 Task: What year was "The Count of Monte Cristo" by Alexandre Dumas published?
Action: Mouse moved to (201, 117)
Screenshot: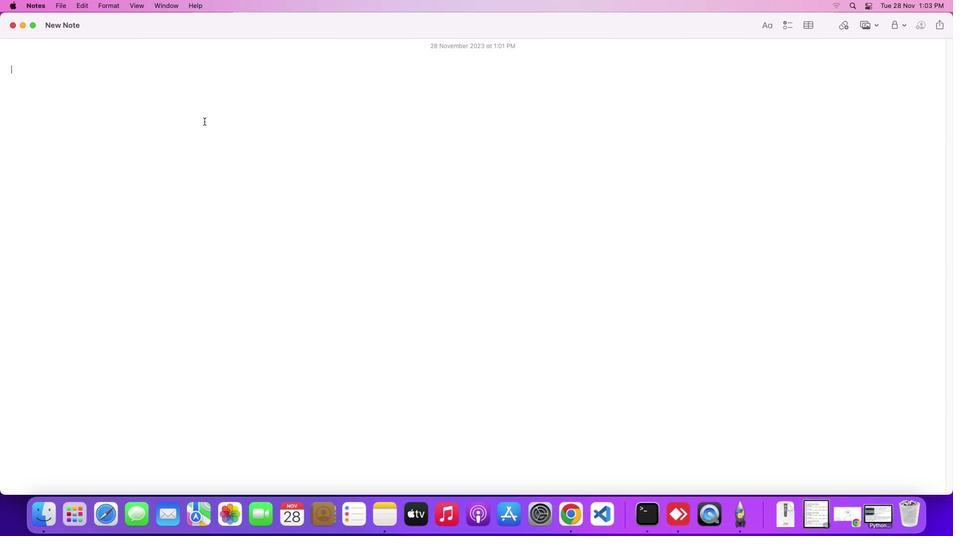 
Action: Mouse pressed left at (201, 117)
Screenshot: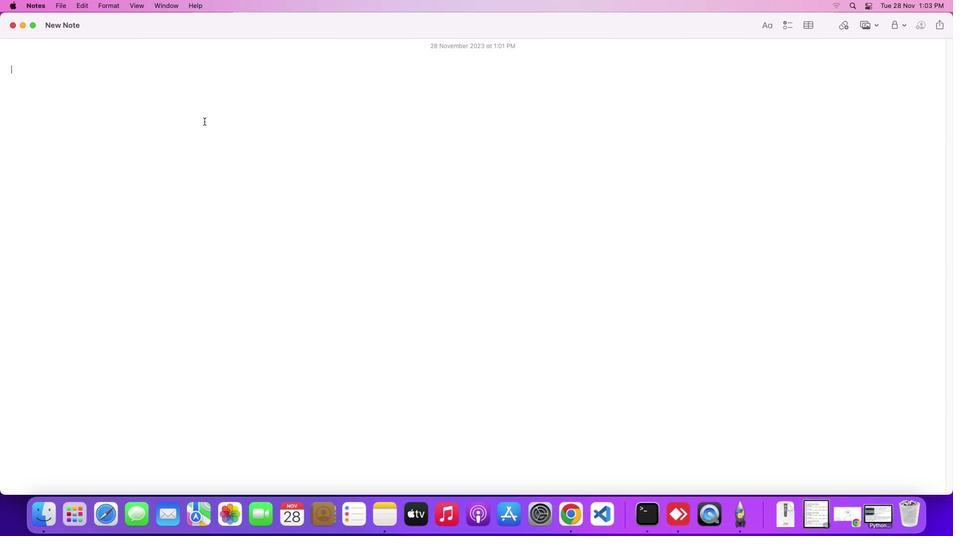 
Action: Mouse moved to (195, 115)
Screenshot: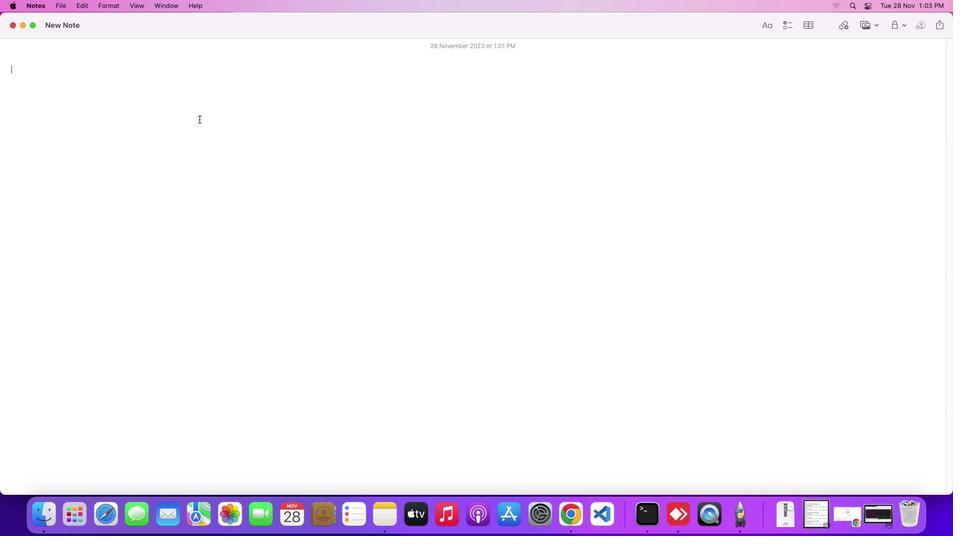 
Action: Key pressed Key.shift'W''h''a''t'Key.space'y''e''a''r'Key.space'w''a''s'Key.spaceKey.shift'"'Key.shift'T''h''e'Key.spaceKey.shift'C''o''u''n''t'Key.space'o''f'Key.spaceKey.shift'M''o''n''t''e'Key.spaceKey.shift'C''r''i''s''t''o'Key.shift'"'Key.space'b''y'Key.spaceKey.shift'A''l''e''x''a''n''d''r''e'Key.spaceKey.shift'D''u''m''a''s'Key.space'p''u''b''l''i''s''h''e''d'Key.shift_r'?'Key.enter
Screenshot: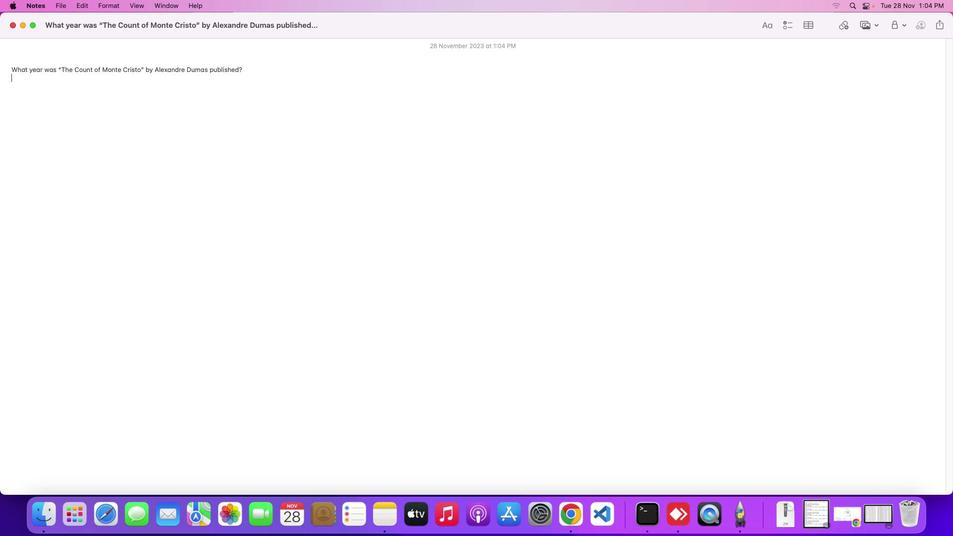 
Action: Mouse moved to (840, 507)
Screenshot: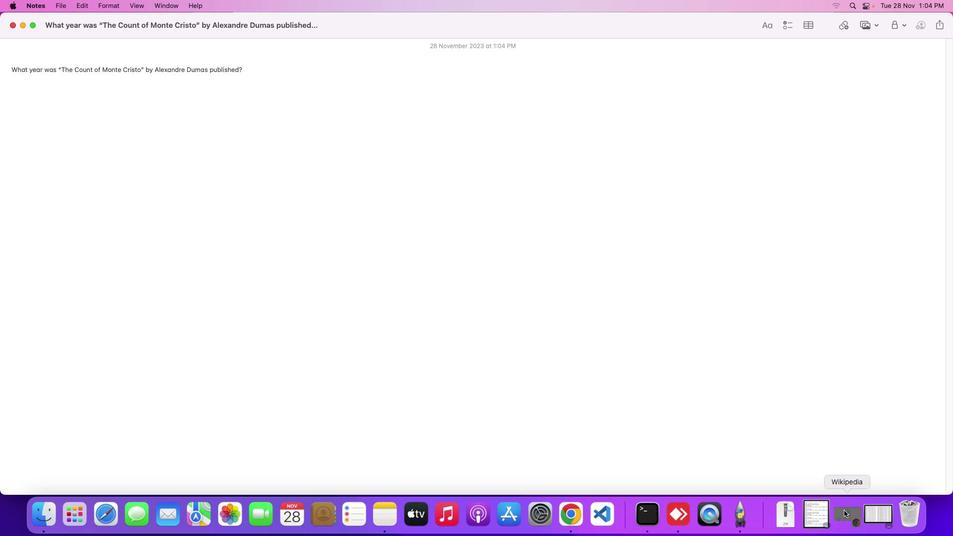 
Action: Mouse pressed left at (840, 507)
Screenshot: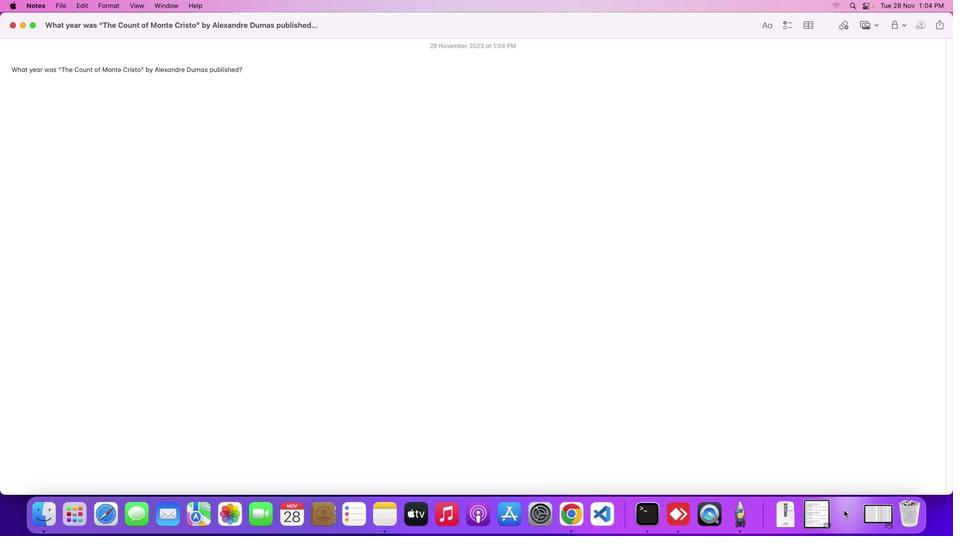 
Action: Mouse moved to (381, 296)
Screenshot: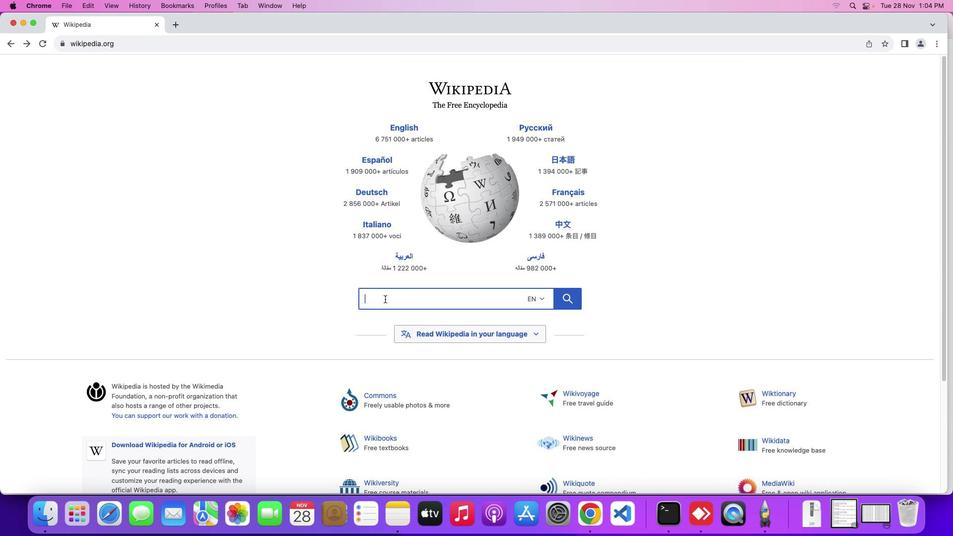 
Action: Mouse pressed left at (381, 296)
Screenshot: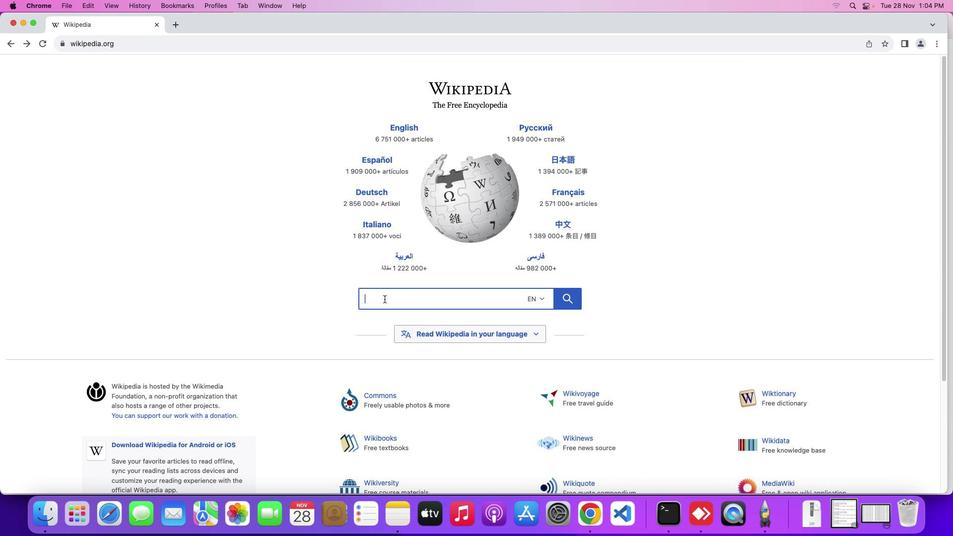 
Action: Mouse moved to (381, 295)
Screenshot: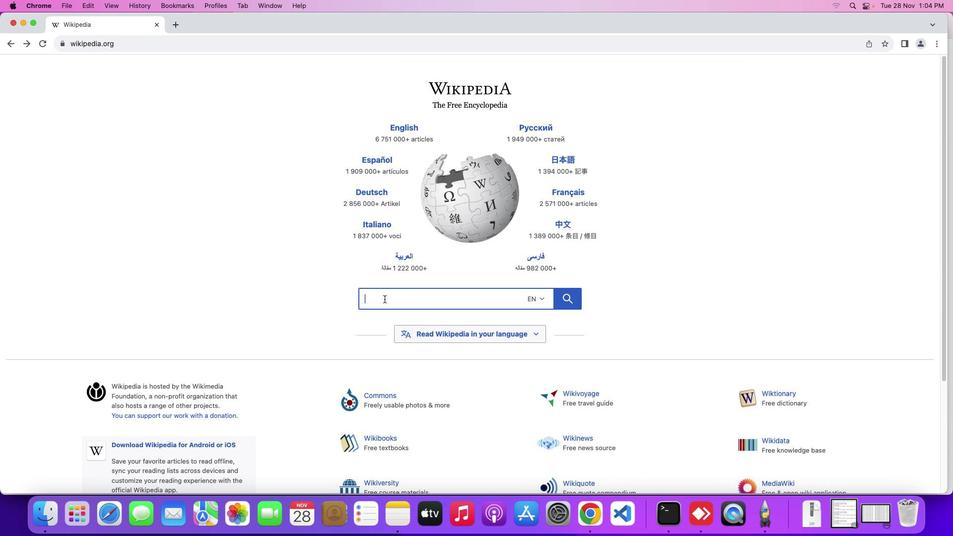 
Action: Key pressed Key.shift'T''h''e'Key.spaceKey.shift'C''o''u''n''t'Key.space'o''f'Key.spaceKey.shift'M''o''n''t''e'Key.spaceKey.shift'C''r''i''s''t''o'Key.enter
Screenshot: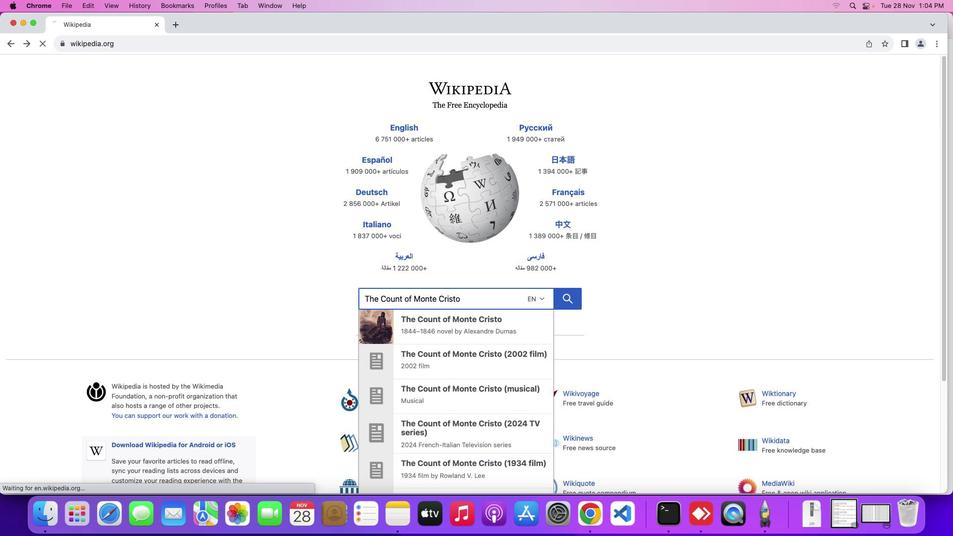 
Action: Mouse moved to (544, 251)
Screenshot: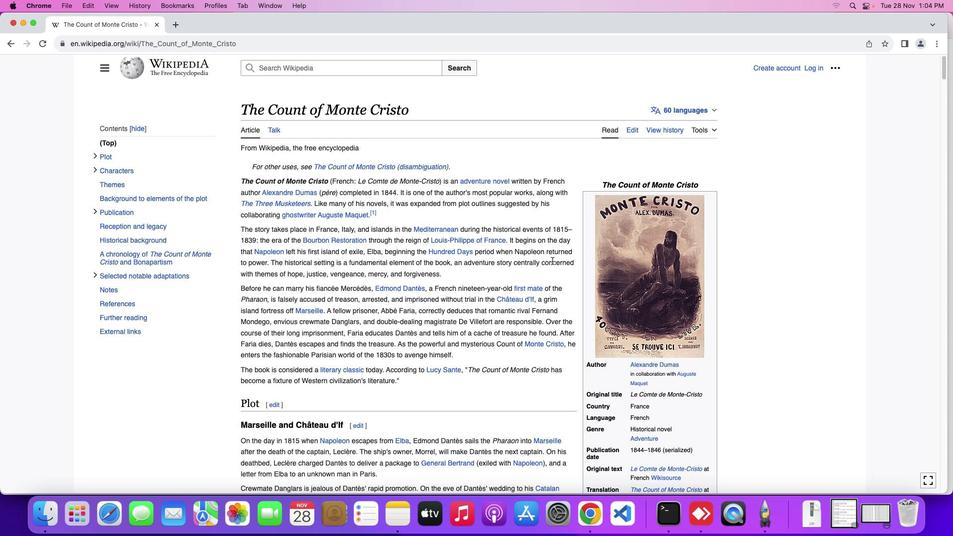 
Action: Mouse scrolled (544, 251) with delta (-2, -3)
Screenshot: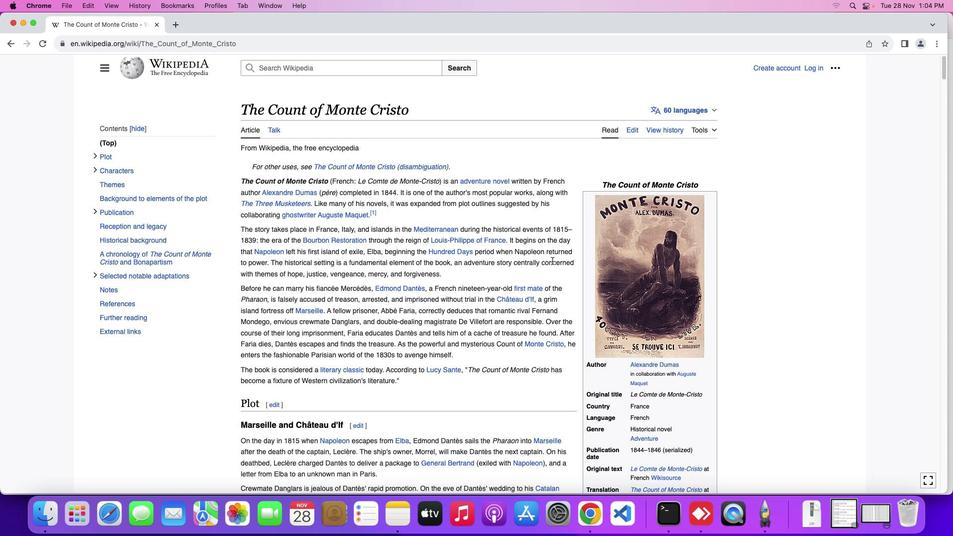 
Action: Mouse moved to (547, 251)
Screenshot: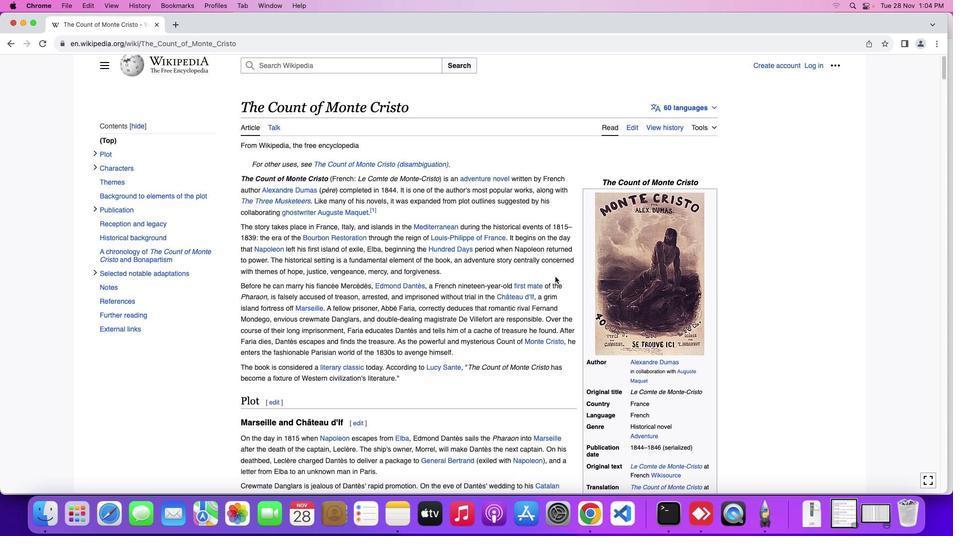 
Action: Mouse scrolled (547, 251) with delta (-2, -3)
Screenshot: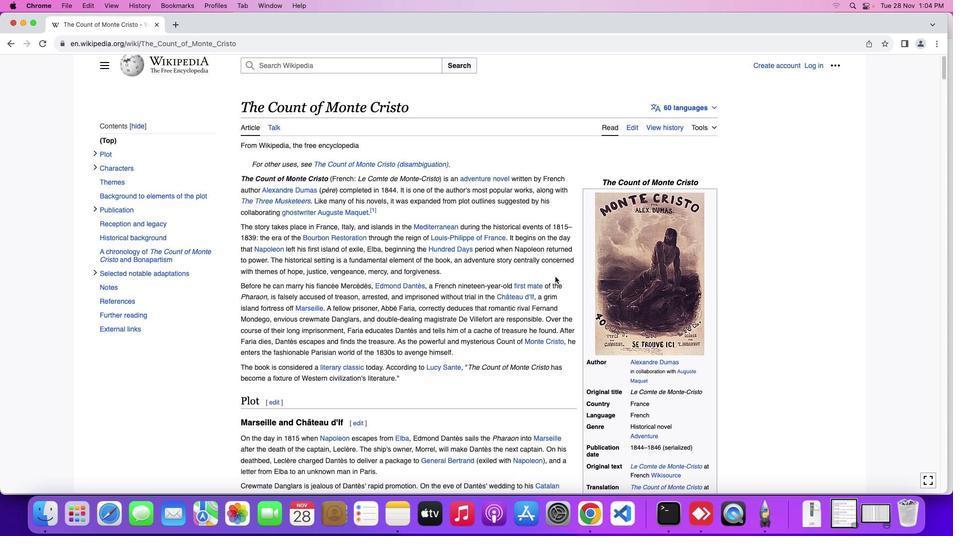
Action: Mouse moved to (552, 273)
Screenshot: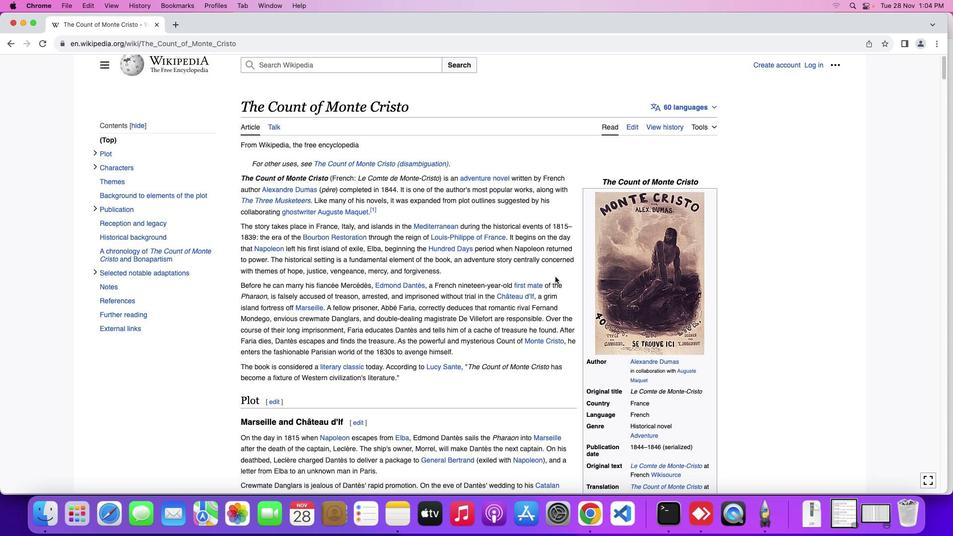 
Action: Mouse scrolled (552, 273) with delta (-2, -3)
Screenshot: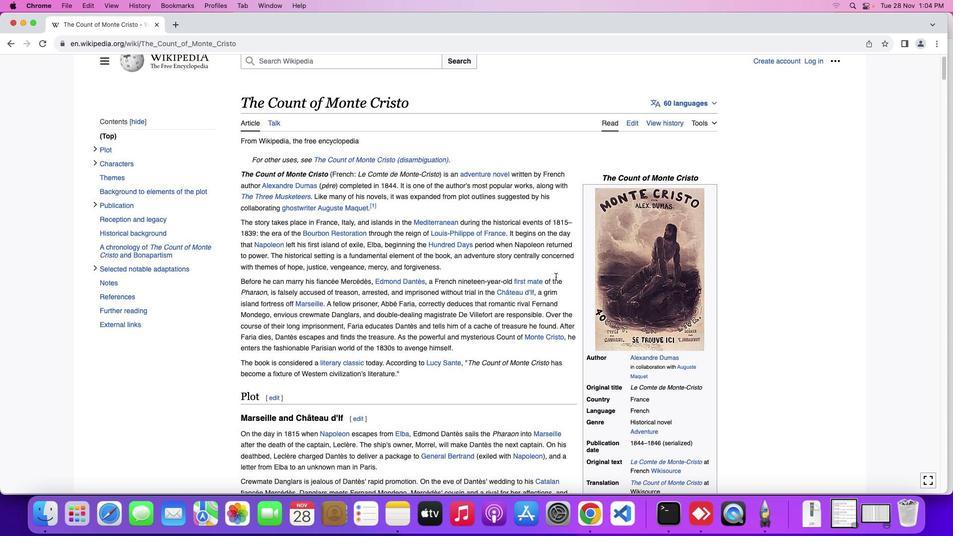 
Action: Mouse scrolled (552, 273) with delta (-2, -3)
Screenshot: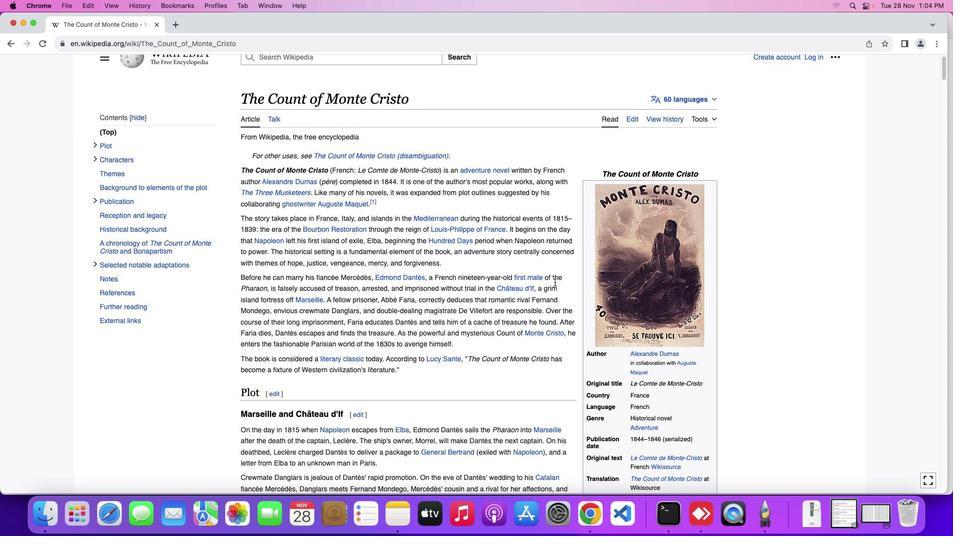 
Action: Mouse moved to (552, 273)
Screenshot: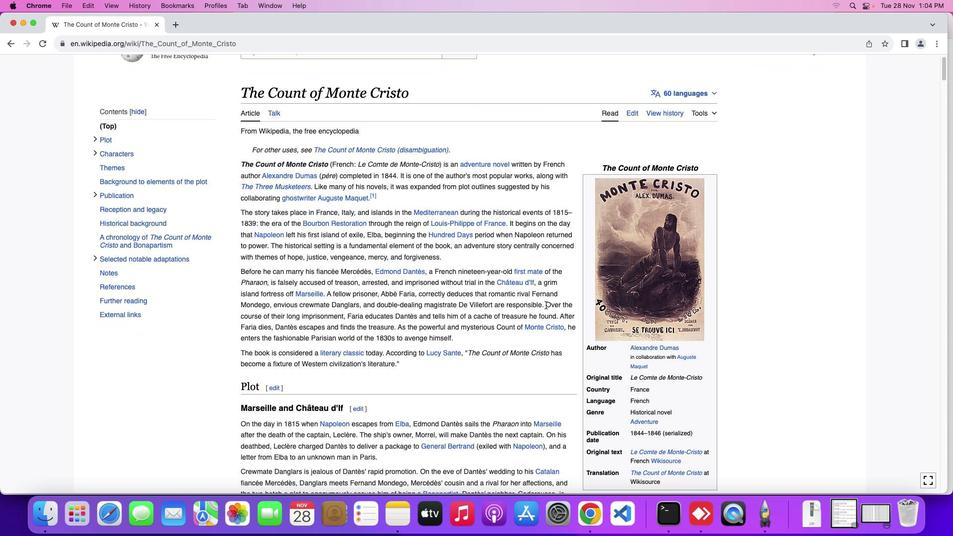 
Action: Mouse scrolled (552, 273) with delta (-2, -3)
Screenshot: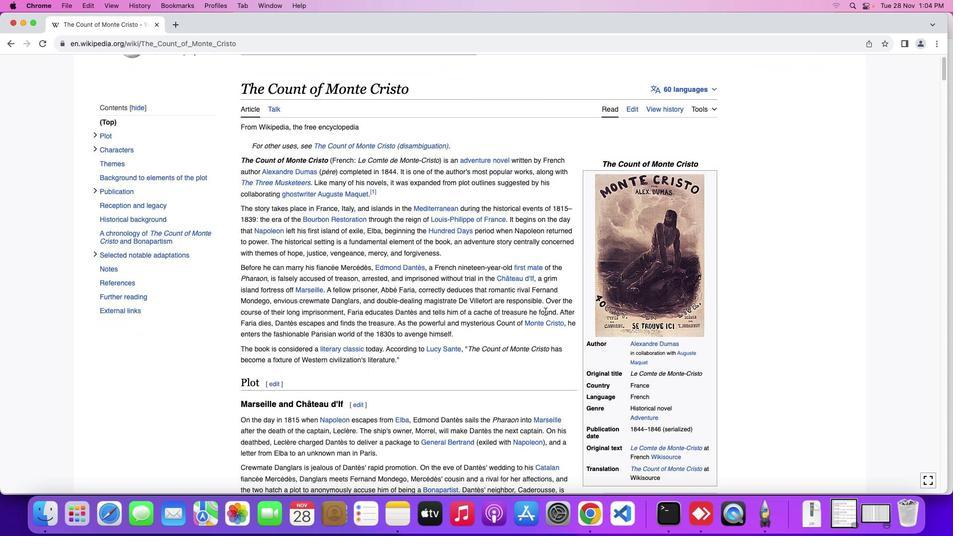 
Action: Mouse moved to (542, 308)
Screenshot: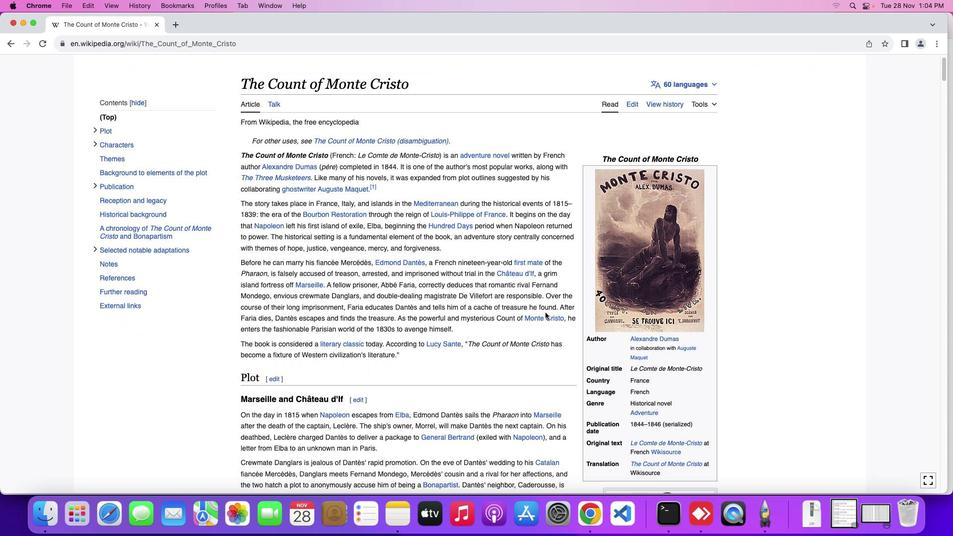 
Action: Mouse scrolled (542, 308) with delta (-2, -3)
Screenshot: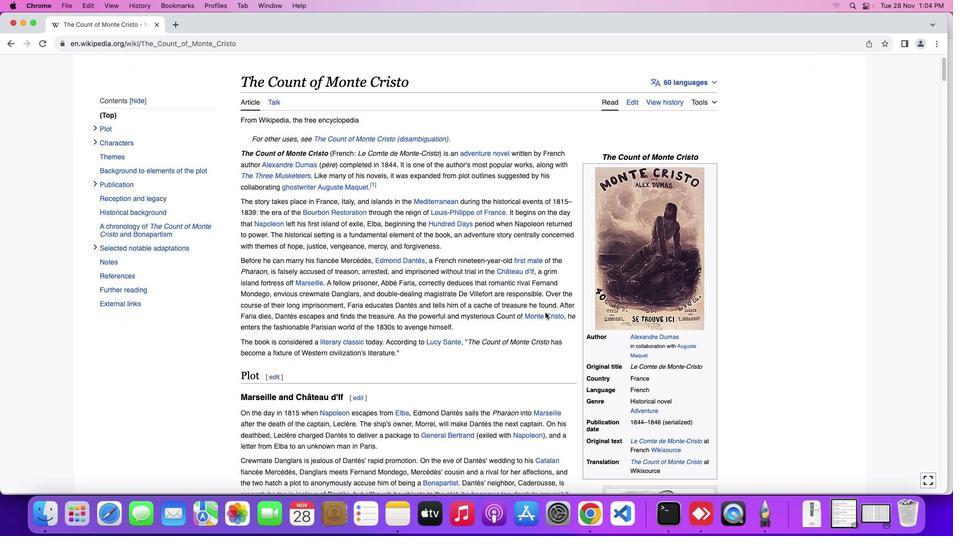 
Action: Mouse scrolled (542, 308) with delta (-2, -3)
Screenshot: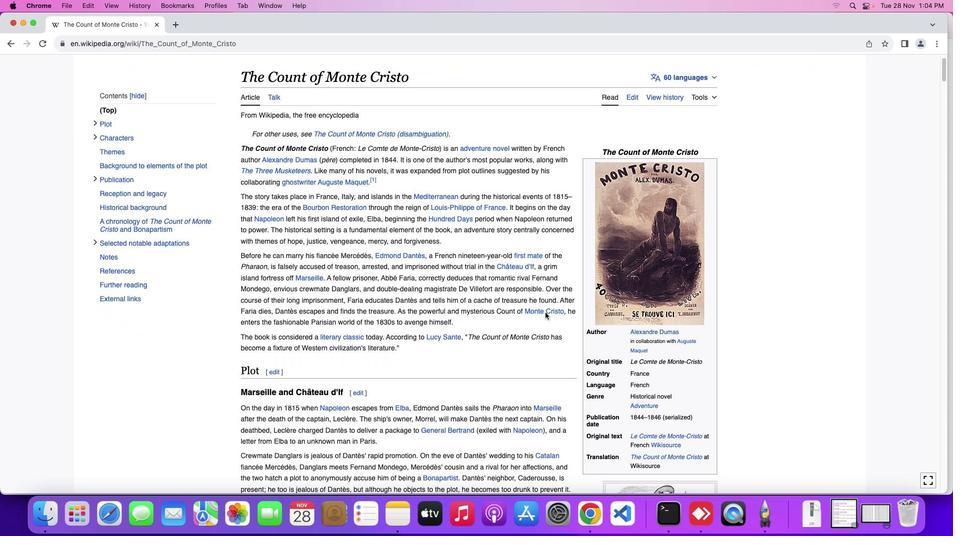 
Action: Mouse scrolled (542, 308) with delta (-2, -3)
Screenshot: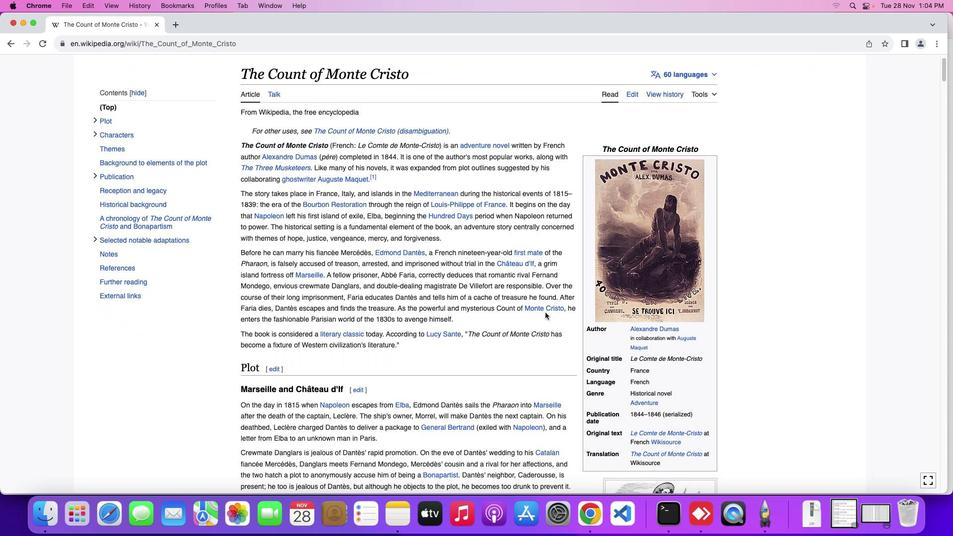 
Action: Mouse moved to (542, 312)
Screenshot: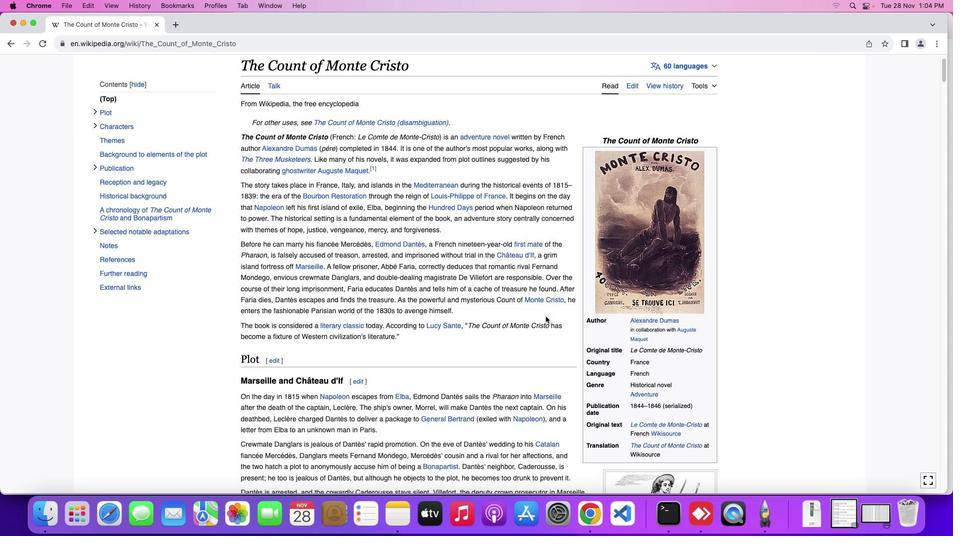 
Action: Mouse scrolled (542, 312) with delta (-2, -3)
Screenshot: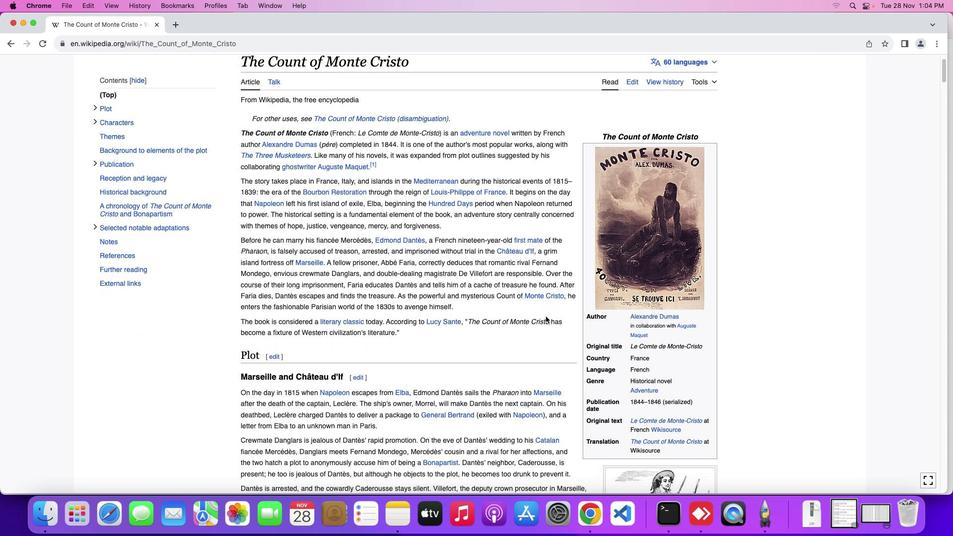 
Action: Mouse moved to (542, 312)
Screenshot: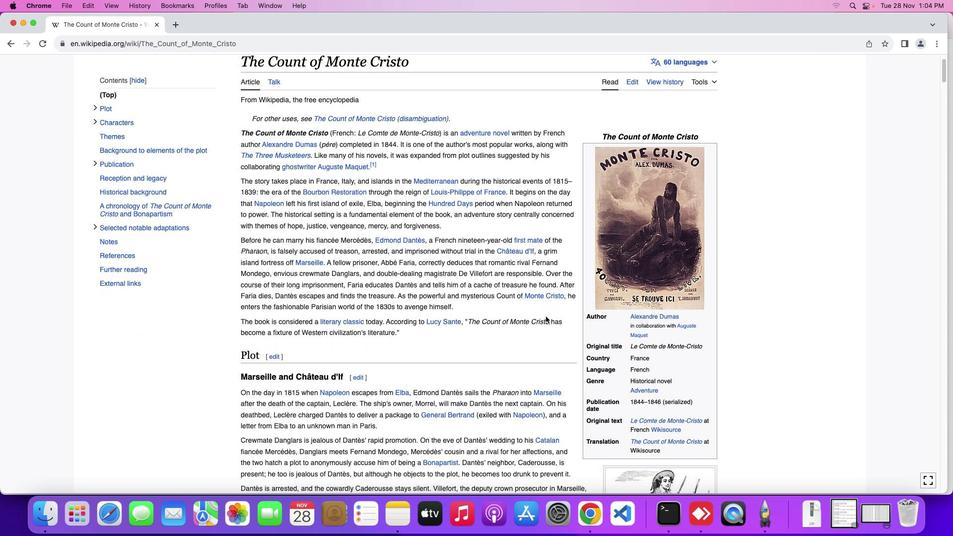 
Action: Mouse scrolled (542, 312) with delta (-2, -3)
Screenshot: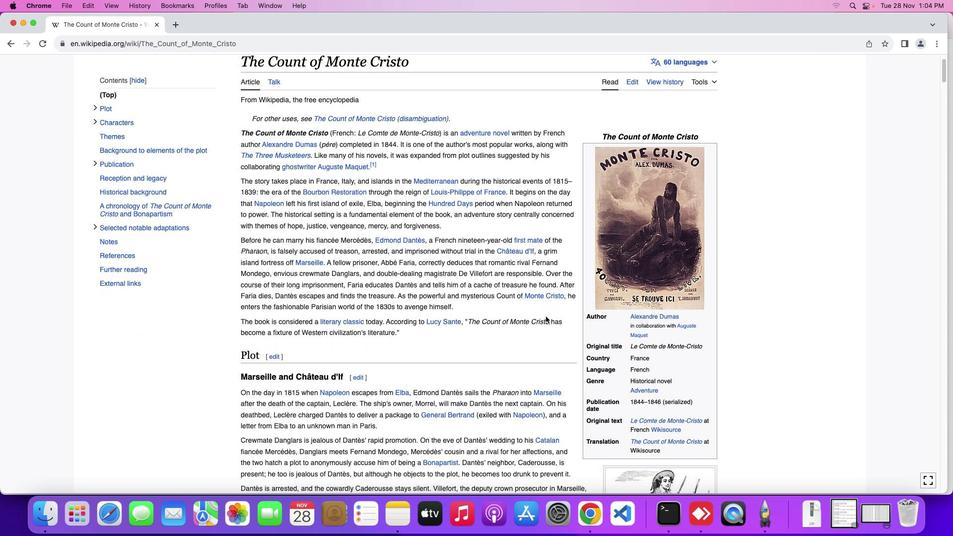 
Action: Mouse moved to (542, 314)
Screenshot: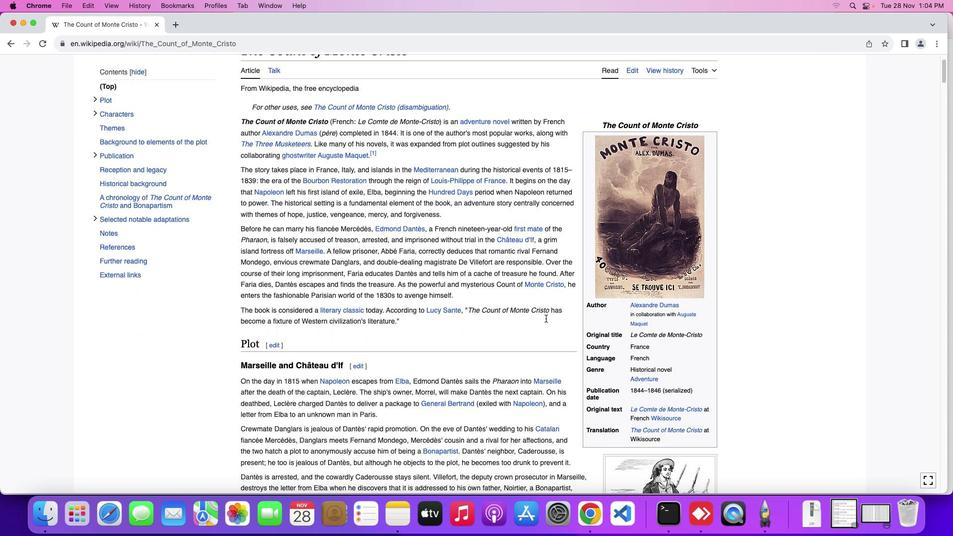 
Action: Mouse scrolled (542, 314) with delta (-2, -3)
Screenshot: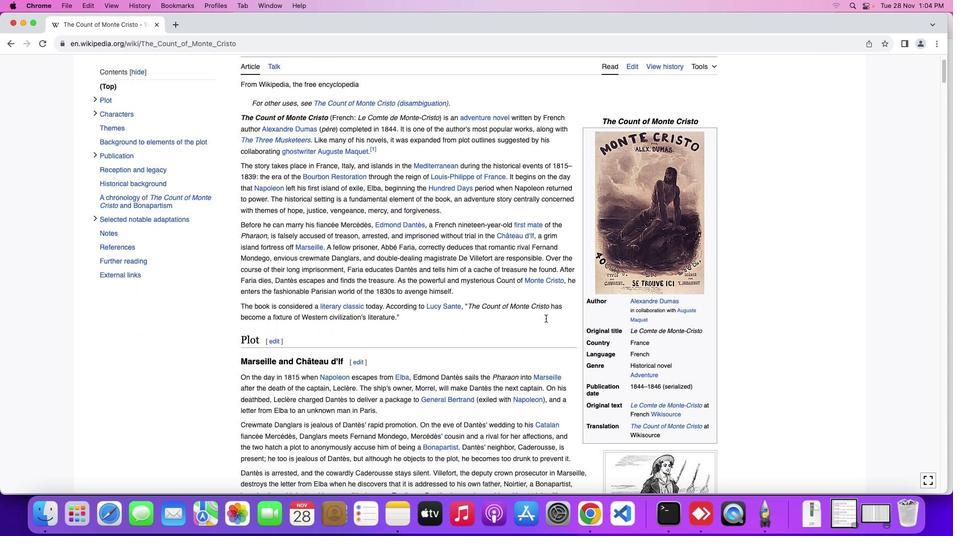 
Action: Mouse moved to (542, 314)
Screenshot: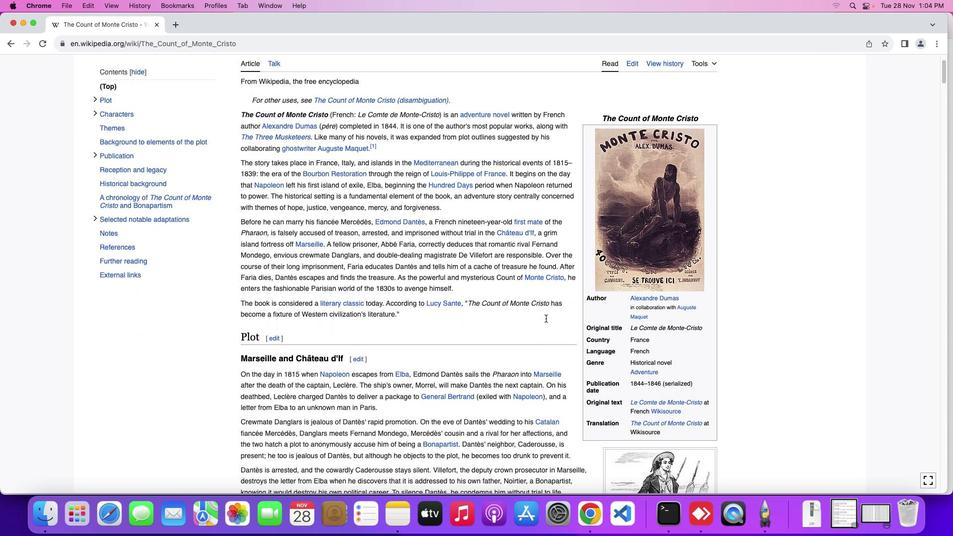 
Action: Mouse scrolled (542, 314) with delta (-2, -3)
Screenshot: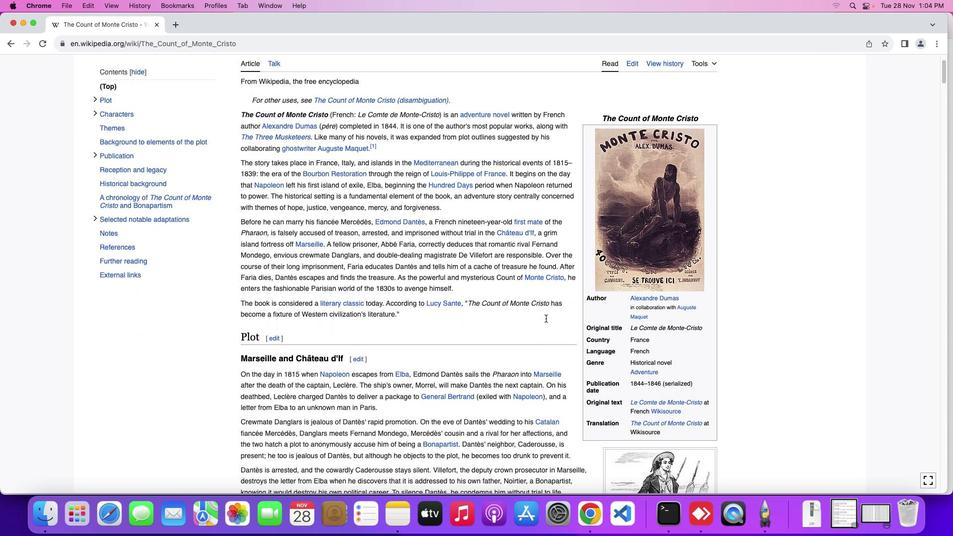
Action: Mouse moved to (542, 316)
Screenshot: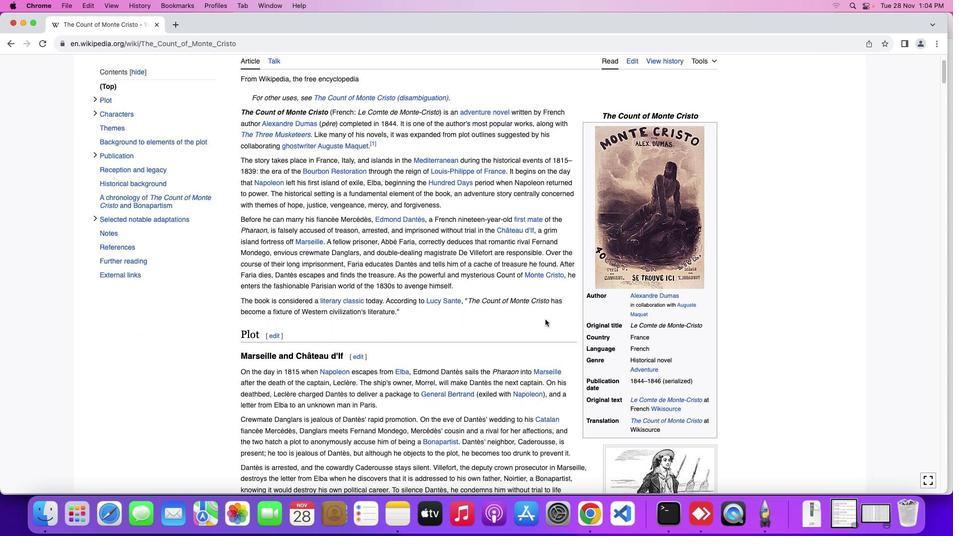 
Action: Mouse scrolled (542, 316) with delta (-2, -3)
Screenshot: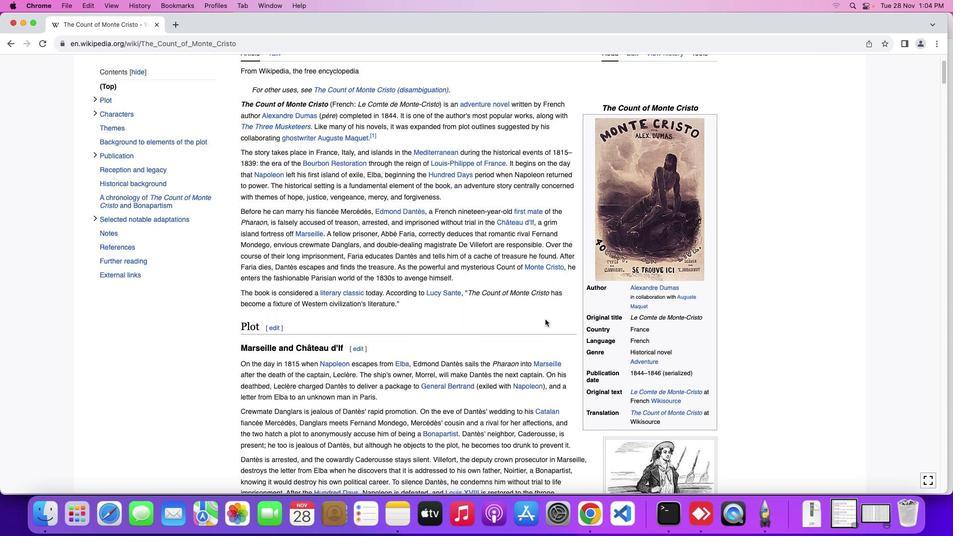
Action: Mouse scrolled (542, 316) with delta (-2, -3)
Screenshot: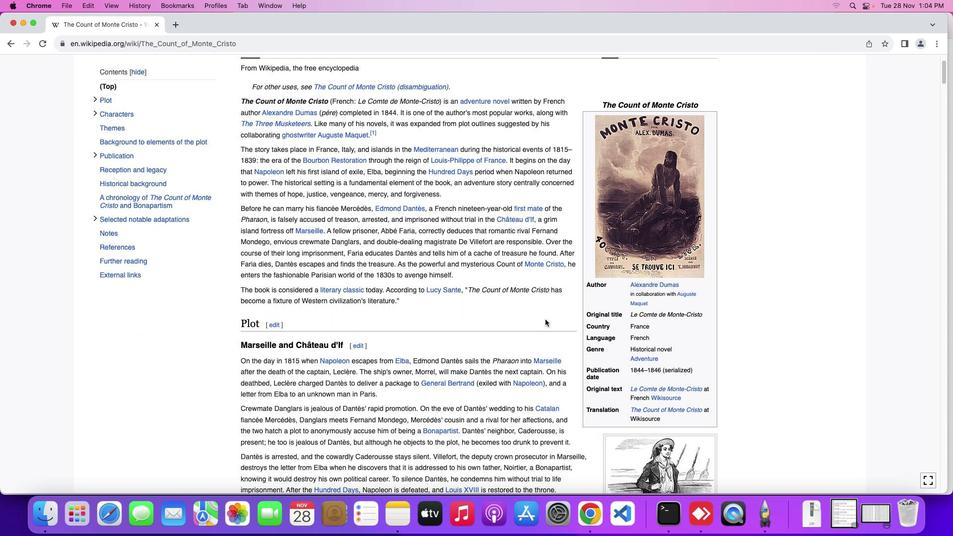 
Action: Mouse moved to (541, 315)
Screenshot: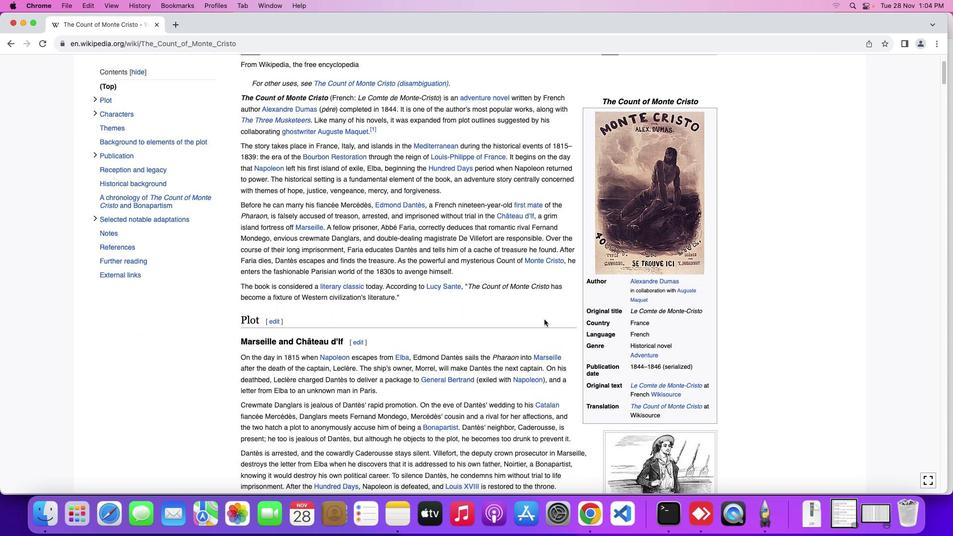 
Action: Mouse scrolled (541, 315) with delta (-2, -3)
Screenshot: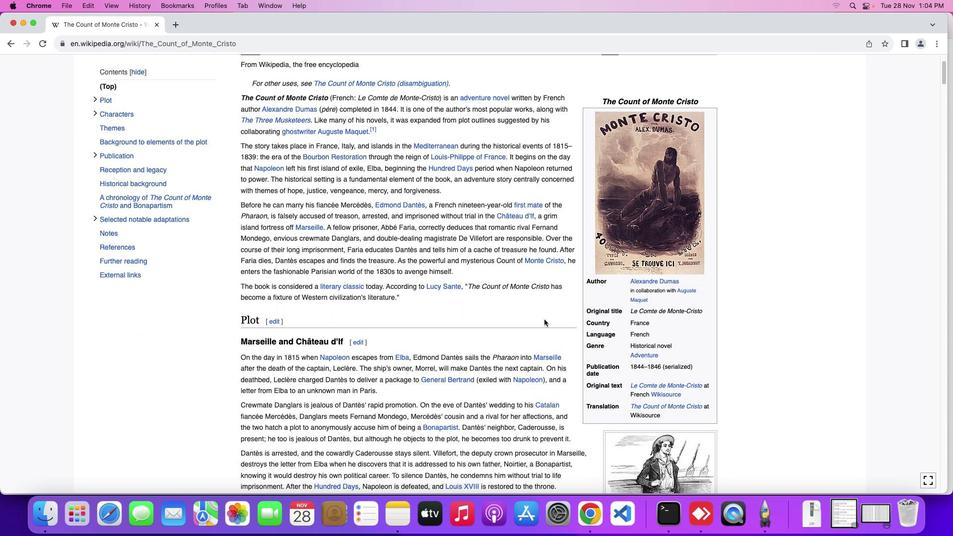 
Action: Mouse moved to (541, 315)
Screenshot: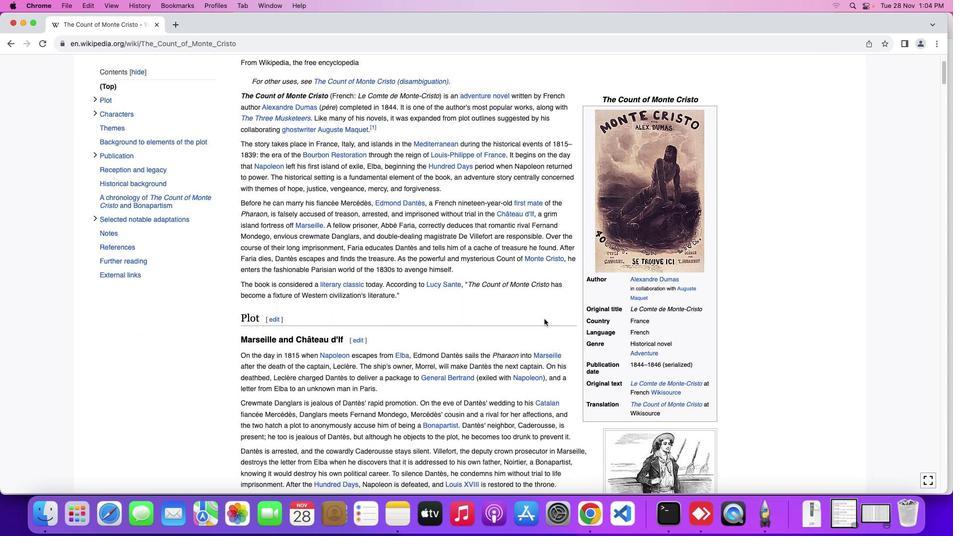 
Action: Mouse scrolled (541, 315) with delta (-2, -3)
Screenshot: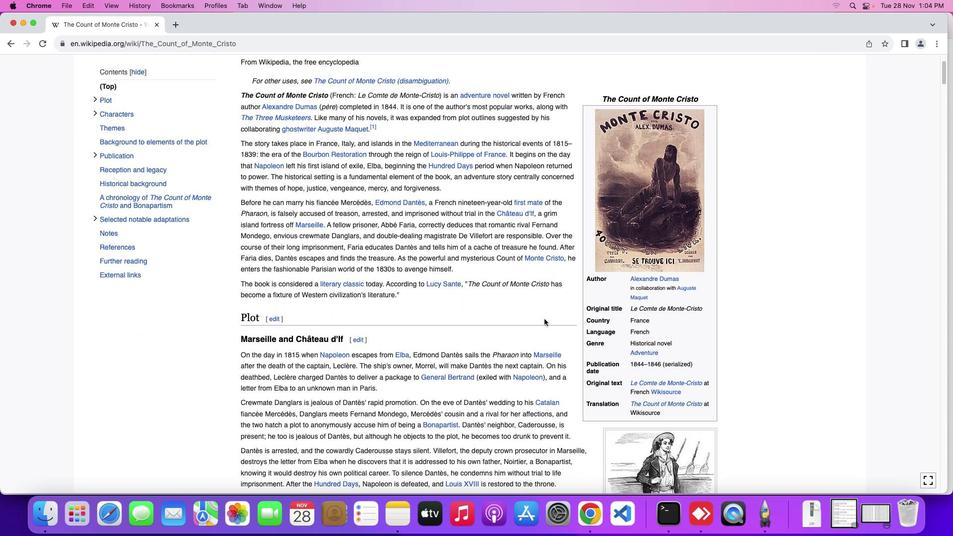 
Action: Mouse moved to (527, 319)
Screenshot: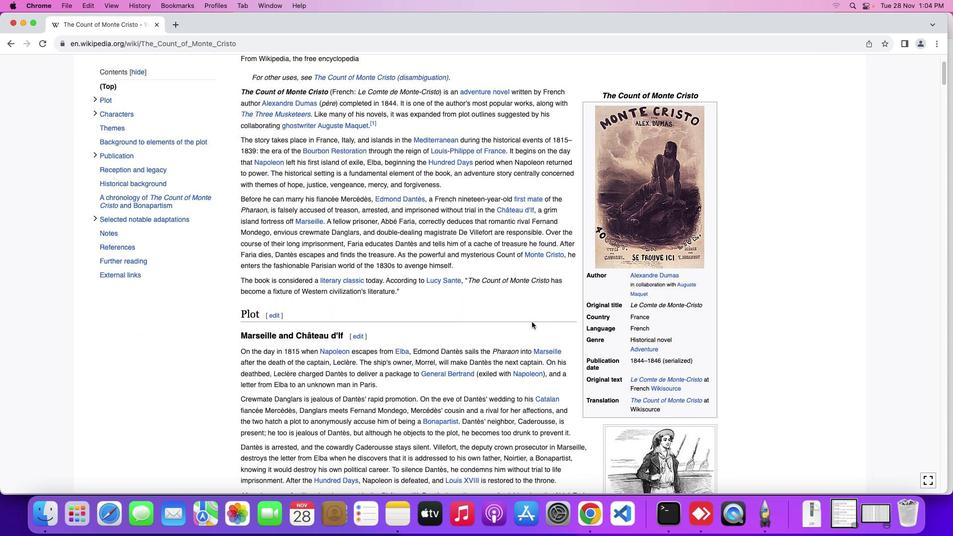 
Action: Mouse scrolled (527, 319) with delta (-2, -3)
Screenshot: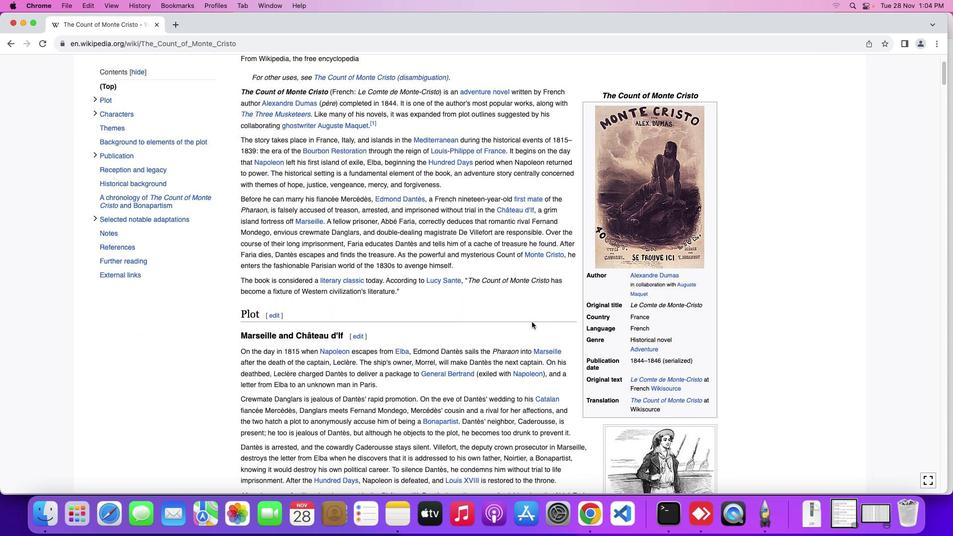 
Action: Mouse moved to (527, 318)
Screenshot: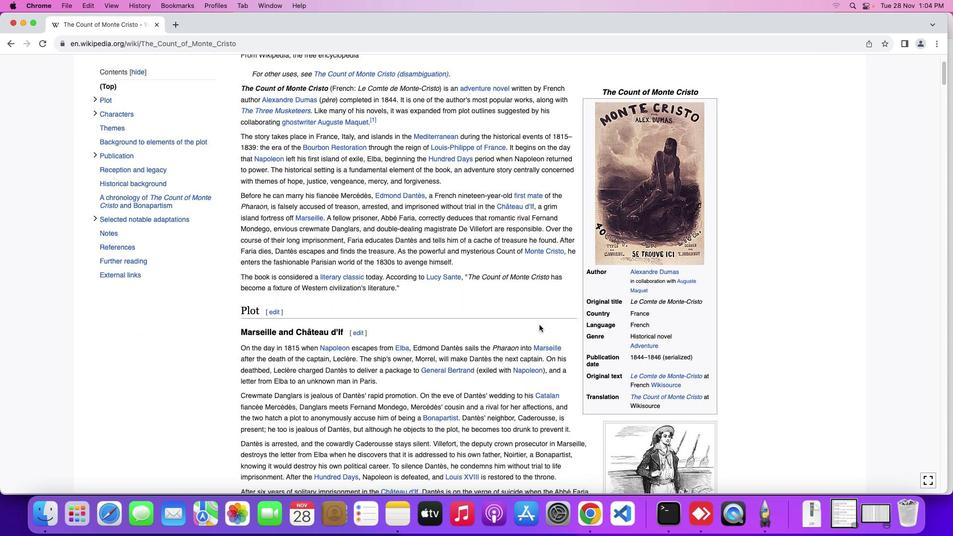 
Action: Mouse scrolled (527, 318) with delta (-2, -3)
Screenshot: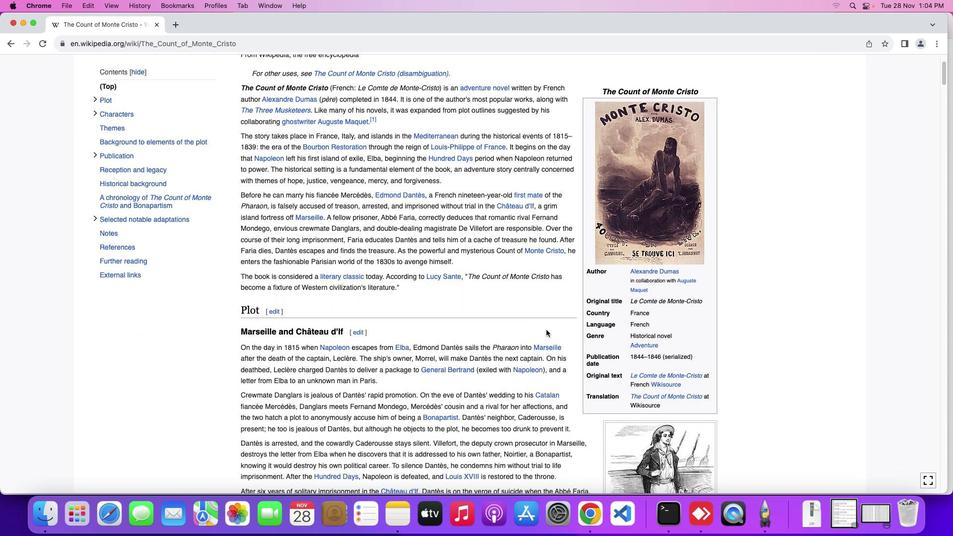 
Action: Mouse moved to (545, 326)
Screenshot: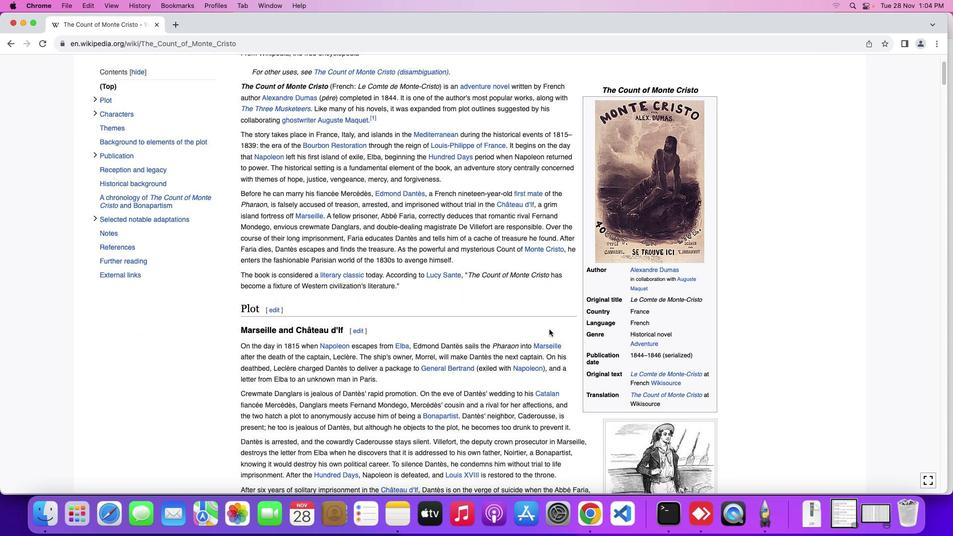 
Action: Mouse scrolled (545, 326) with delta (-2, -3)
Screenshot: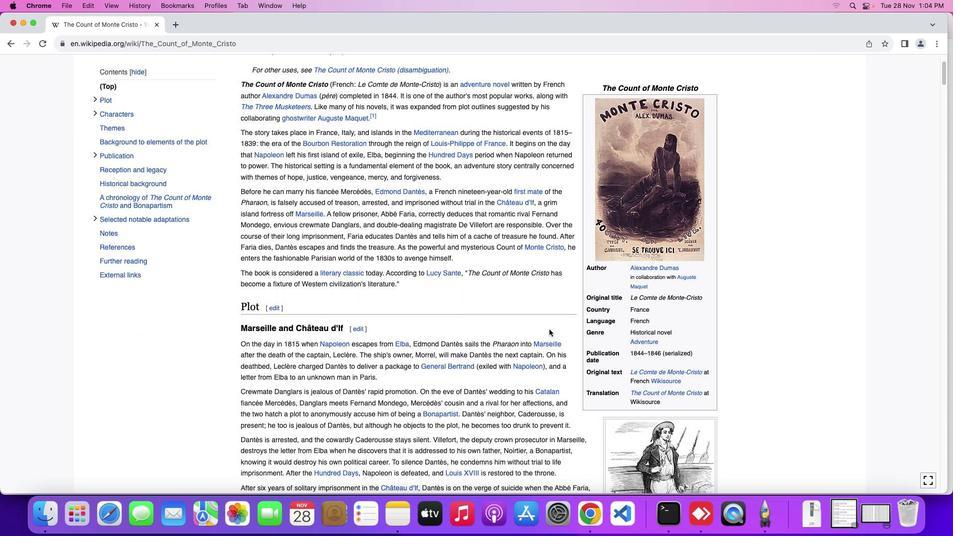 
Action: Mouse moved to (546, 326)
Screenshot: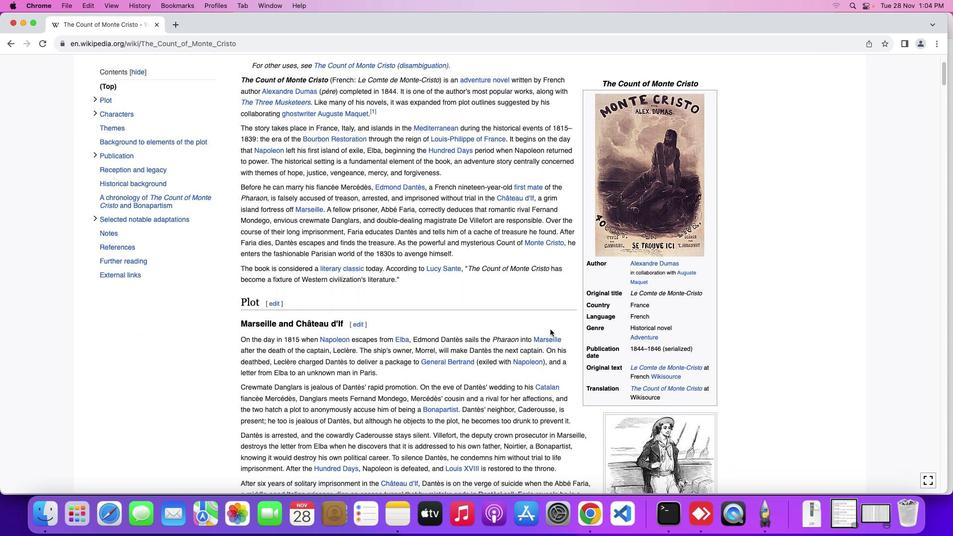 
Action: Mouse scrolled (546, 326) with delta (-2, -3)
Screenshot: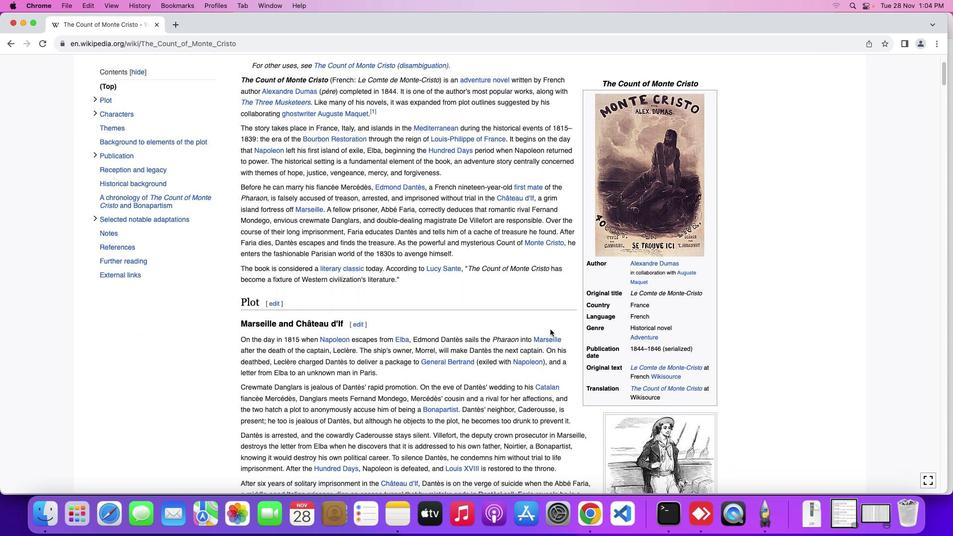 
Action: Mouse moved to (547, 326)
Screenshot: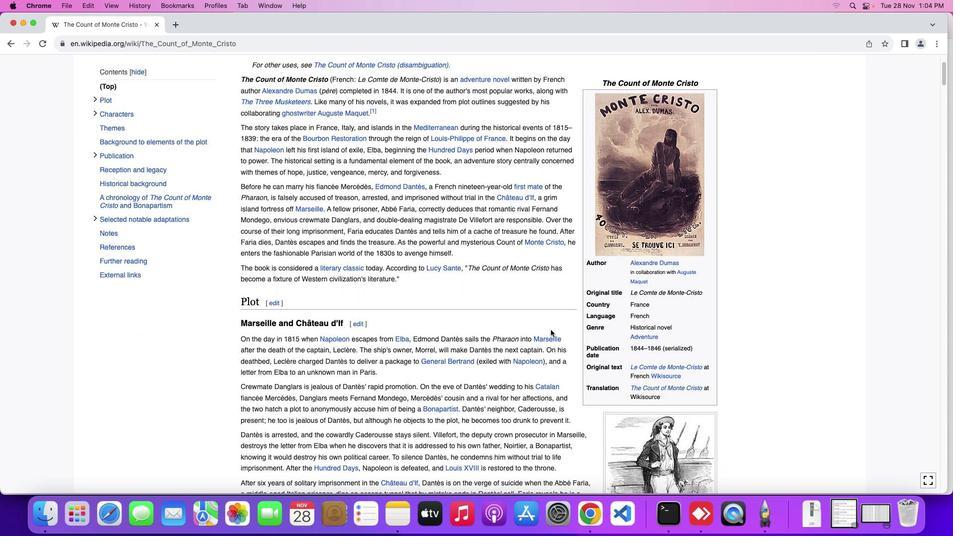 
Action: Mouse scrolled (547, 326) with delta (-2, -3)
Screenshot: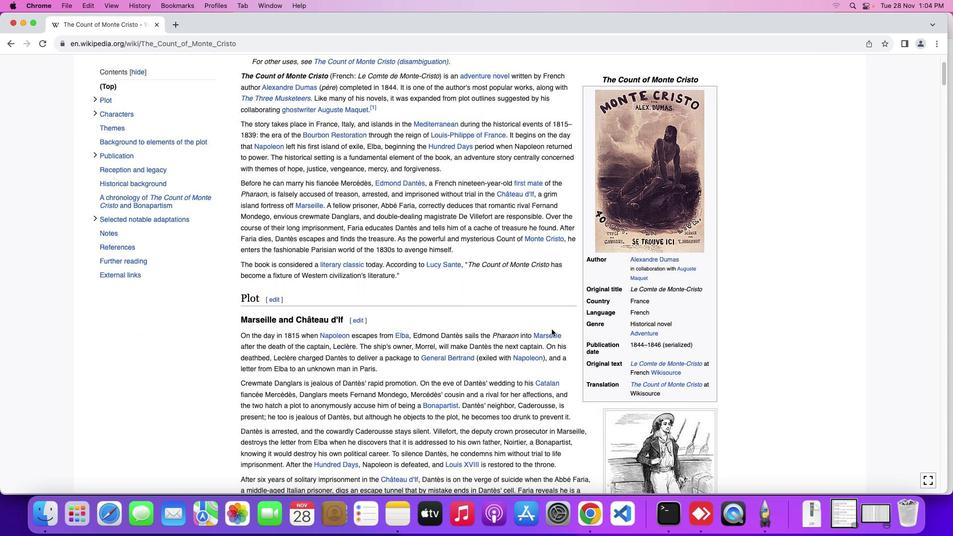 
Action: Mouse moved to (547, 326)
Screenshot: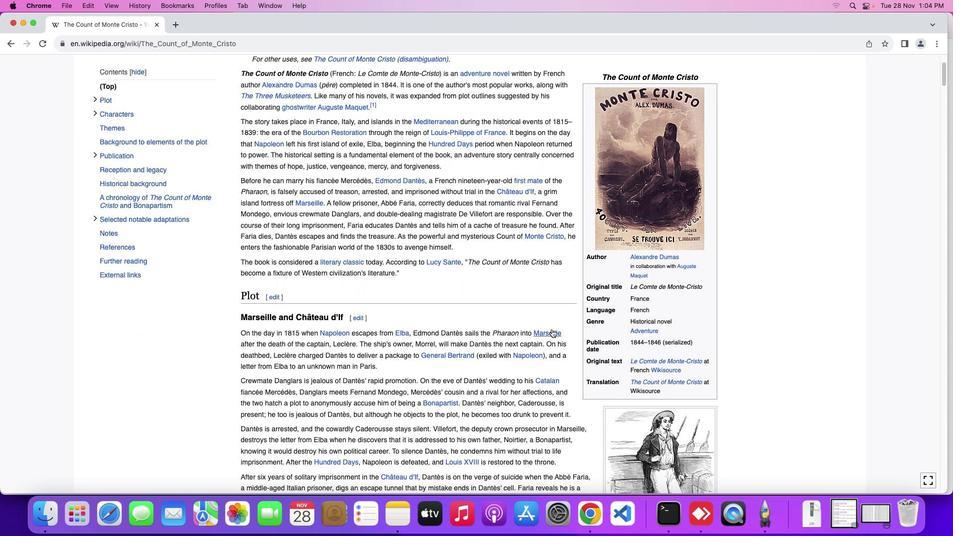 
Action: Mouse scrolled (547, 326) with delta (-2, -3)
Screenshot: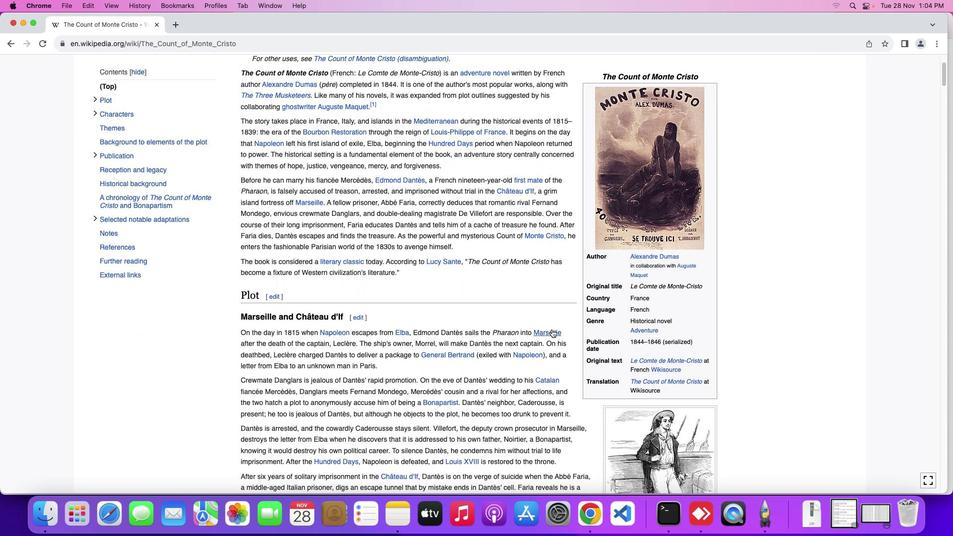 
Action: Mouse moved to (559, 324)
Screenshot: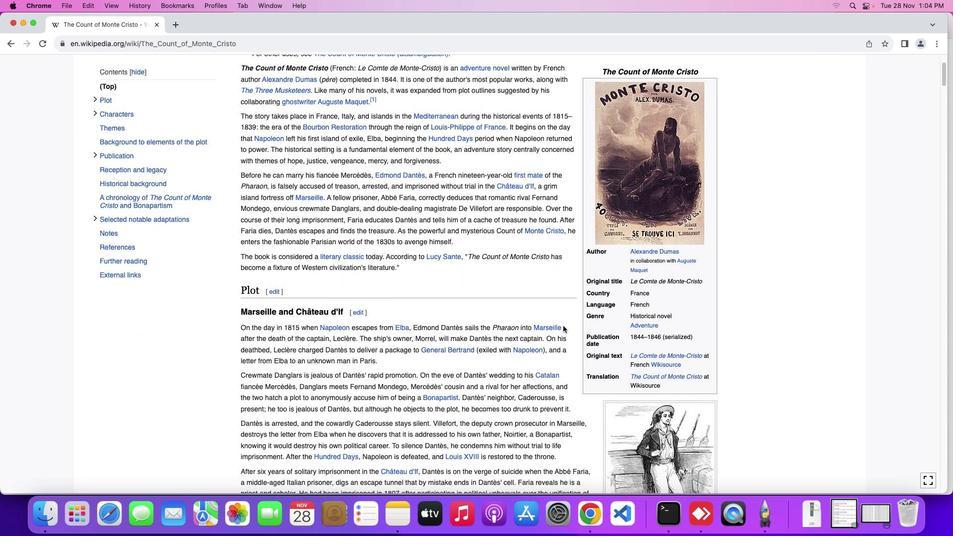 
Action: Mouse scrolled (559, 324) with delta (-2, -3)
Screenshot: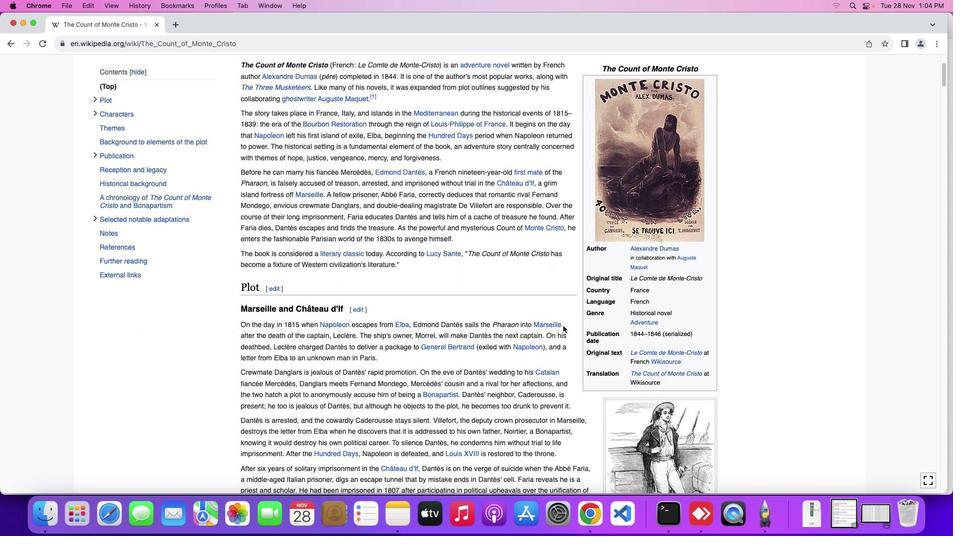 
Action: Mouse moved to (559, 323)
Screenshot: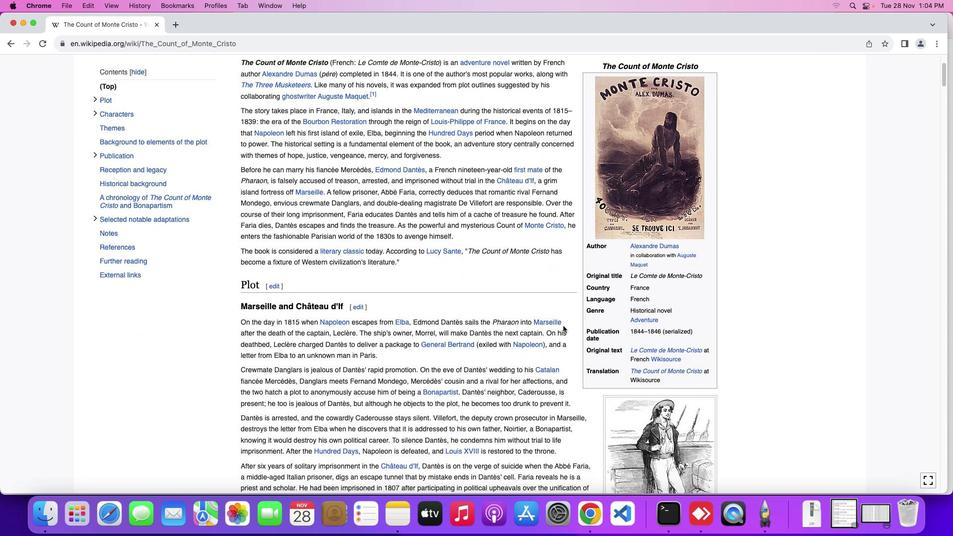 
Action: Mouse scrolled (559, 323) with delta (-2, -3)
Screenshot: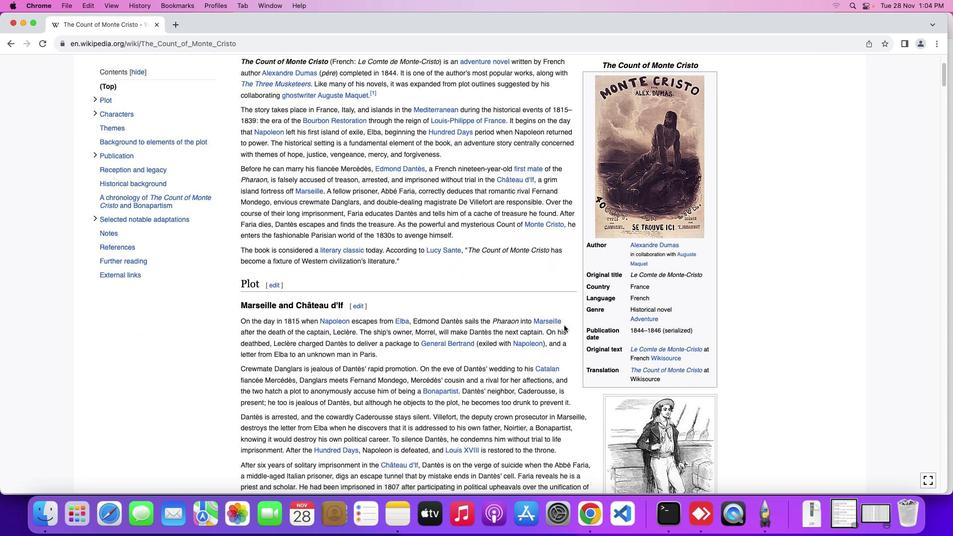 
Action: Mouse moved to (565, 326)
Screenshot: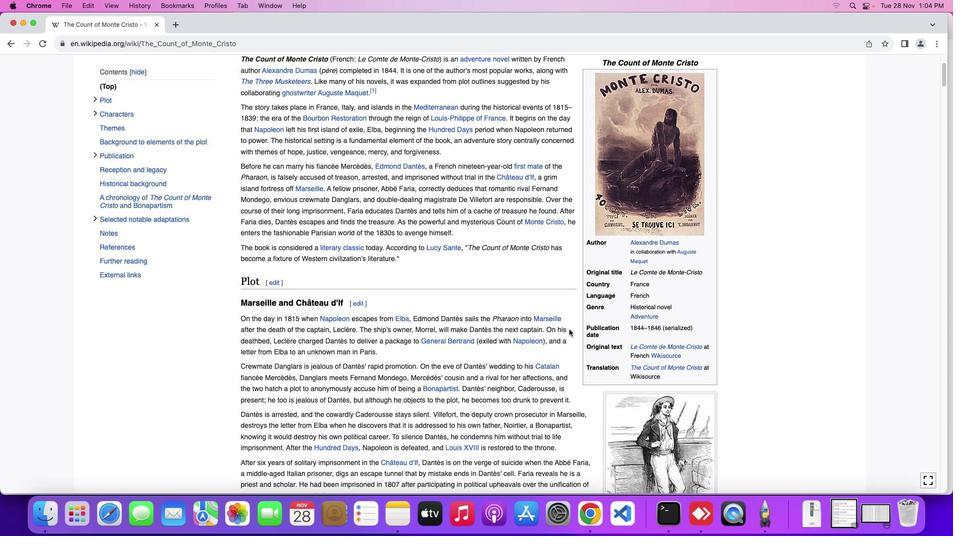 
Action: Mouse scrolled (565, 326) with delta (-2, -3)
Screenshot: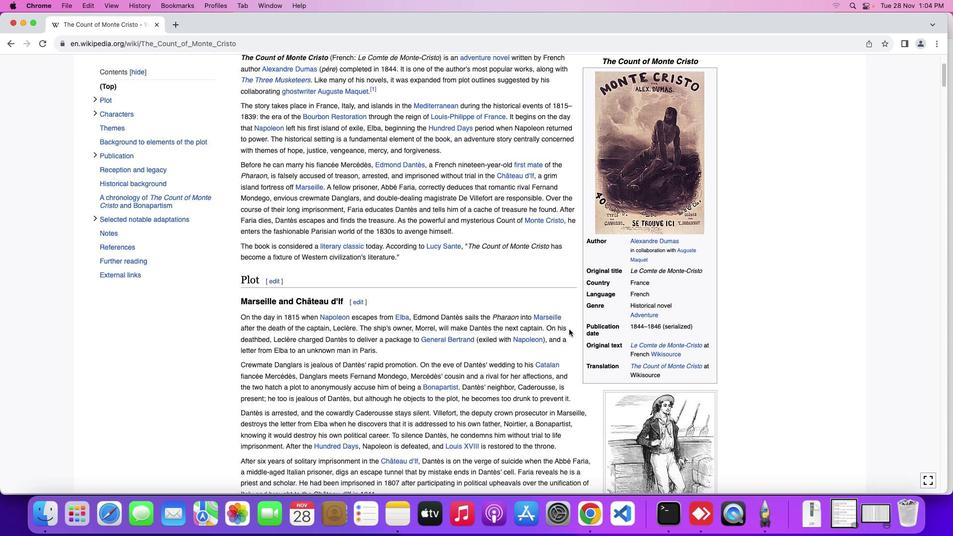 
Action: Mouse scrolled (565, 326) with delta (-2, -3)
Screenshot: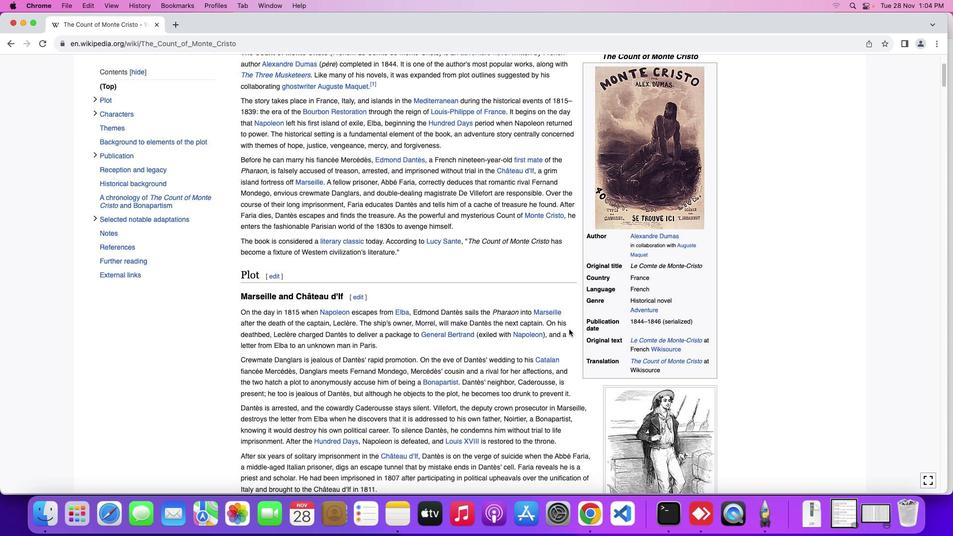 
Action: Mouse moved to (565, 326)
Screenshot: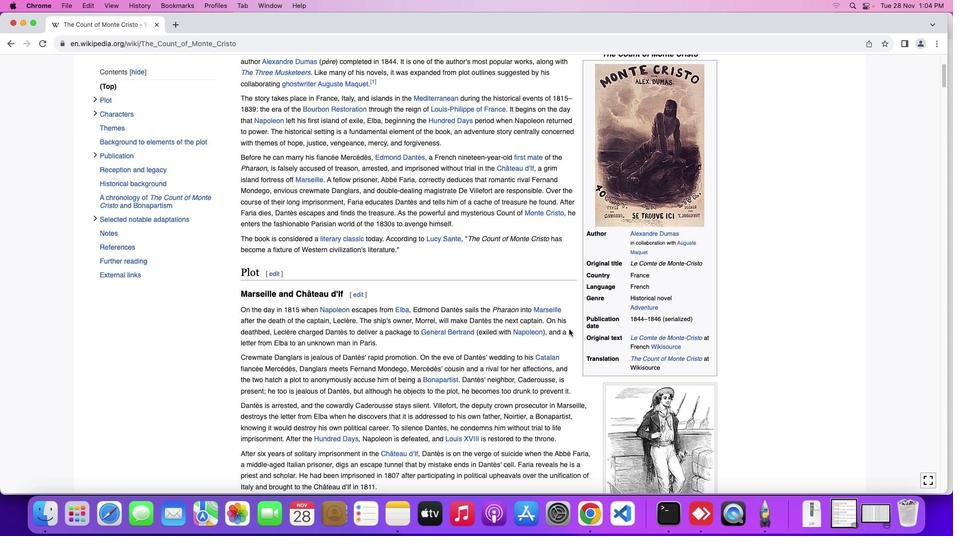 
Action: Mouse scrolled (565, 326) with delta (-2, -3)
Screenshot: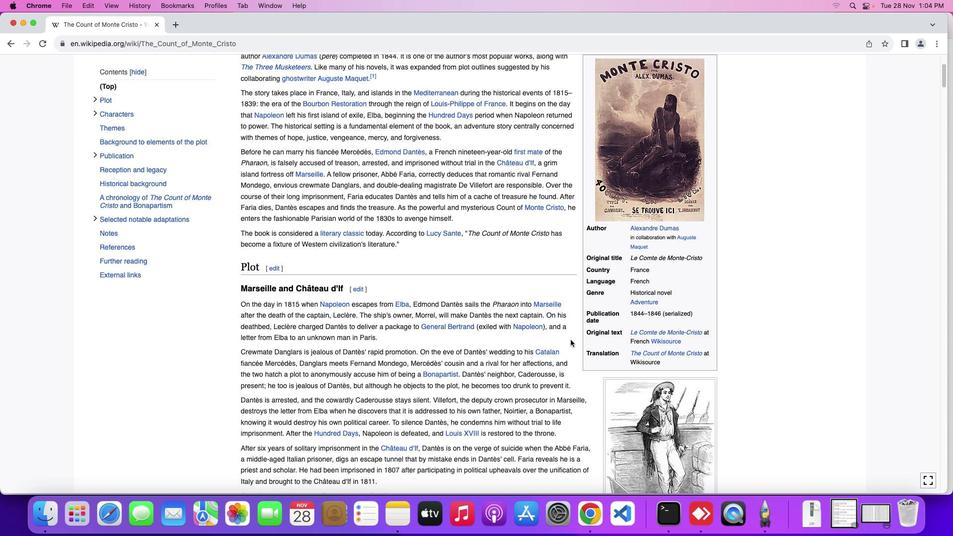 
Action: Mouse moved to (568, 337)
Screenshot: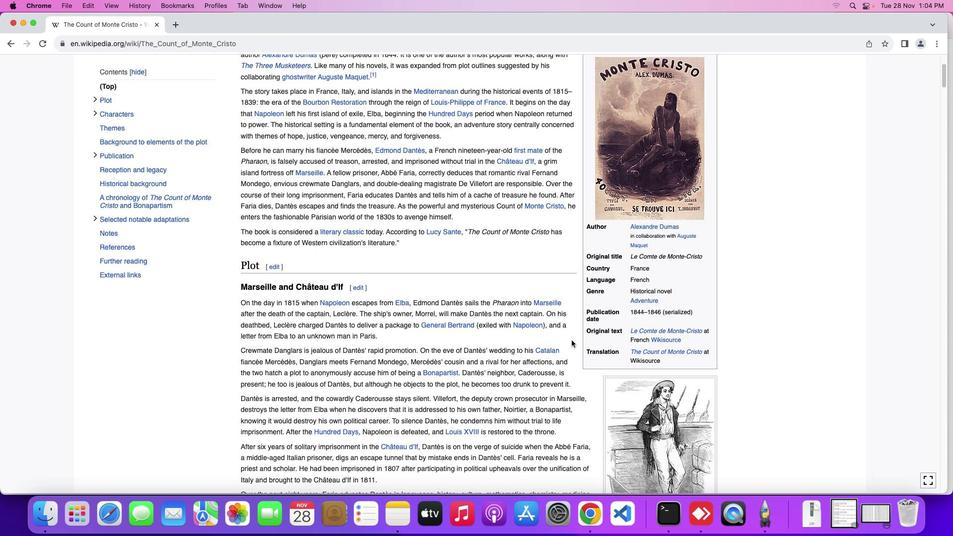 
Action: Mouse scrolled (568, 337) with delta (-2, -3)
Screenshot: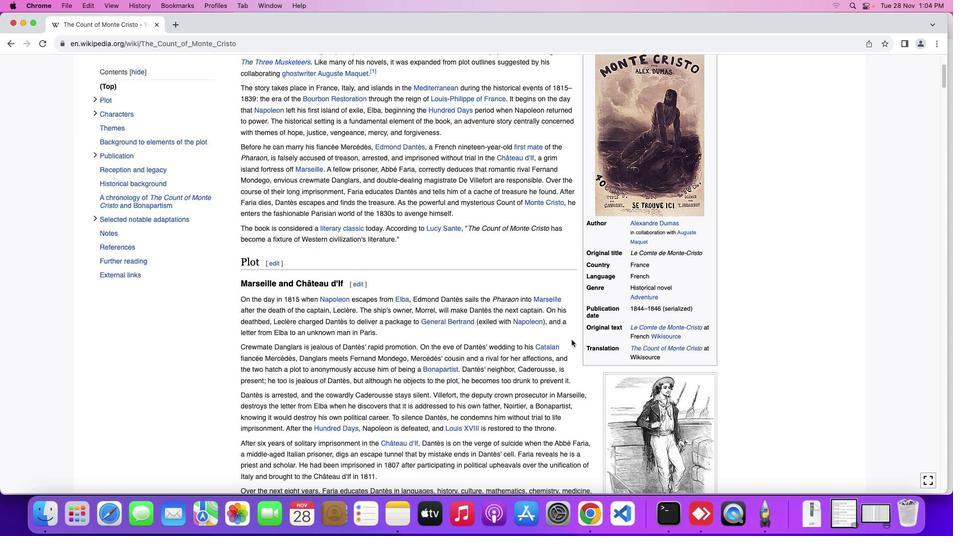 
Action: Mouse scrolled (568, 337) with delta (-2, -3)
Screenshot: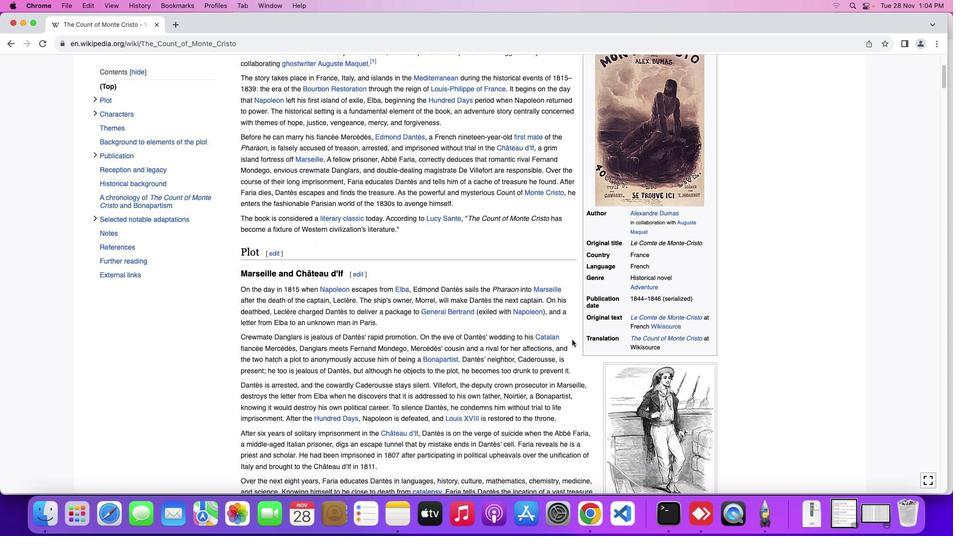
Action: Mouse moved to (568, 336)
Screenshot: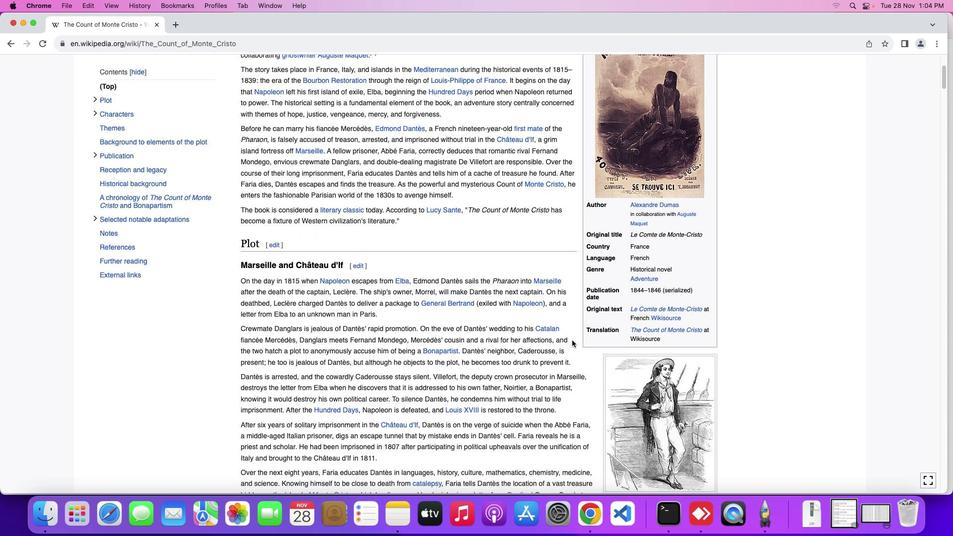 
Action: Mouse scrolled (568, 336) with delta (-2, -3)
Screenshot: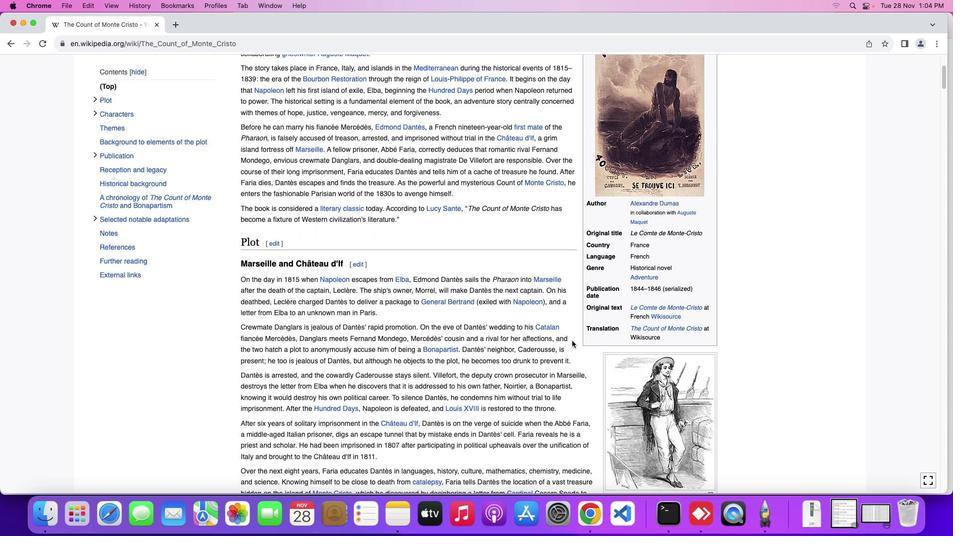 
Action: Mouse moved to (569, 337)
Screenshot: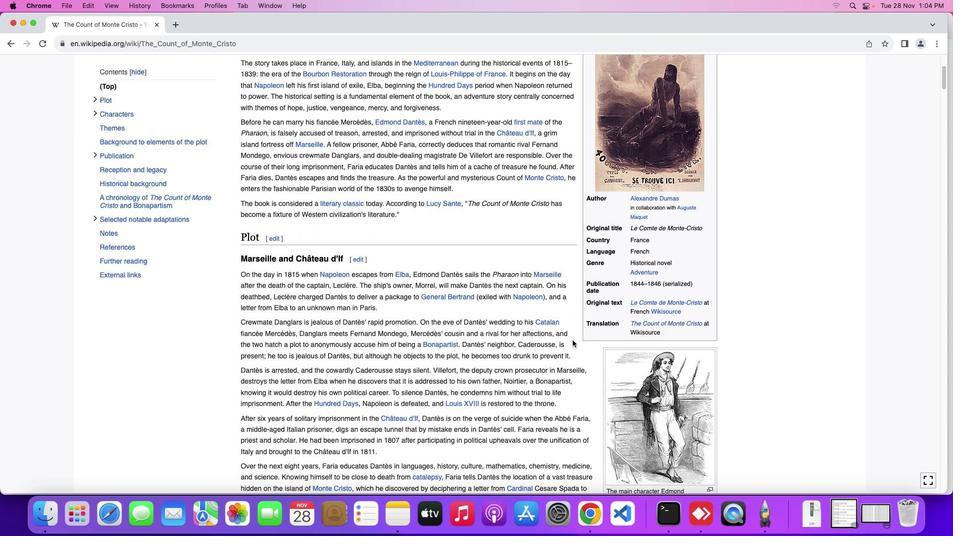 
Action: Mouse scrolled (569, 337) with delta (-2, -3)
Screenshot: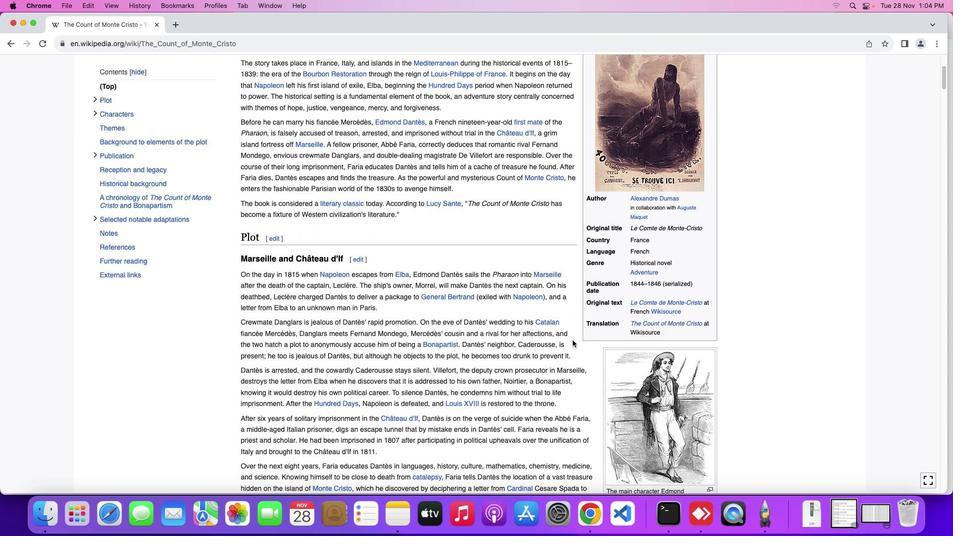 
Action: Mouse moved to (569, 337)
Screenshot: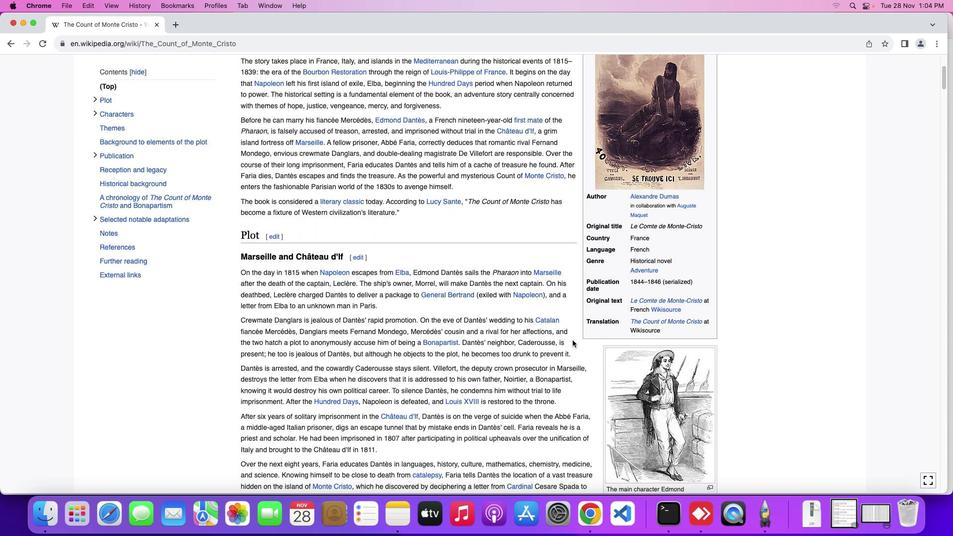 
Action: Mouse scrolled (569, 337) with delta (-2, -3)
Screenshot: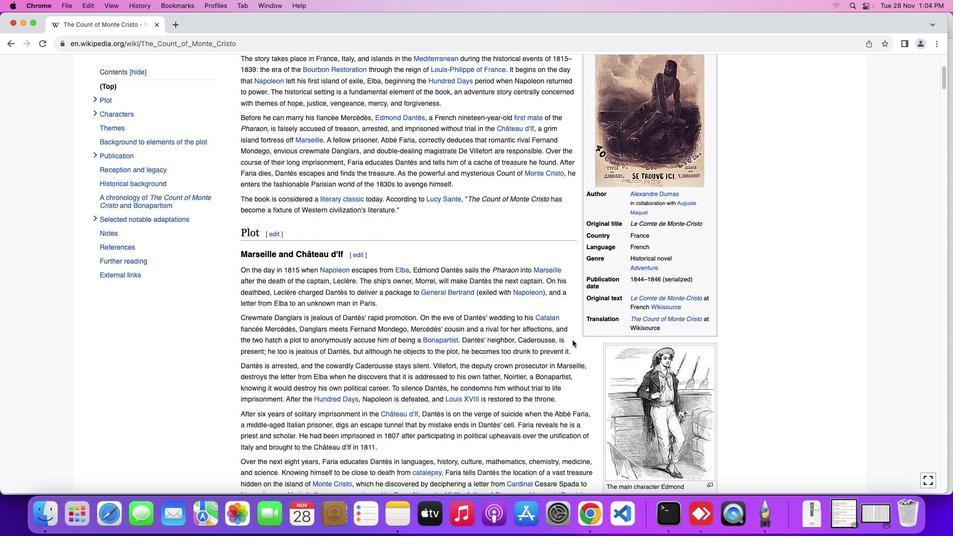 
Action: Mouse moved to (569, 338)
Screenshot: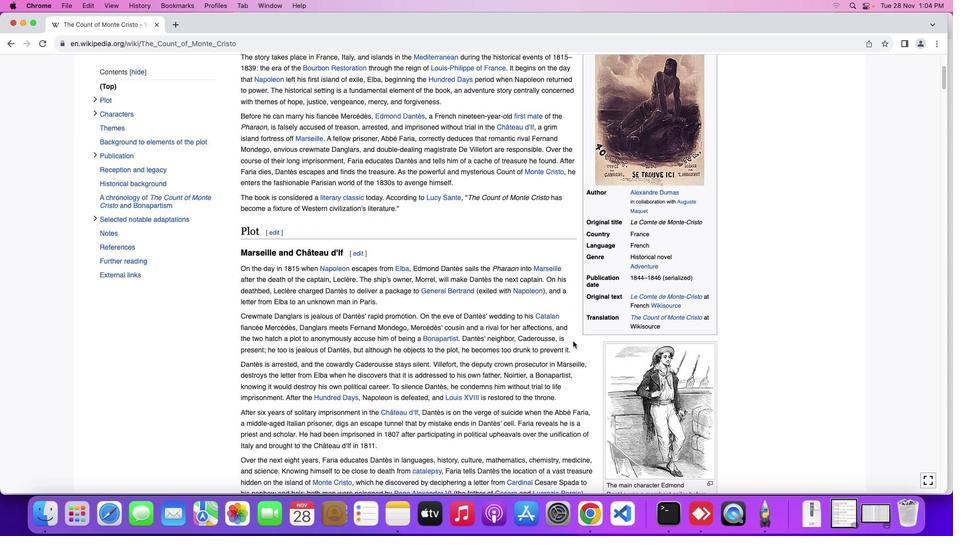 
Action: Mouse scrolled (569, 338) with delta (-2, -3)
Screenshot: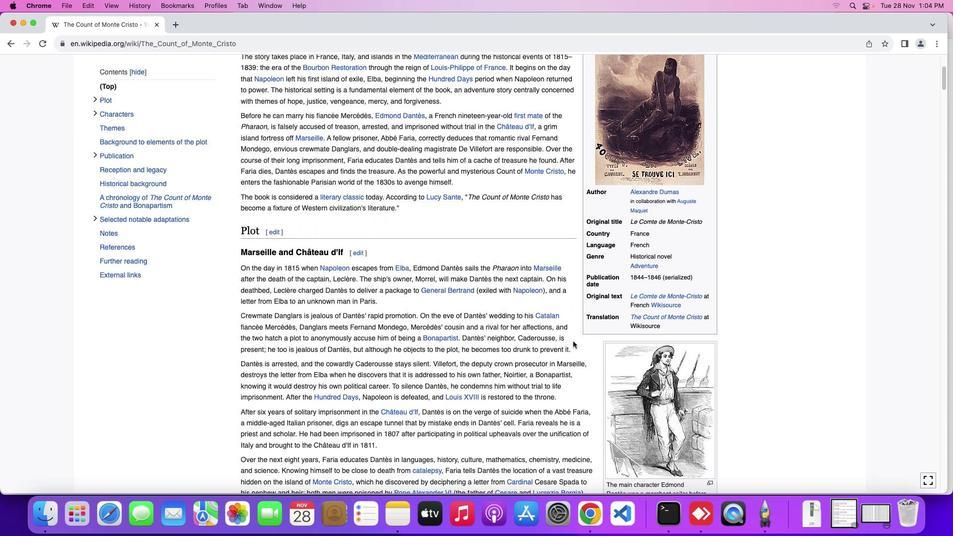 
Action: Mouse moved to (569, 338)
Screenshot: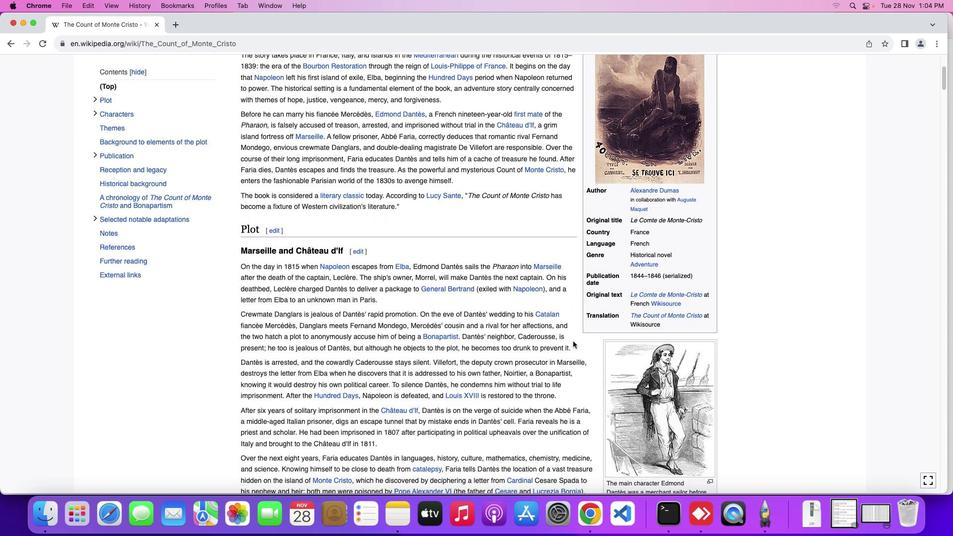 
Action: Mouse scrolled (569, 338) with delta (-2, -3)
Screenshot: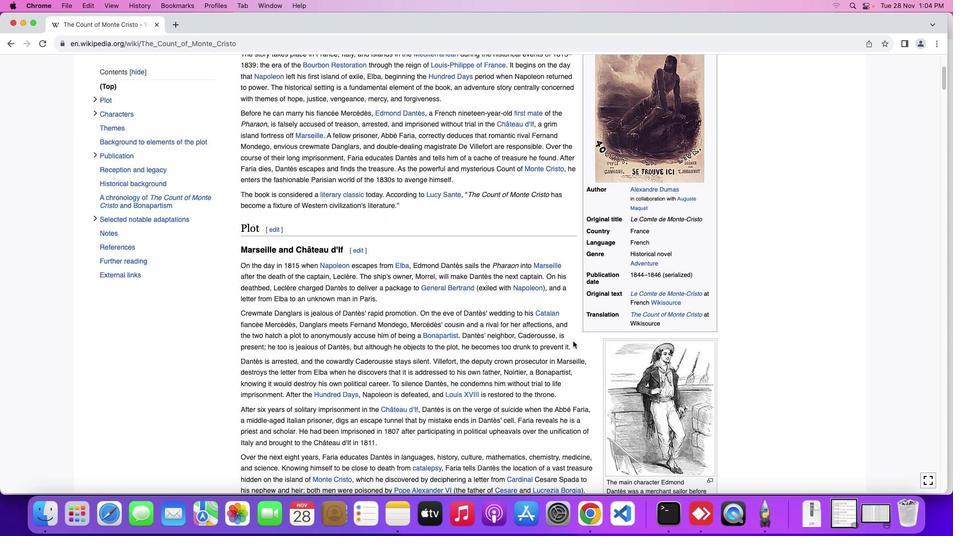 
Action: Mouse moved to (569, 339)
Screenshot: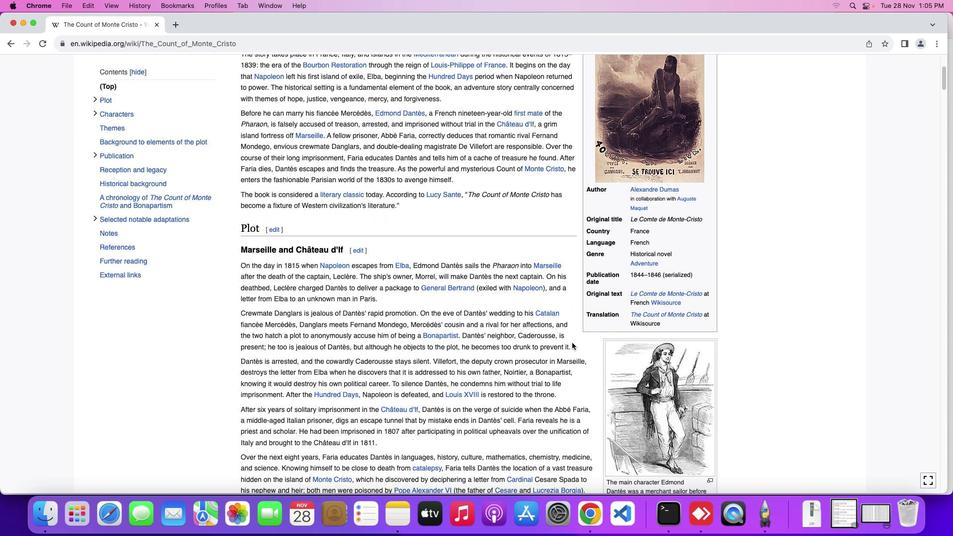 
Action: Mouse scrolled (569, 339) with delta (-2, -3)
Screenshot: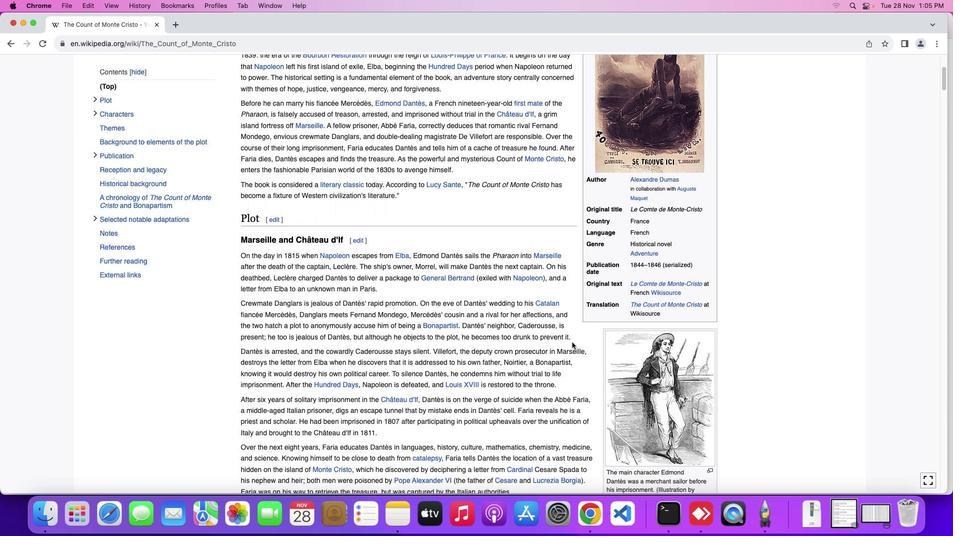 
Action: Mouse scrolled (569, 339) with delta (-2, -3)
Screenshot: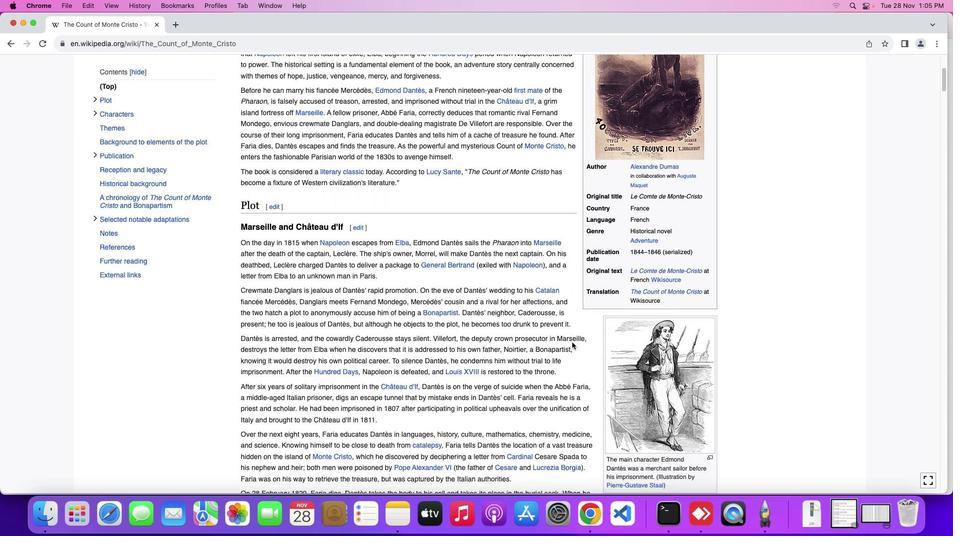 
Action: Mouse moved to (569, 339)
Screenshot: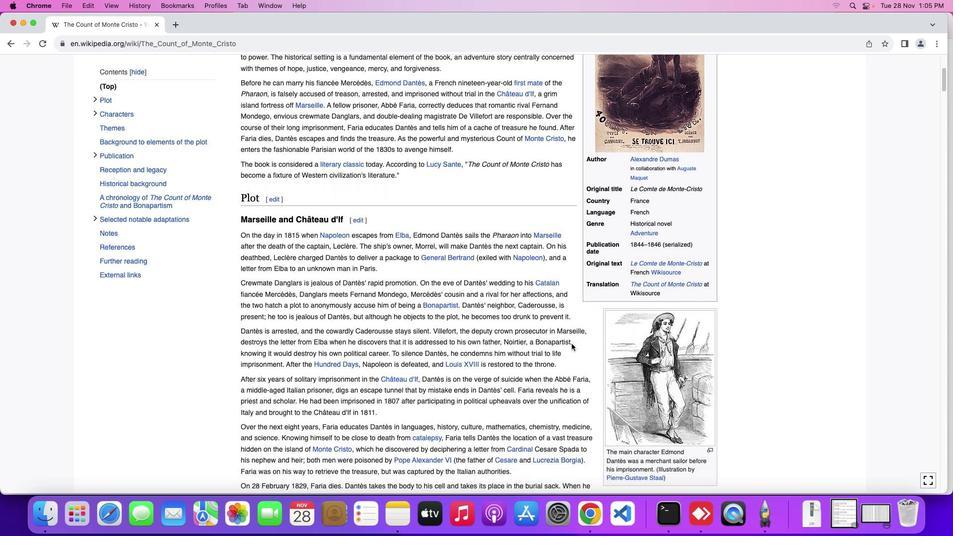 
Action: Mouse scrolled (569, 339) with delta (-2, -3)
Screenshot: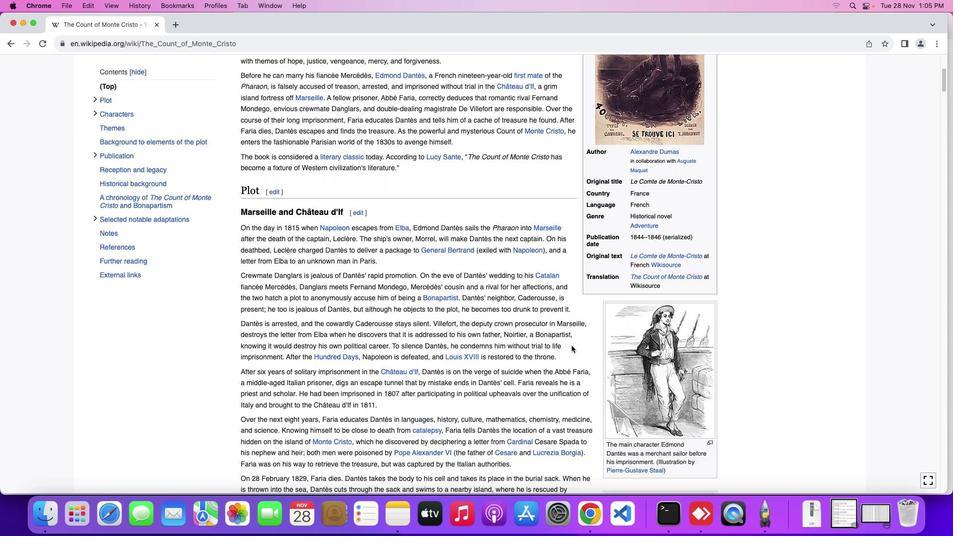 
Action: Mouse moved to (568, 342)
Screenshot: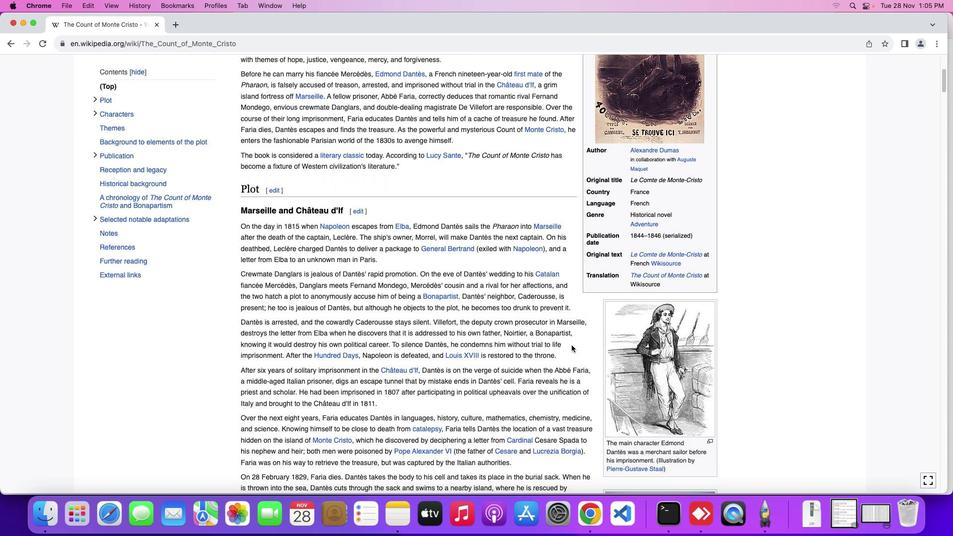 
Action: Mouse scrolled (568, 342) with delta (-2, -3)
Screenshot: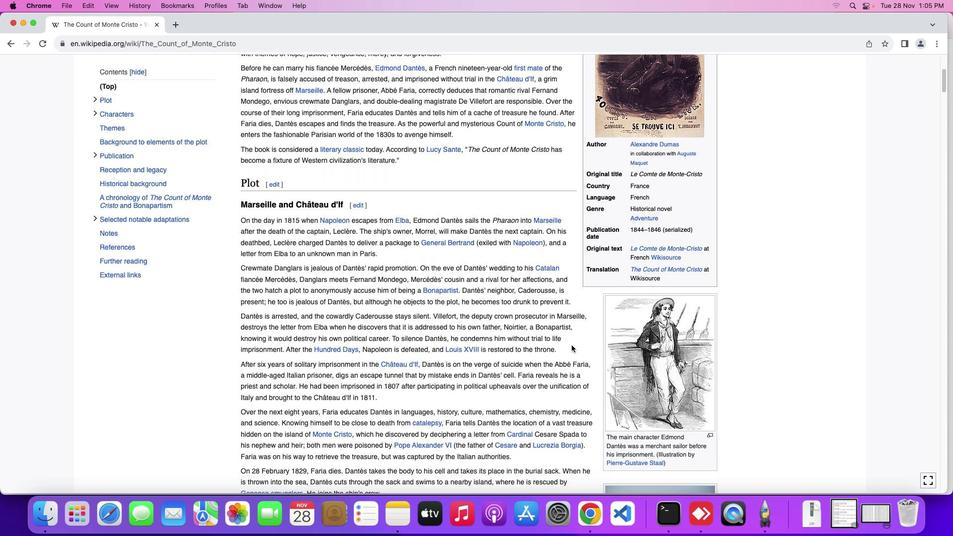 
Action: Mouse moved to (568, 342)
Screenshot: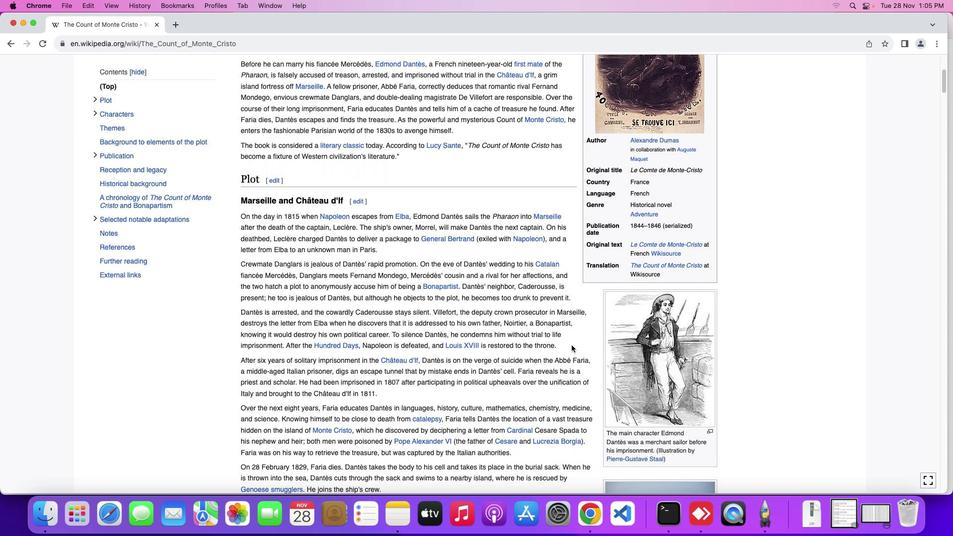 
Action: Mouse scrolled (568, 342) with delta (-2, -3)
Screenshot: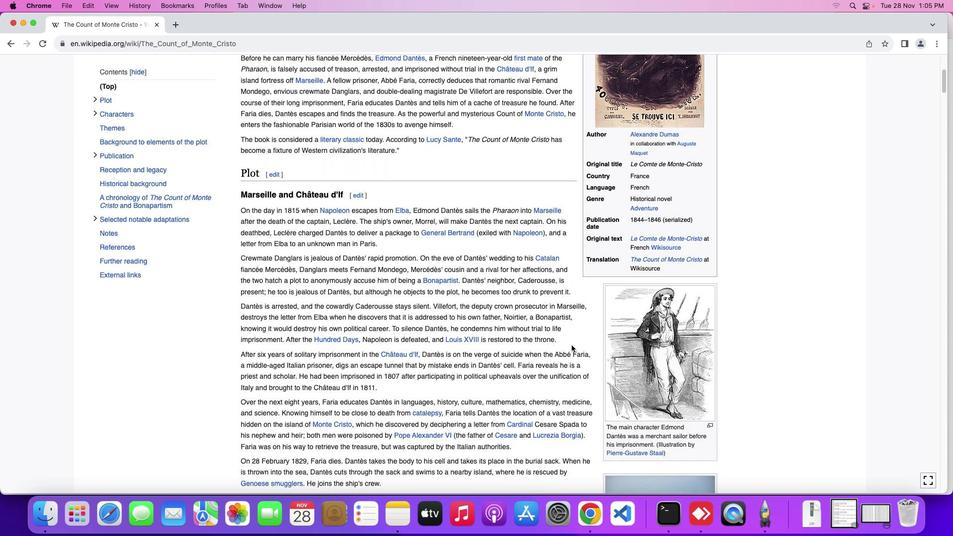 
Action: Mouse moved to (568, 341)
Screenshot: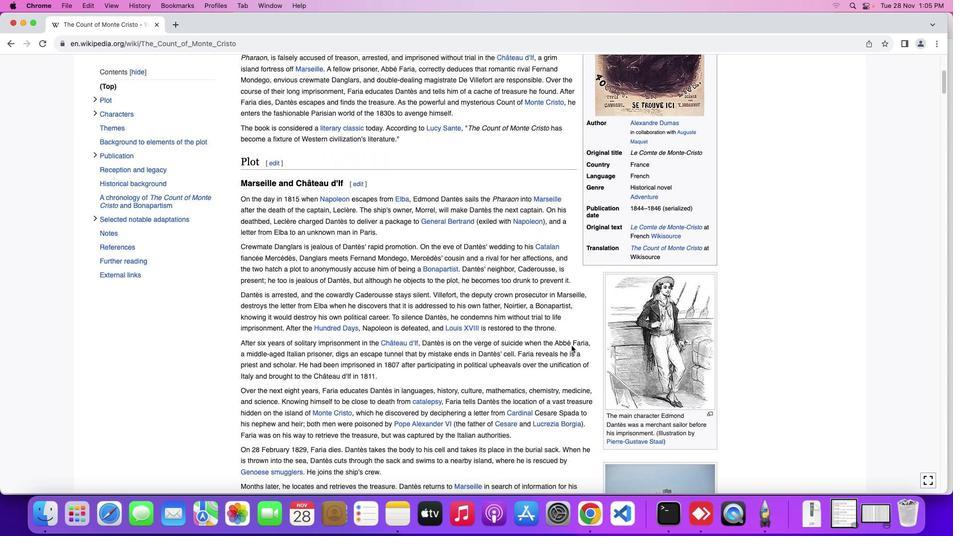 
Action: Mouse scrolled (568, 341) with delta (-2, -3)
Screenshot: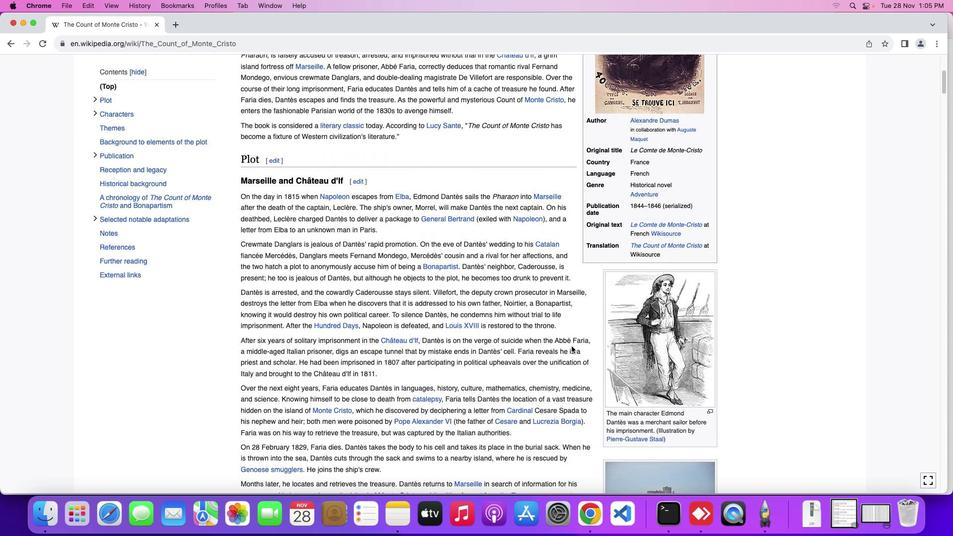 
Action: Mouse moved to (568, 343)
Screenshot: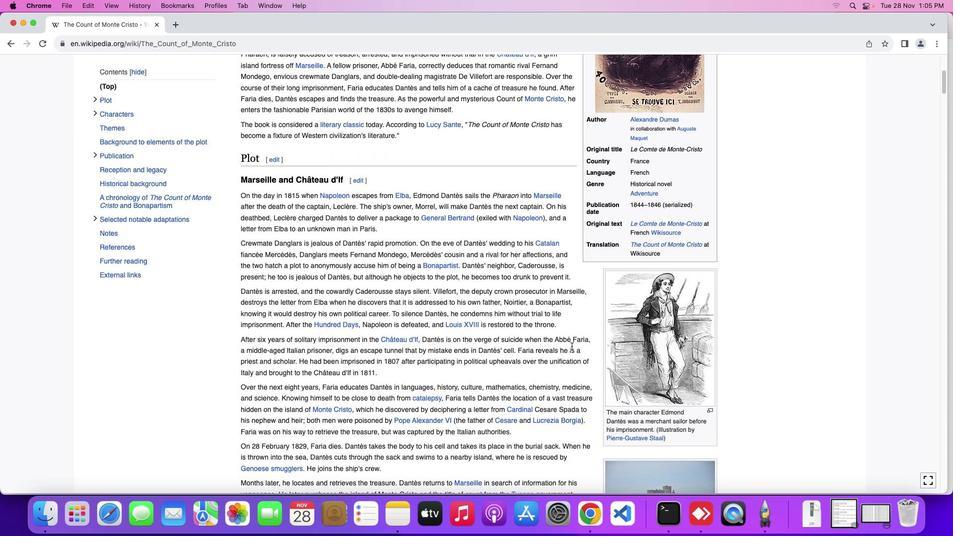 
Action: Mouse scrolled (568, 343) with delta (-2, -3)
Screenshot: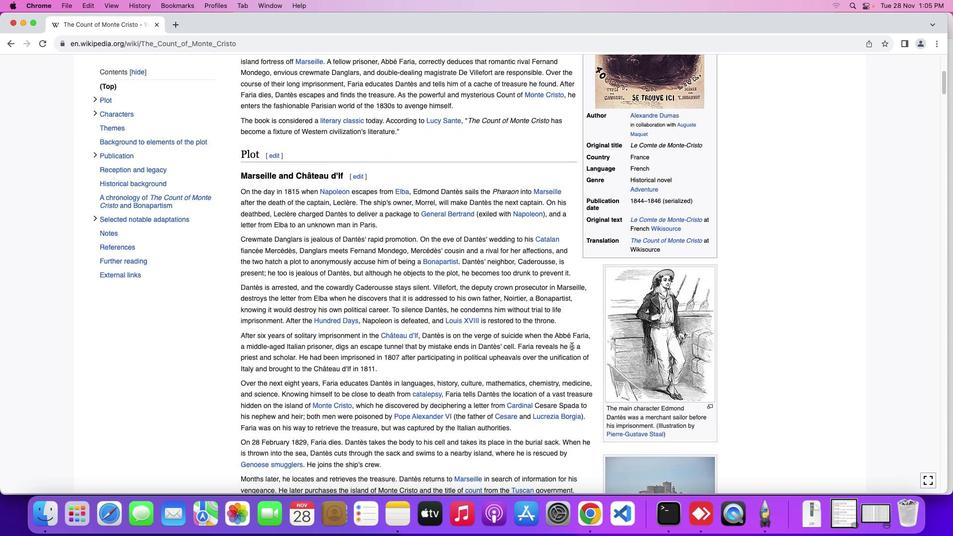 
Action: Mouse moved to (568, 343)
Screenshot: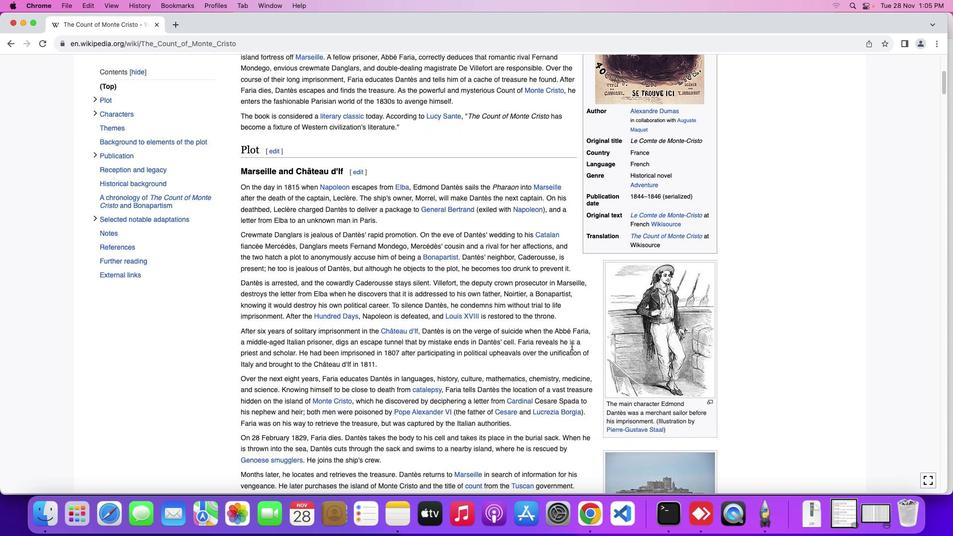 
Action: Mouse scrolled (568, 343) with delta (-2, -3)
Screenshot: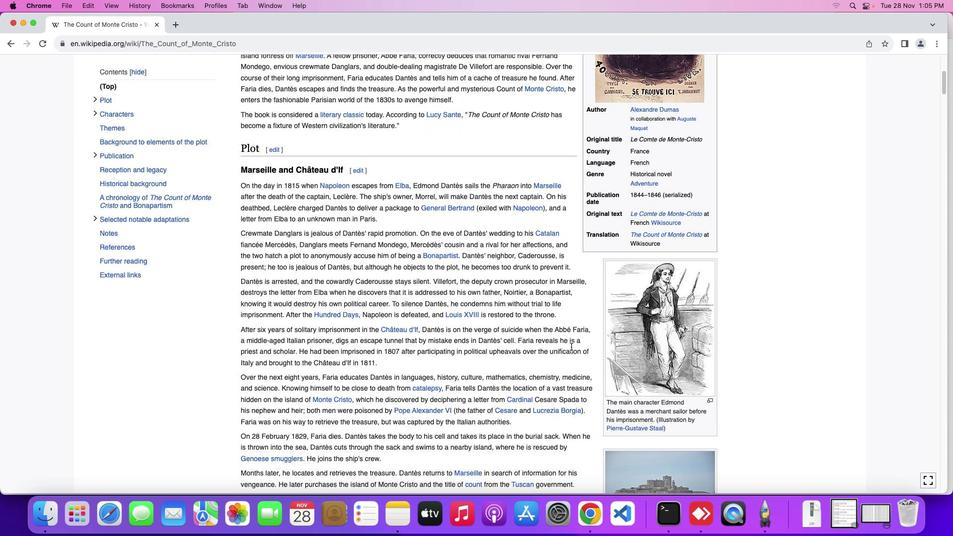 
Action: Mouse moved to (568, 349)
Screenshot: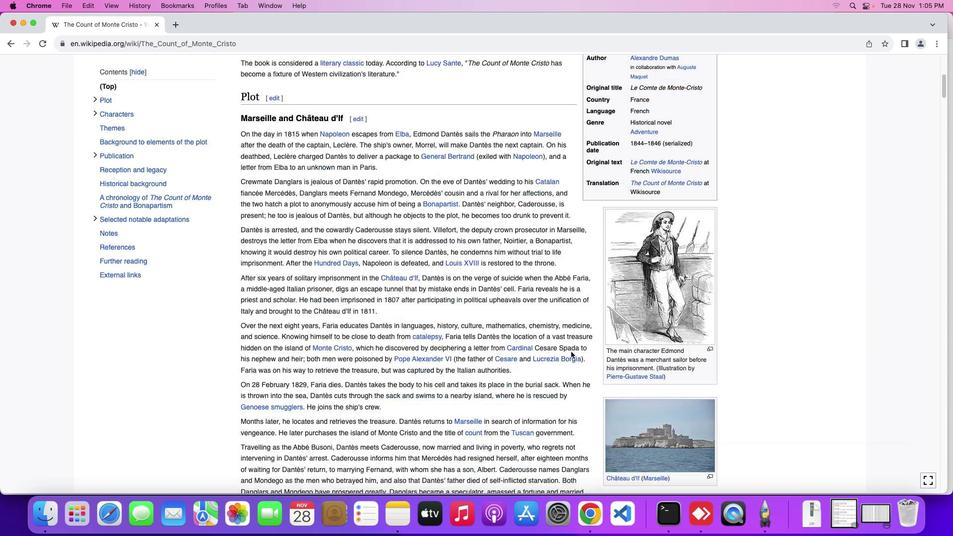 
Action: Mouse scrolled (568, 349) with delta (-2, -3)
Screenshot: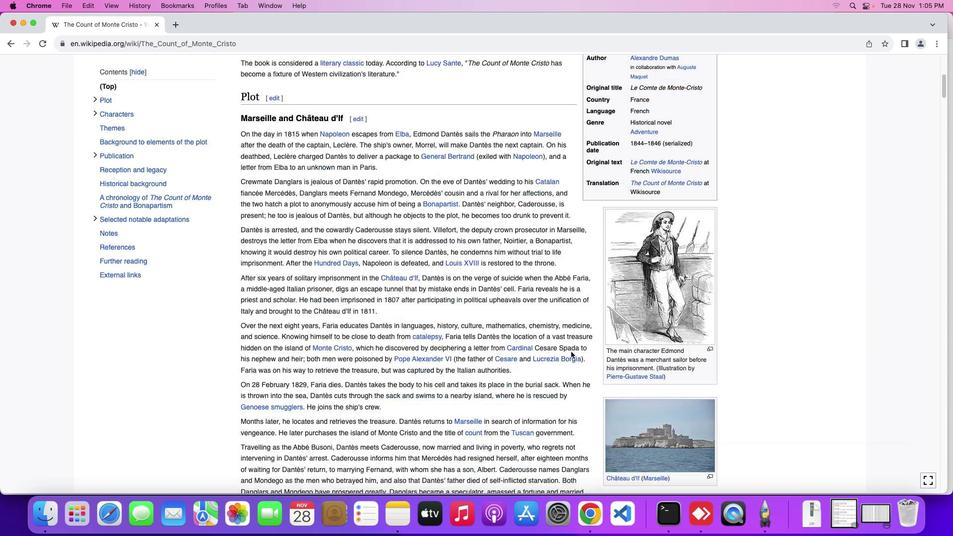 
Action: Mouse scrolled (568, 349) with delta (-2, -3)
Screenshot: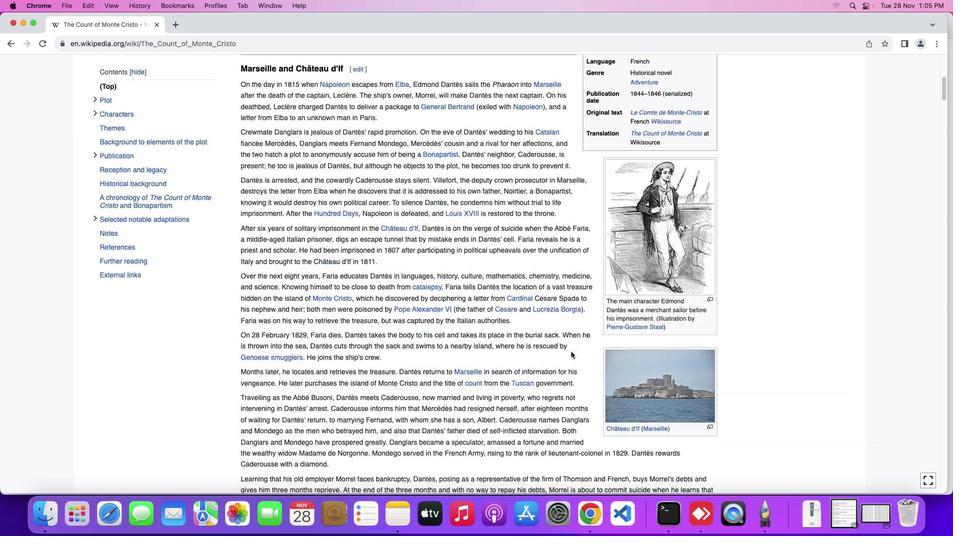 
Action: Mouse scrolled (568, 349) with delta (-2, -3)
Screenshot: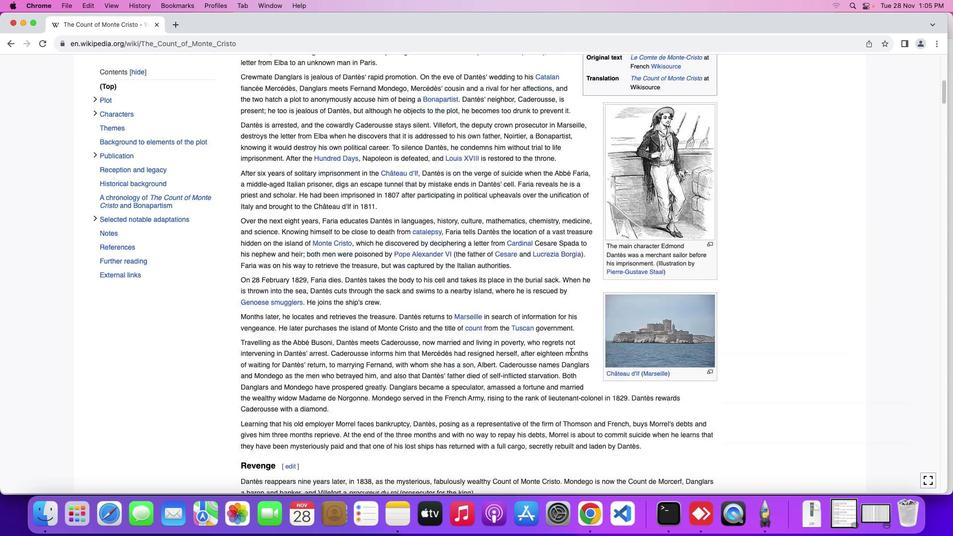 
Action: Mouse moved to (568, 349)
Screenshot: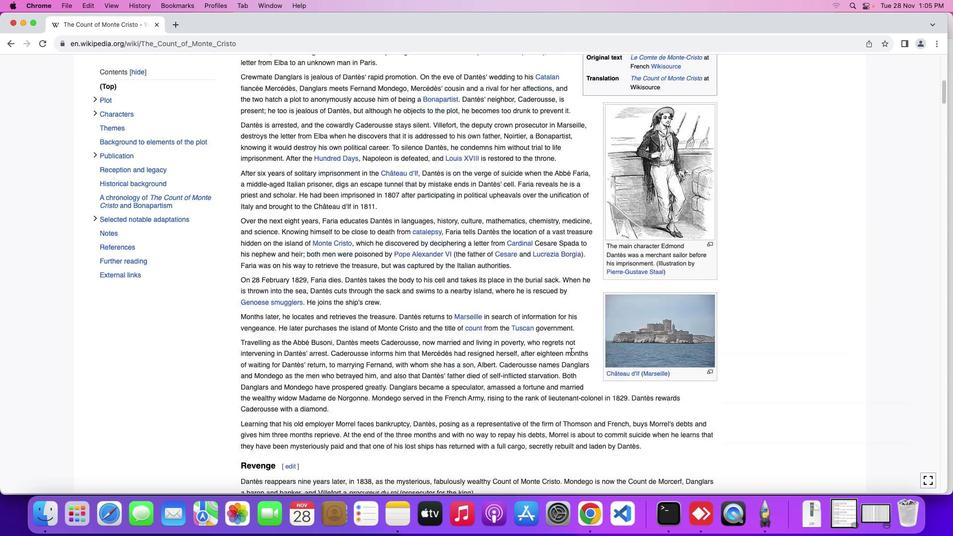 
Action: Mouse scrolled (568, 349) with delta (-2, -4)
Screenshot: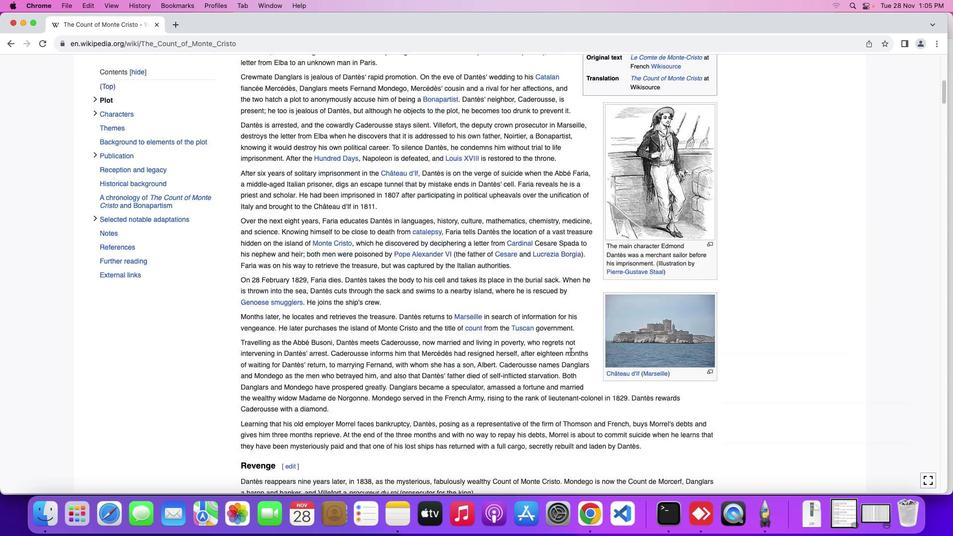 
Action: Mouse moved to (567, 348)
Screenshot: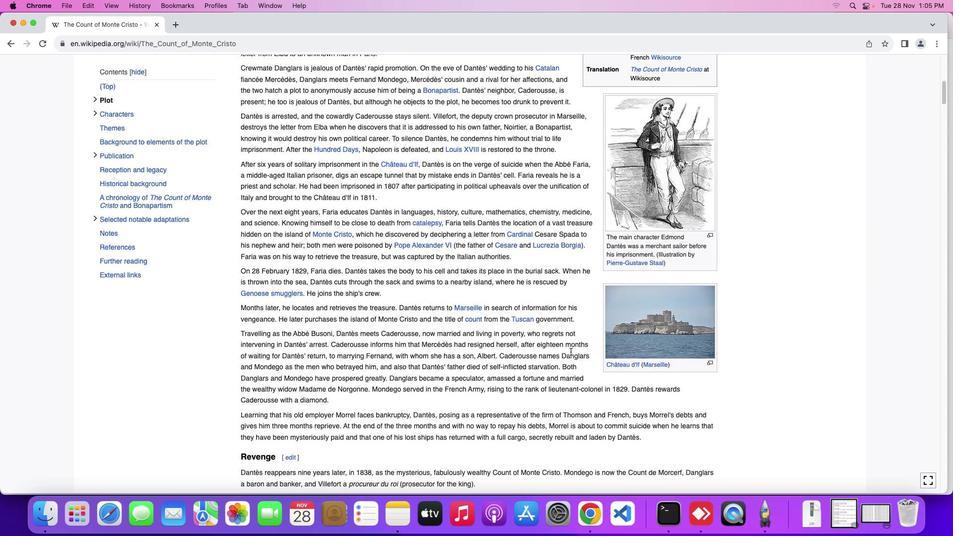 
Action: Mouse scrolled (567, 348) with delta (-2, -3)
Screenshot: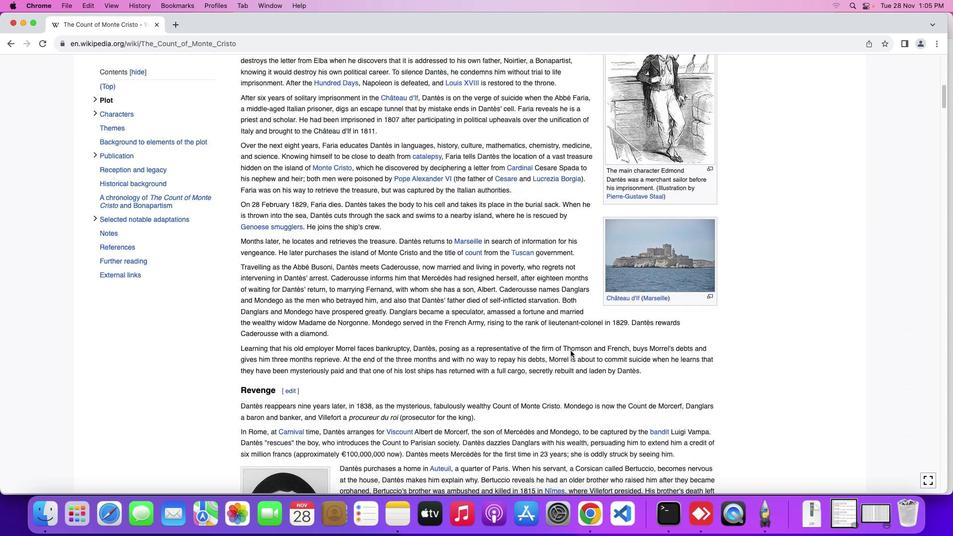 
Action: Mouse scrolled (567, 348) with delta (-2, -3)
Screenshot: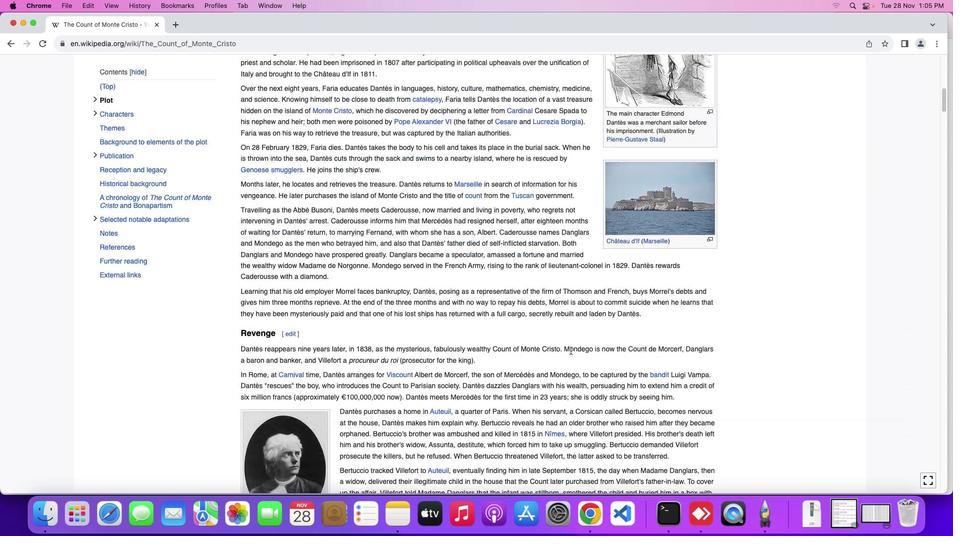 
Action: Mouse scrolled (567, 348) with delta (-2, -4)
Screenshot: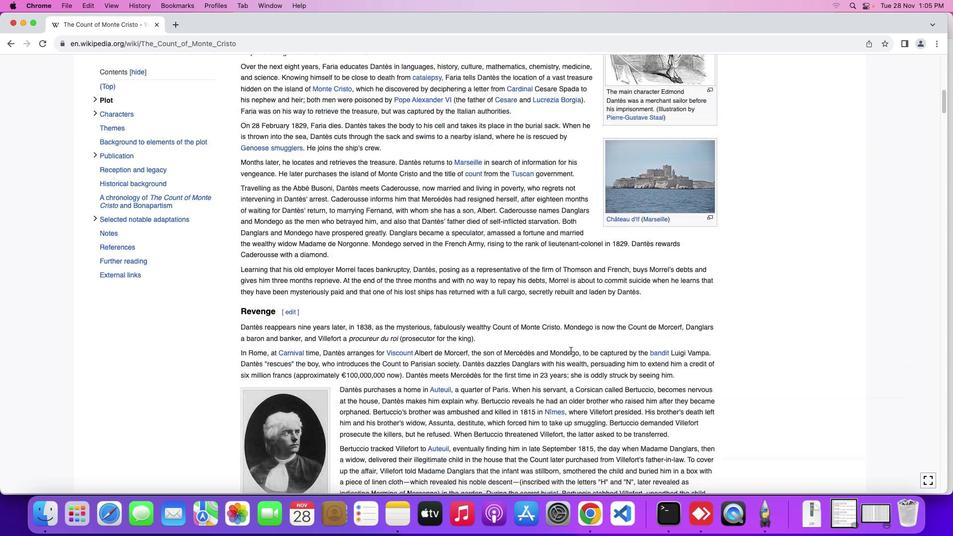
Action: Mouse scrolled (567, 348) with delta (-2, -4)
Screenshot: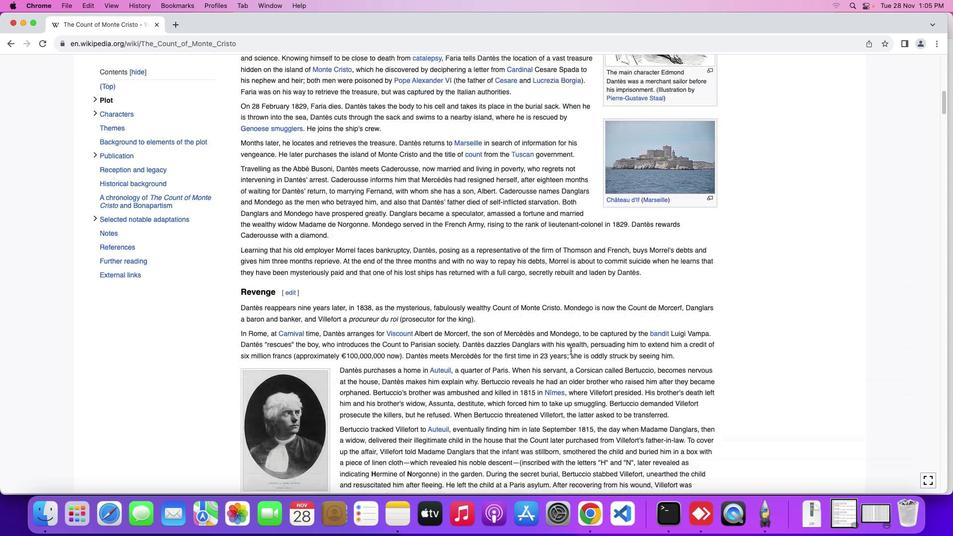 
Action: Mouse moved to (567, 347)
Screenshot: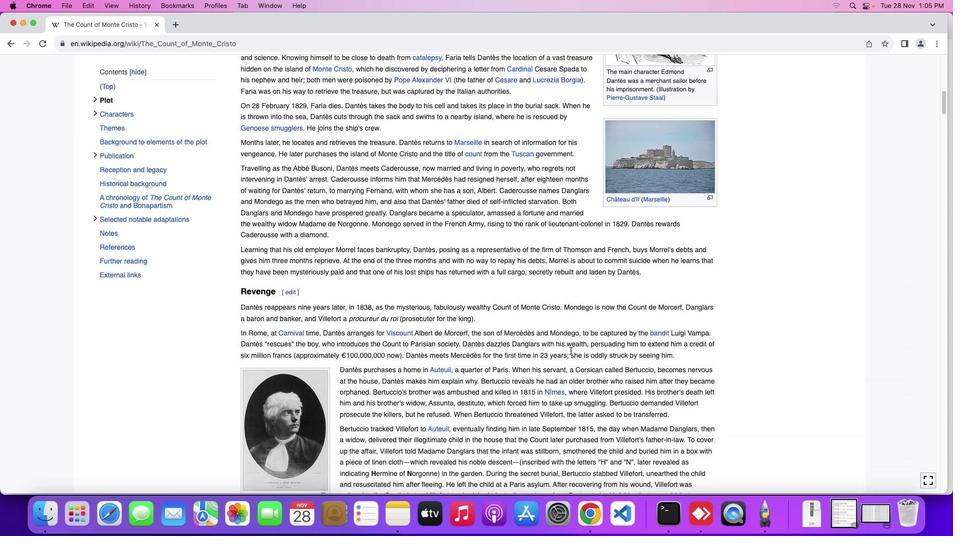 
Action: Mouse scrolled (567, 347) with delta (-2, -3)
Screenshot: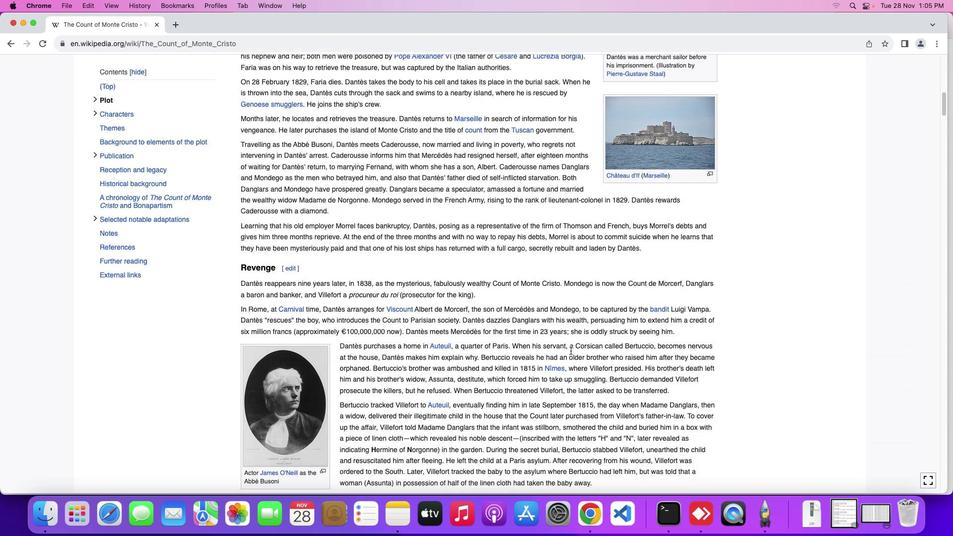 
Action: Mouse scrolled (567, 347) with delta (-2, -3)
Screenshot: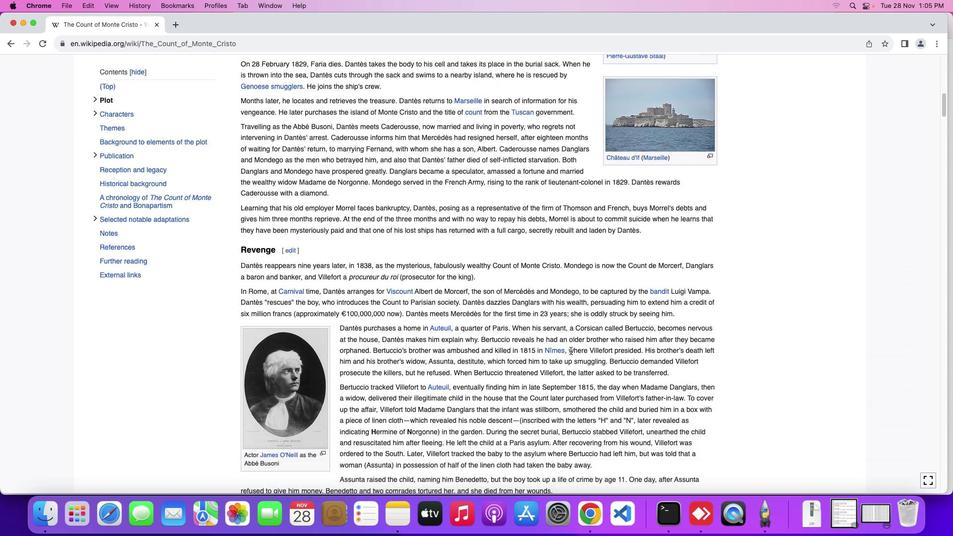 
Action: Mouse scrolled (567, 347) with delta (-2, -3)
Screenshot: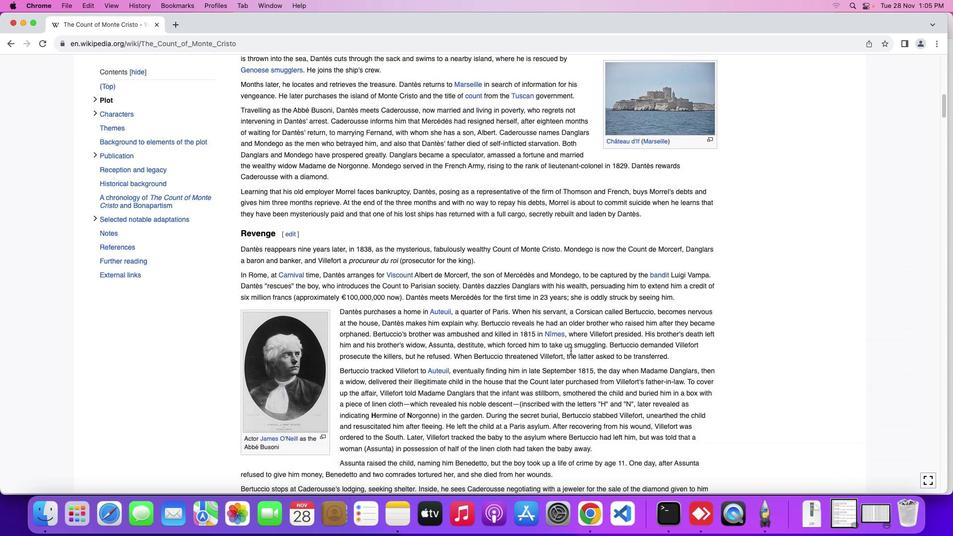 
Action: Mouse moved to (567, 347)
Screenshot: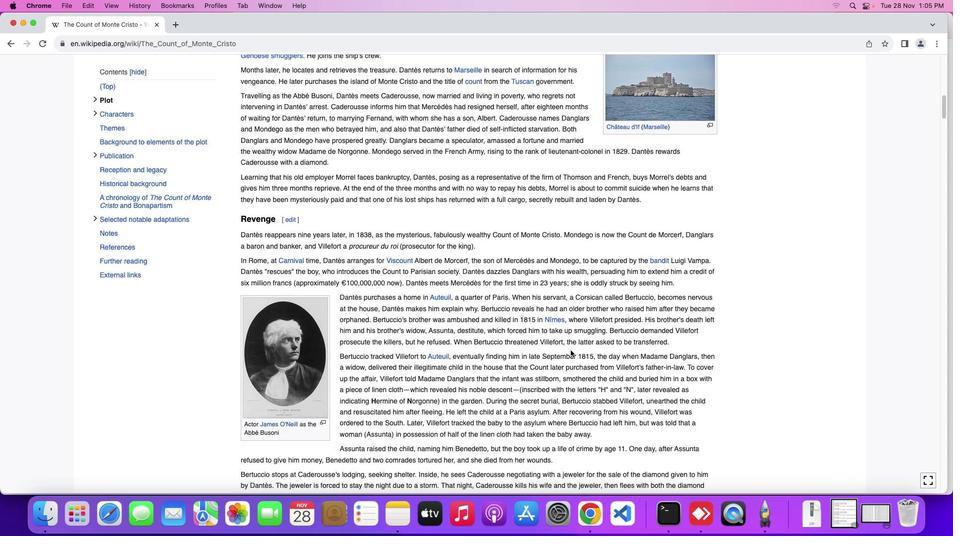 
Action: Mouse scrolled (567, 347) with delta (-2, -3)
Screenshot: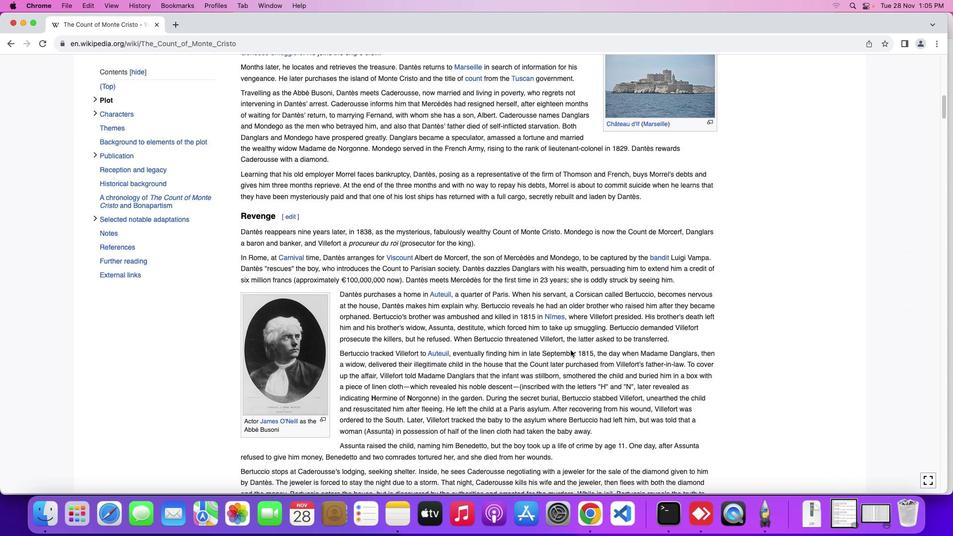 
Action: Mouse moved to (567, 347)
Screenshot: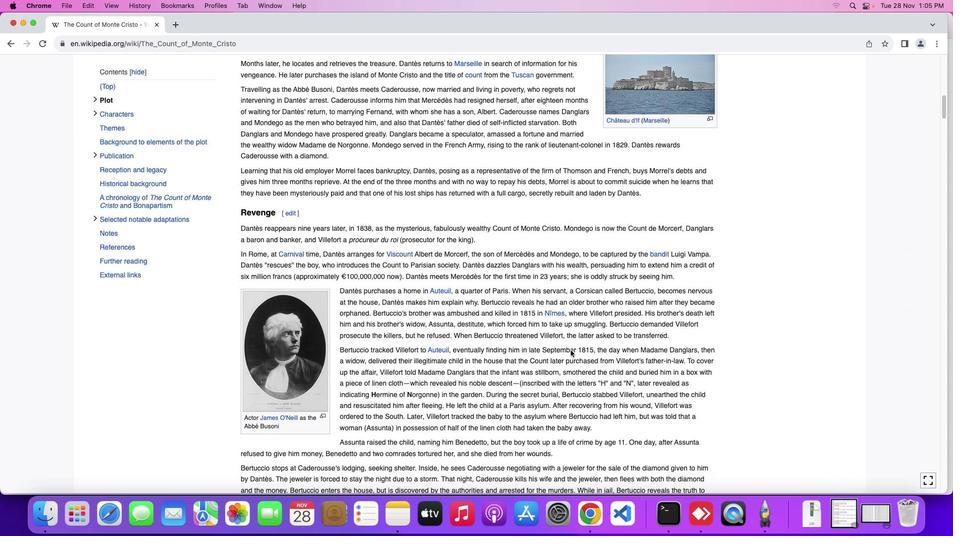 
Action: Mouse scrolled (567, 347) with delta (-2, -3)
Screenshot: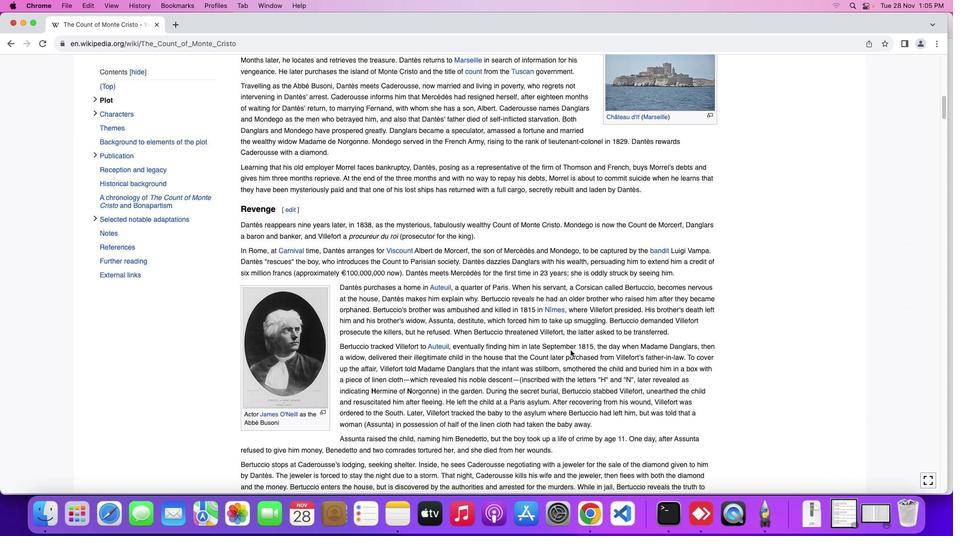 
Action: Mouse moved to (565, 347)
Screenshot: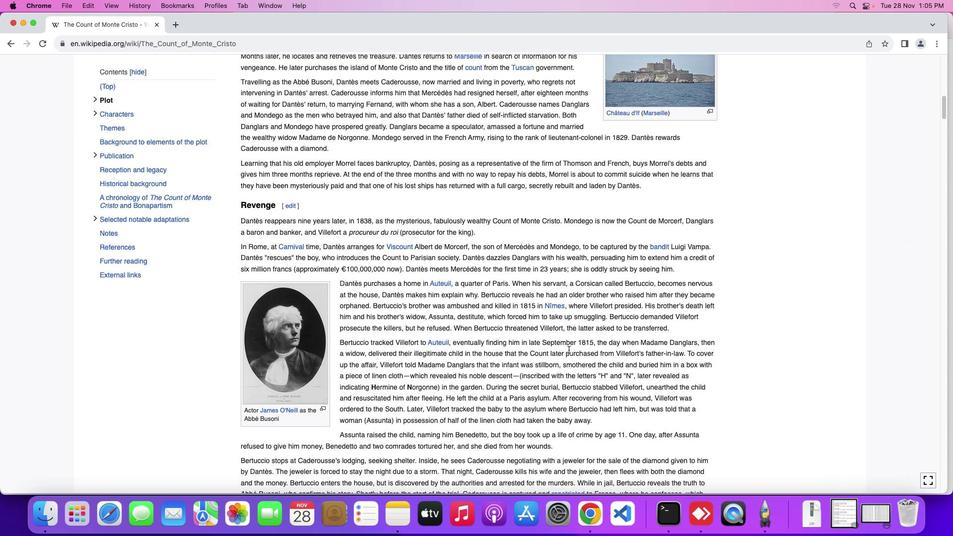 
Action: Mouse scrolled (565, 347) with delta (-2, -3)
Screenshot: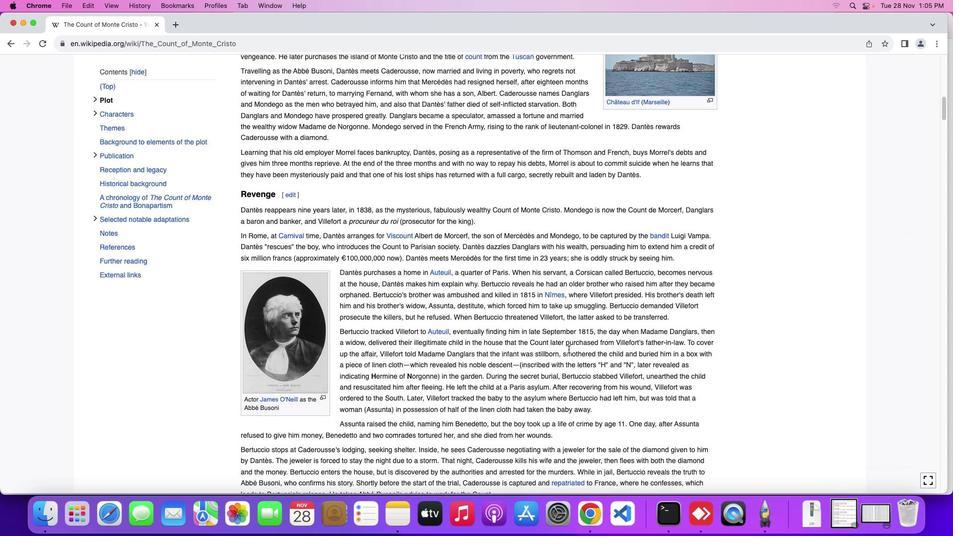 
Action: Mouse moved to (565, 346)
Screenshot: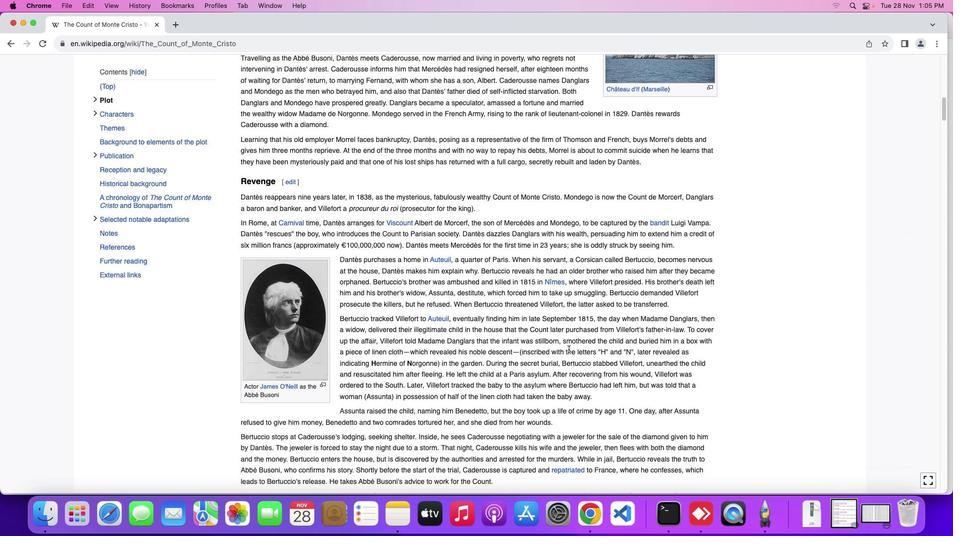 
Action: Mouse scrolled (565, 346) with delta (-2, -3)
Screenshot: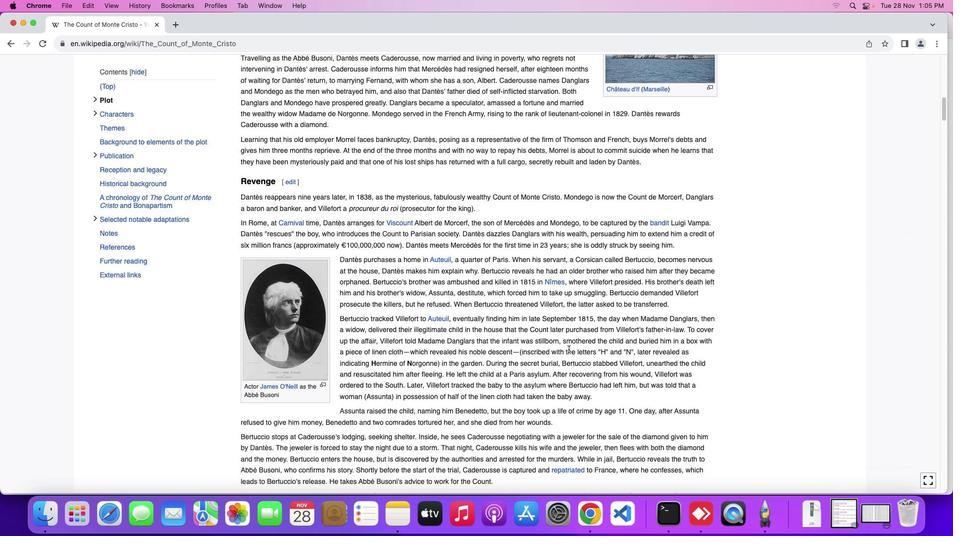 
Action: Mouse moved to (565, 346)
Screenshot: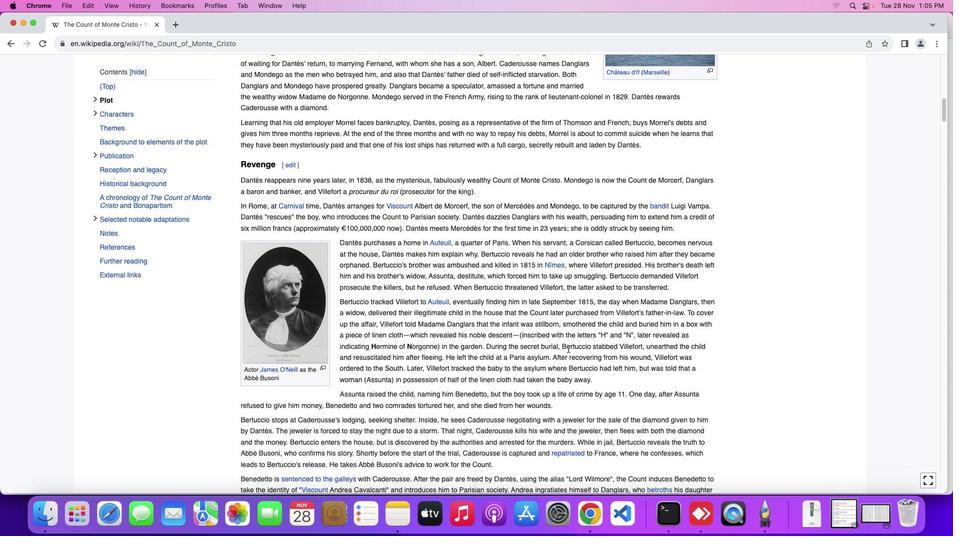 
Action: Mouse scrolled (565, 346) with delta (-2, -3)
Screenshot: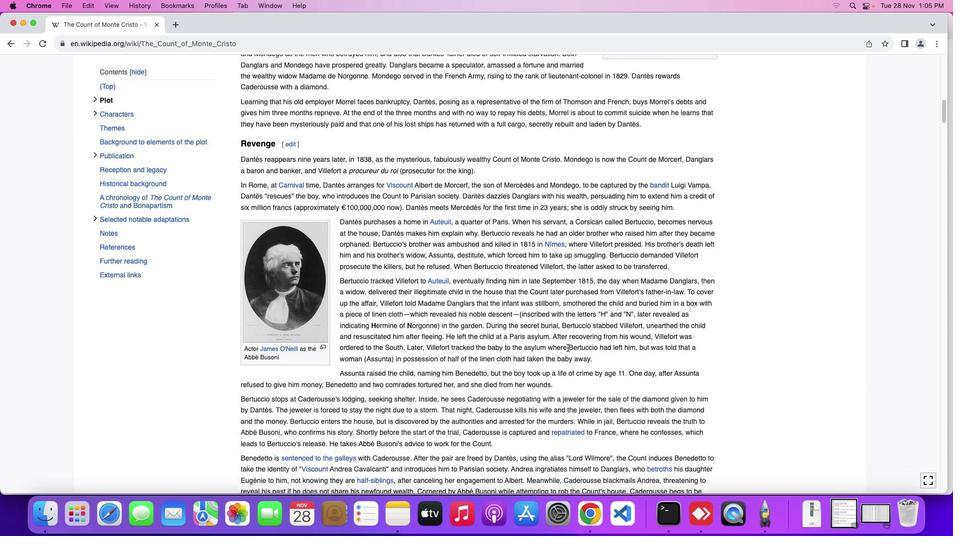 
Action: Mouse moved to (565, 346)
Screenshot: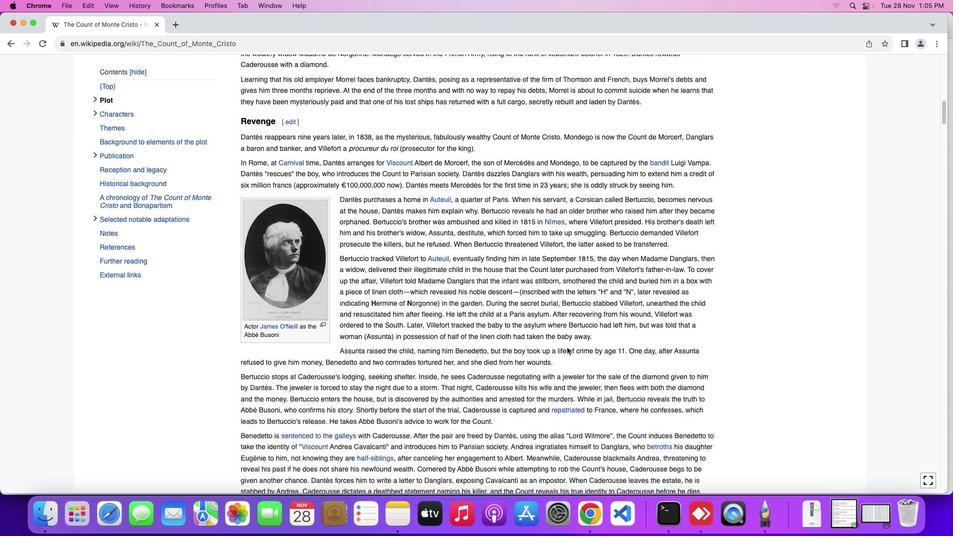 
Action: Mouse scrolled (565, 346) with delta (-2, -3)
Screenshot: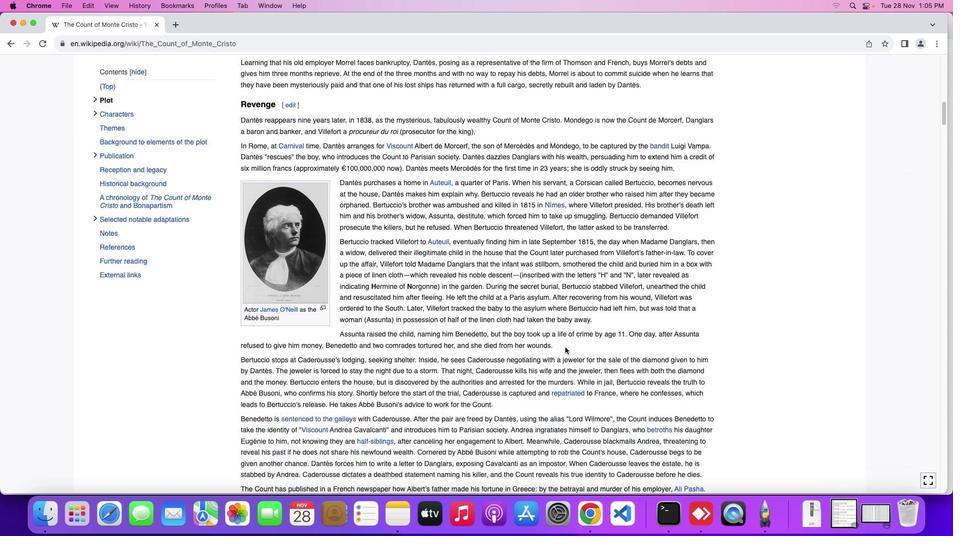 
Action: Mouse moved to (560, 342)
Screenshot: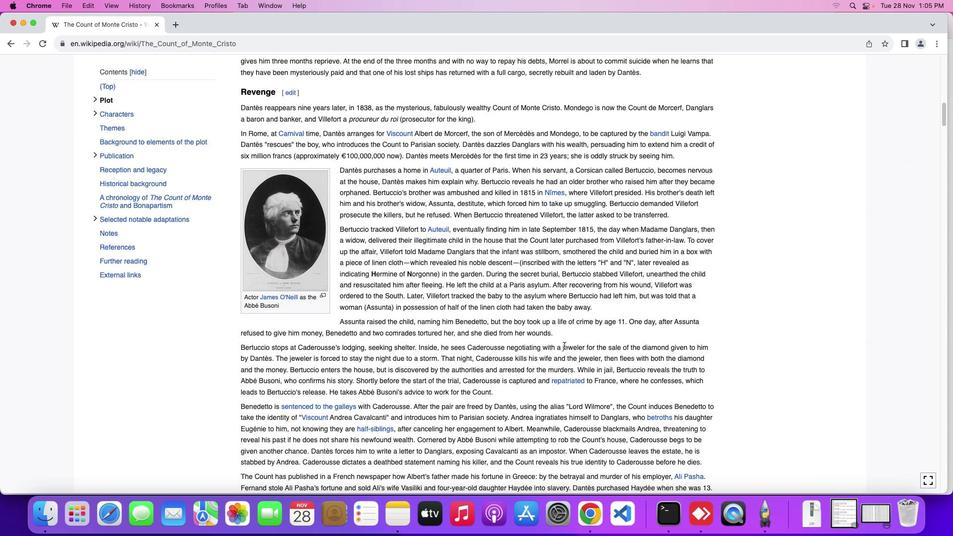 
Action: Mouse scrolled (560, 342) with delta (-2, -3)
Screenshot: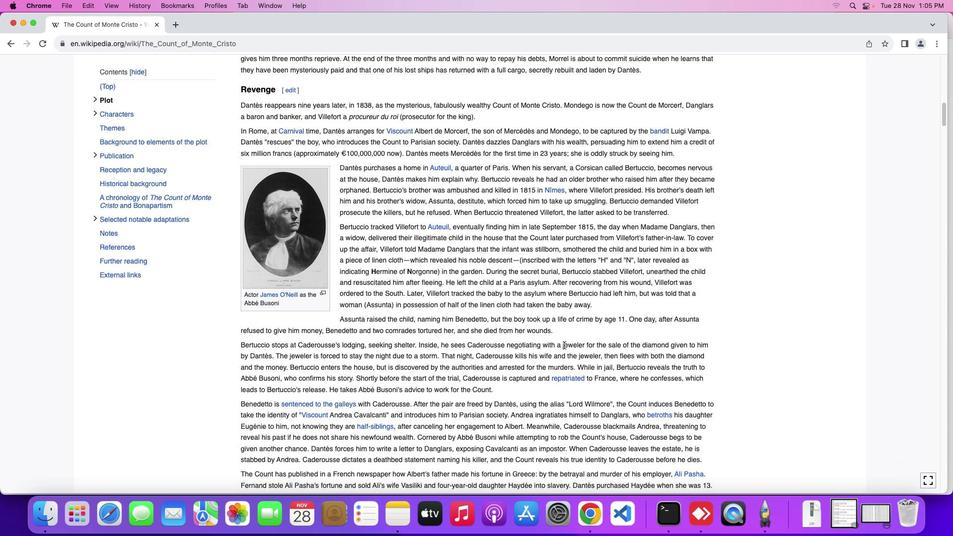 
Action: Mouse moved to (560, 342)
Screenshot: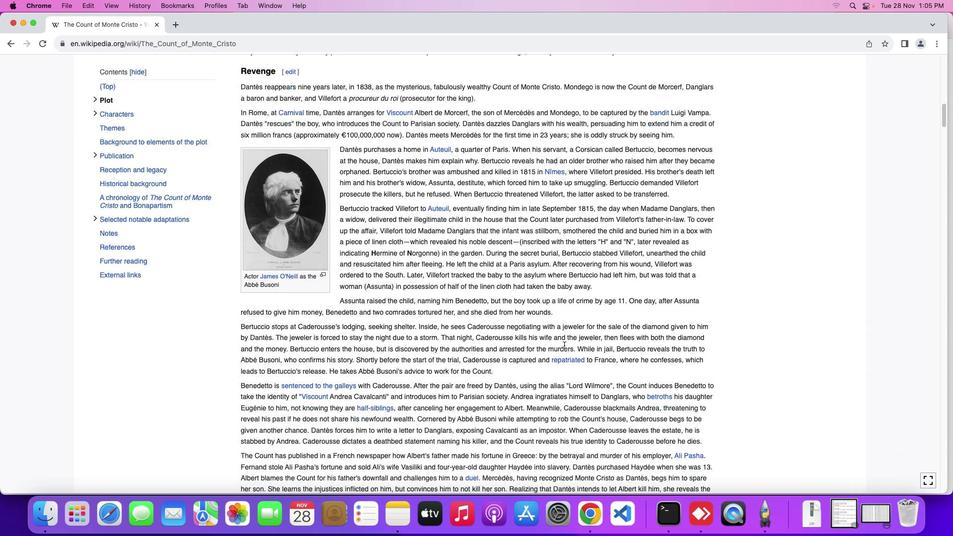 
Action: Mouse scrolled (560, 342) with delta (-2, -3)
Screenshot: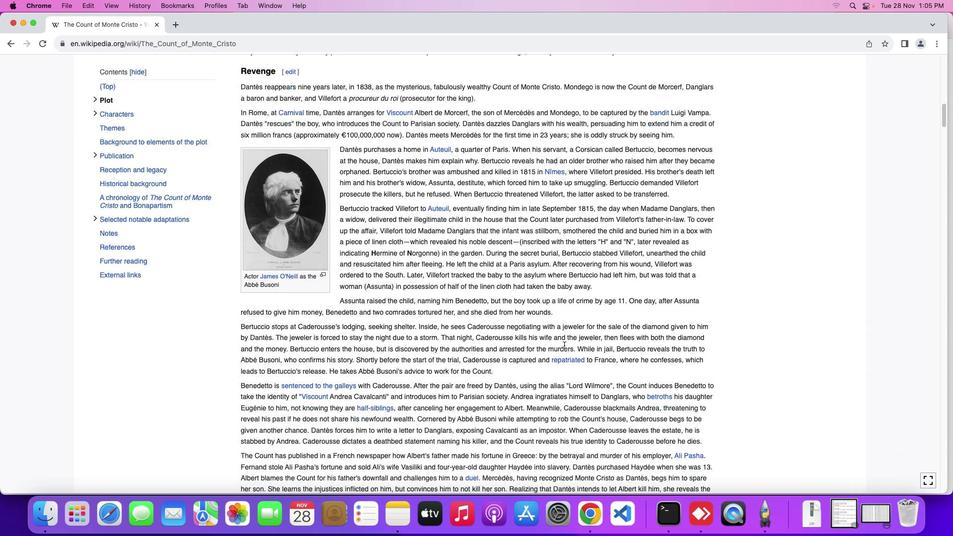 
Action: Mouse moved to (560, 342)
Screenshot: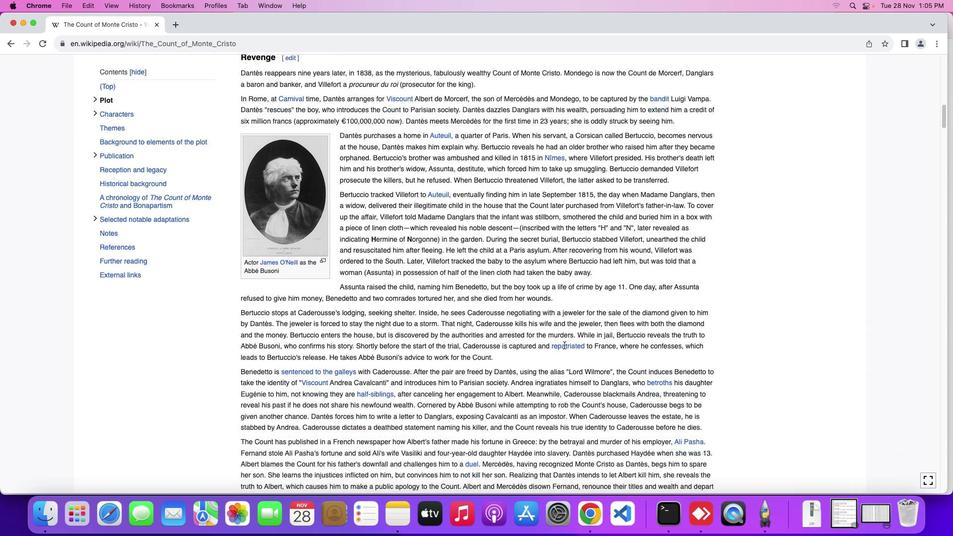 
Action: Mouse scrolled (560, 342) with delta (-2, -3)
Screenshot: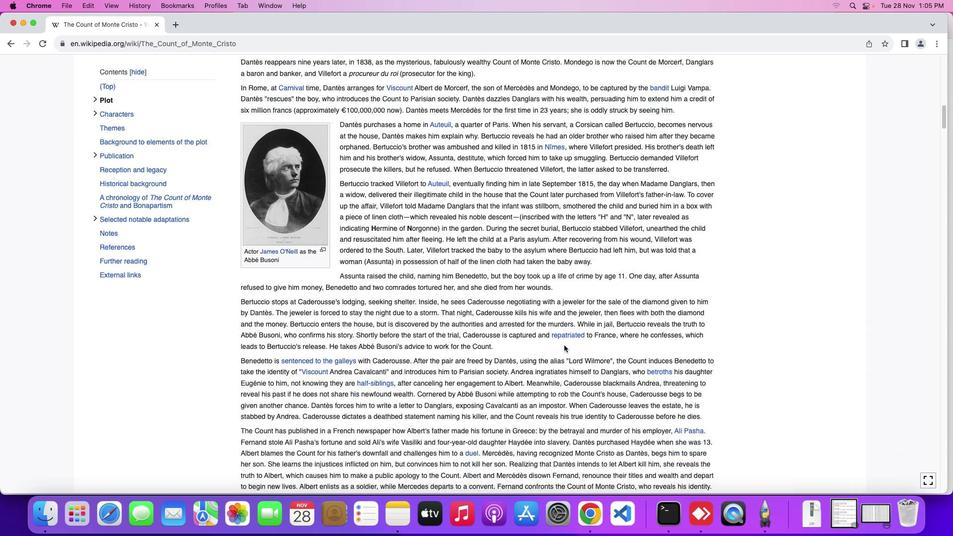 
Action: Mouse moved to (560, 341)
Screenshot: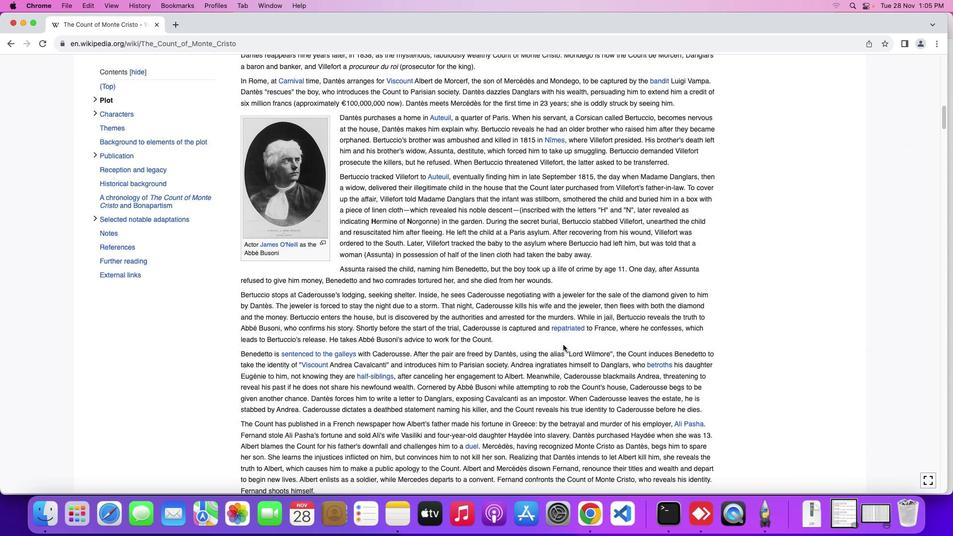 
Action: Mouse scrolled (560, 341) with delta (-2, -3)
Screenshot: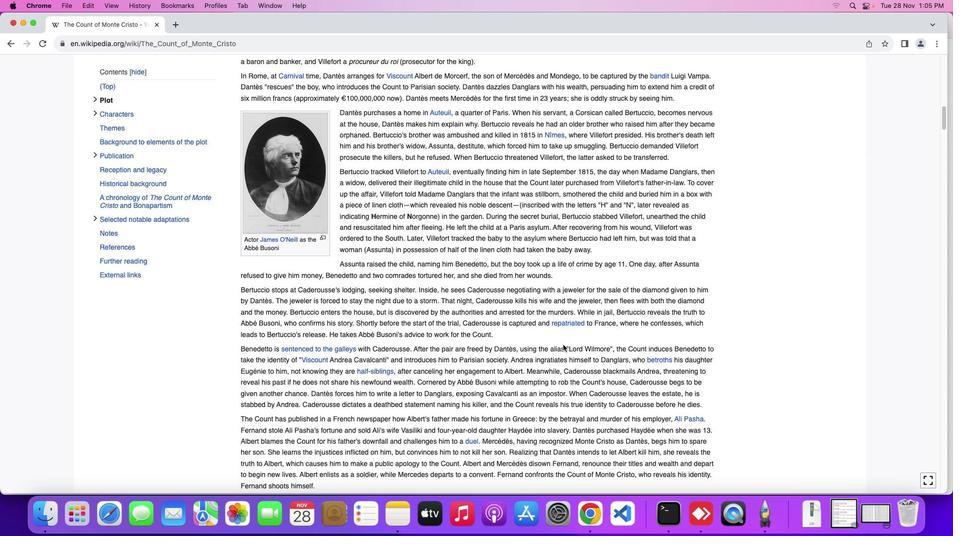 
Action: Mouse moved to (560, 341)
Screenshot: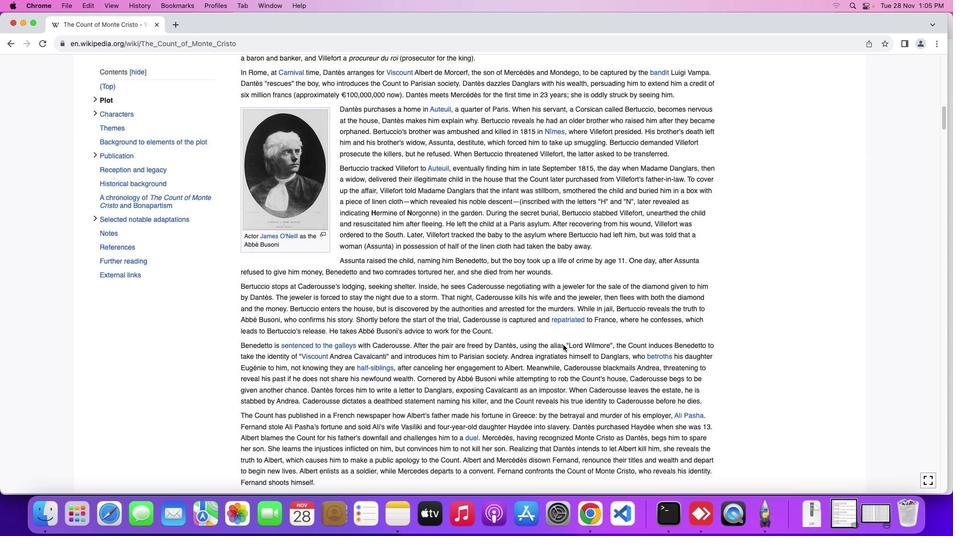 
Action: Mouse scrolled (560, 341) with delta (-2, -3)
Screenshot: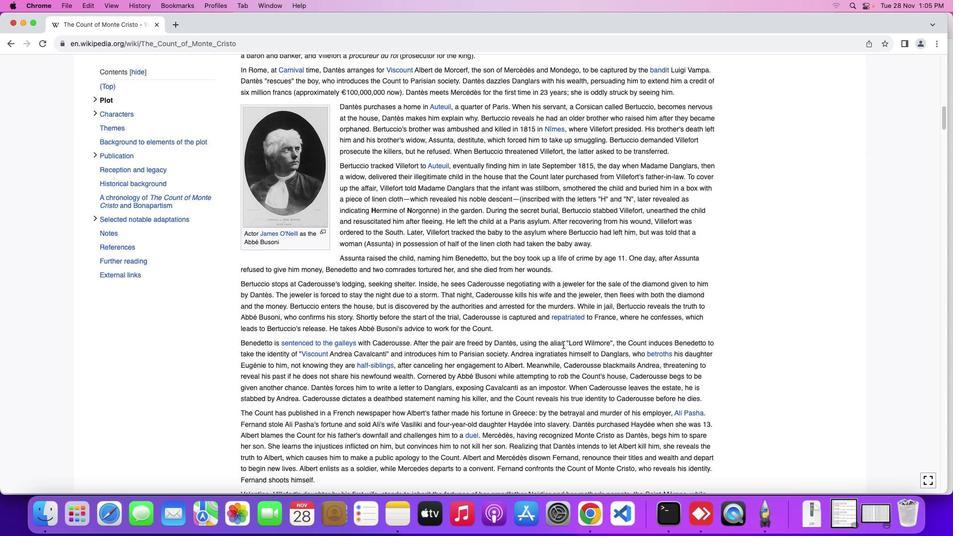
Action: Mouse moved to (558, 340)
Screenshot: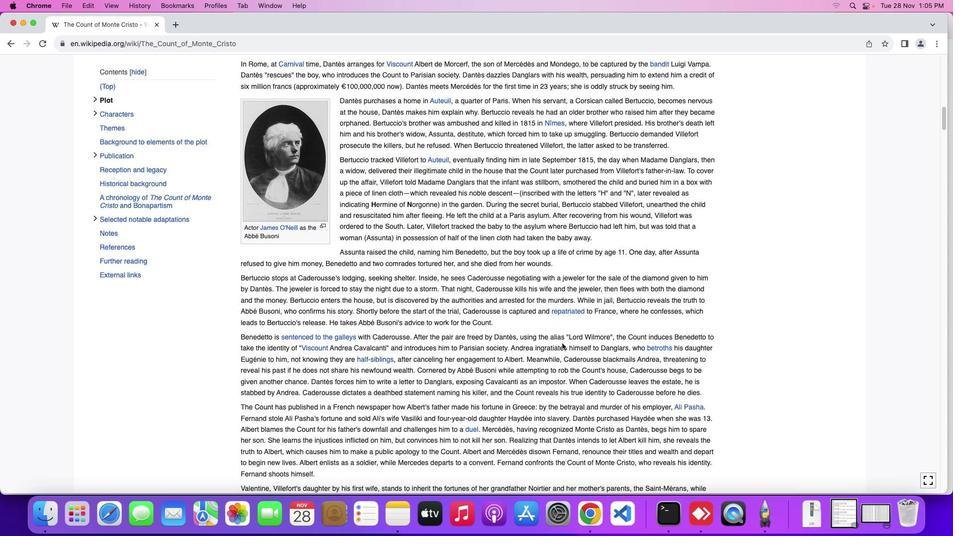 
Action: Mouse scrolled (558, 340) with delta (-2, -3)
Screenshot: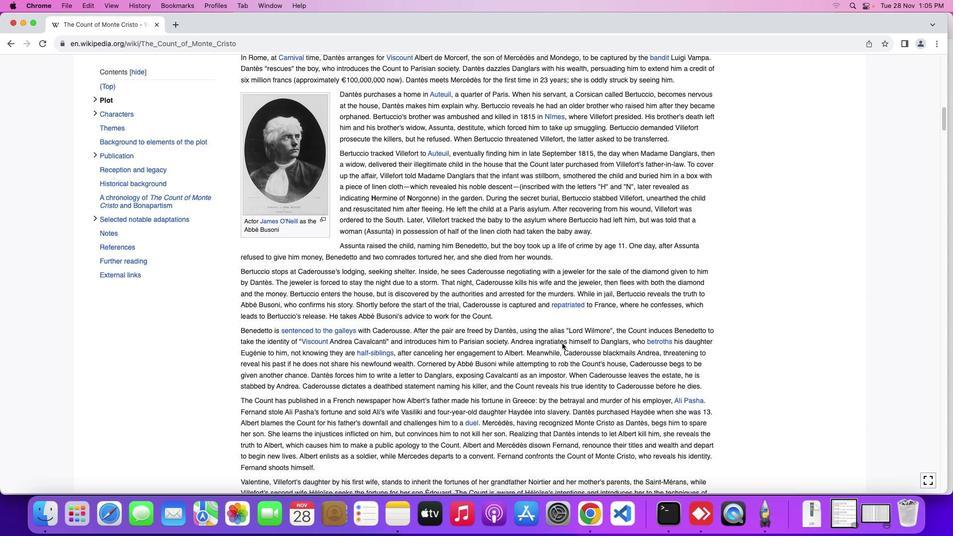 
Action: Mouse moved to (558, 340)
Screenshot: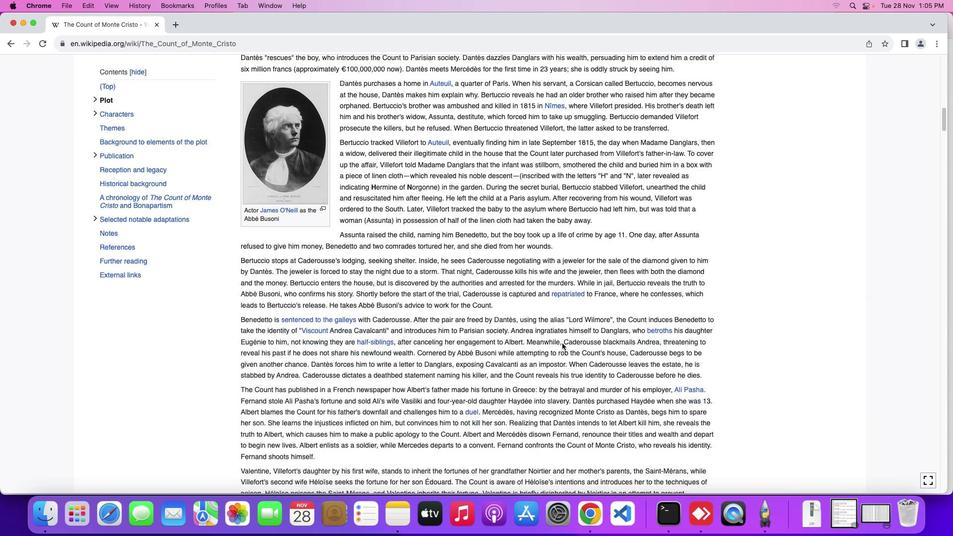
Action: Mouse scrolled (558, 340) with delta (-2, -3)
Screenshot: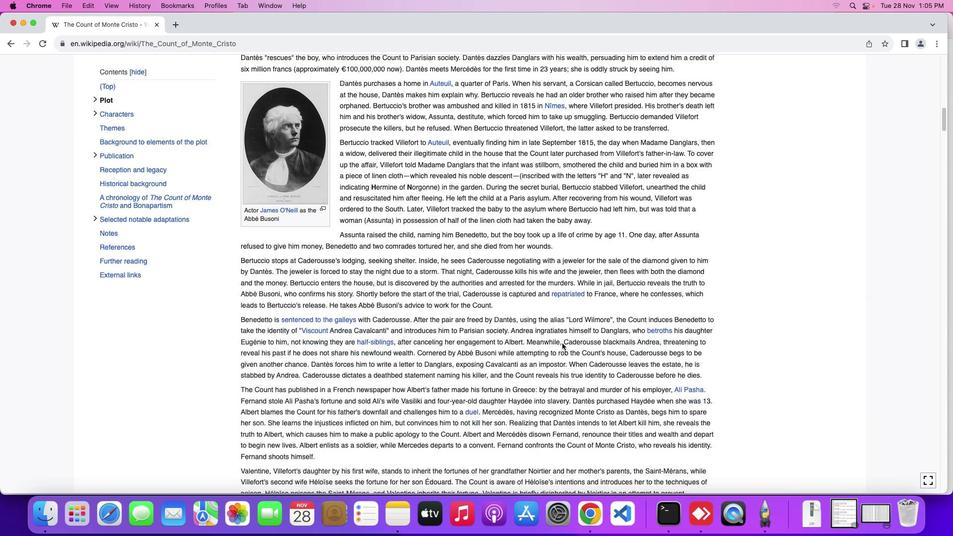 
Action: Mouse moved to (558, 339)
Screenshot: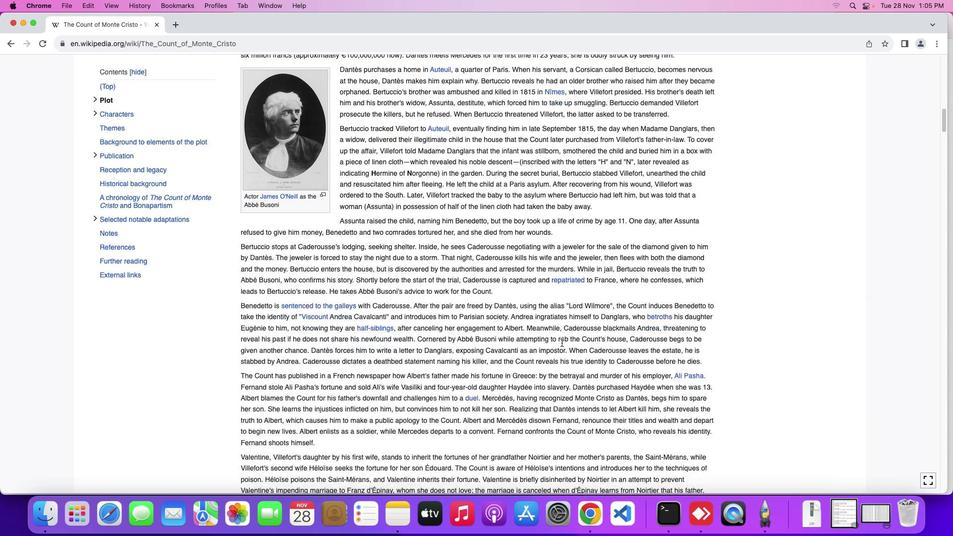 
Action: Mouse scrolled (558, 339) with delta (-2, -3)
Screenshot: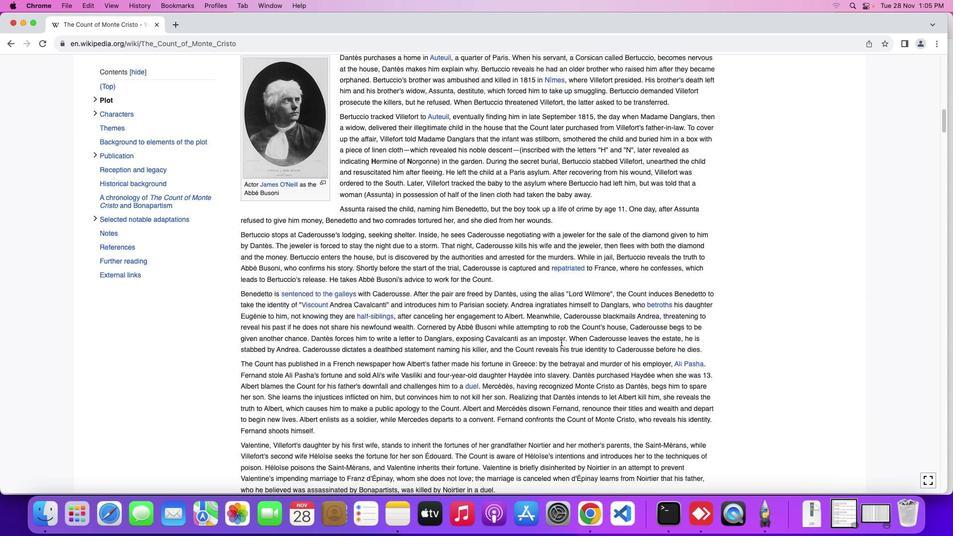 
Action: Mouse moved to (553, 338)
Screenshot: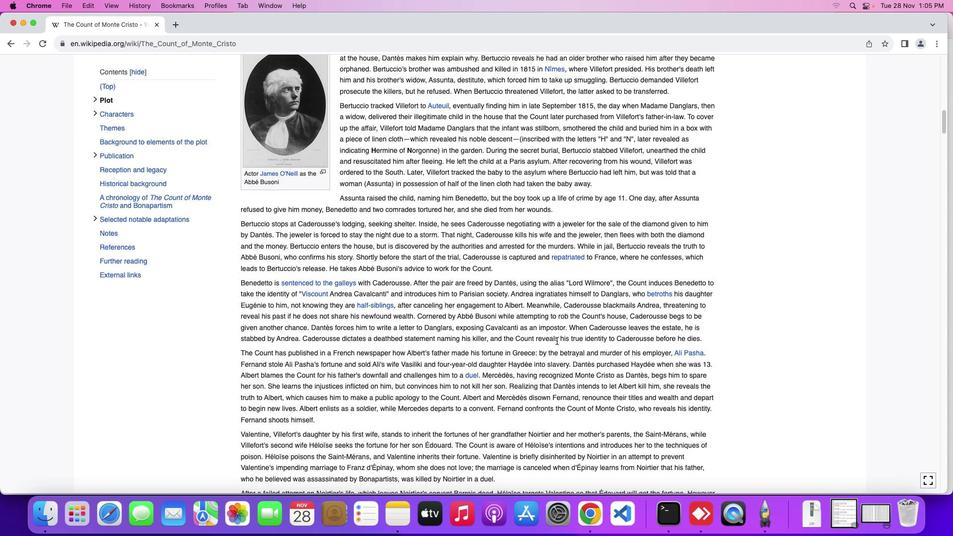 
Action: Mouse scrolled (553, 338) with delta (-2, -3)
Screenshot: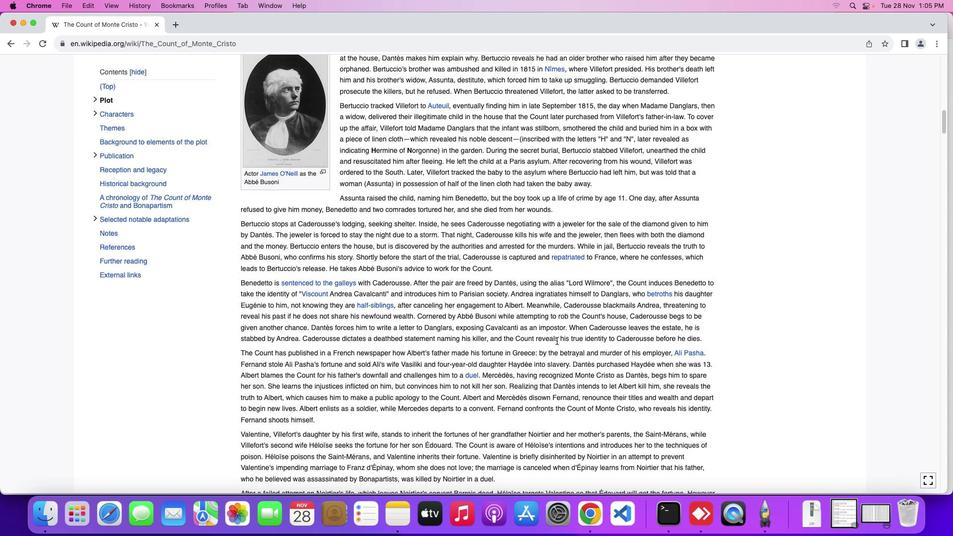 
Action: Mouse moved to (553, 337)
Screenshot: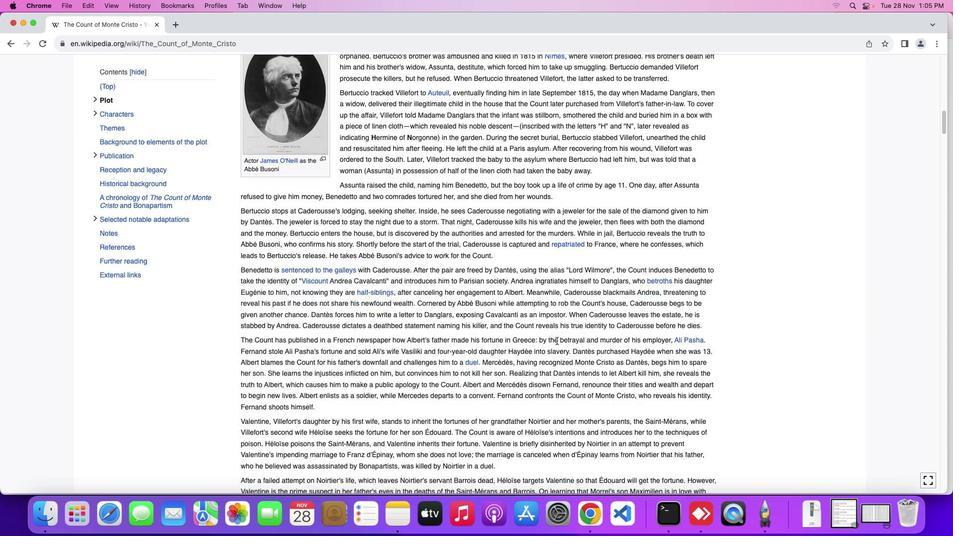 
Action: Mouse scrolled (553, 337) with delta (-2, -3)
Screenshot: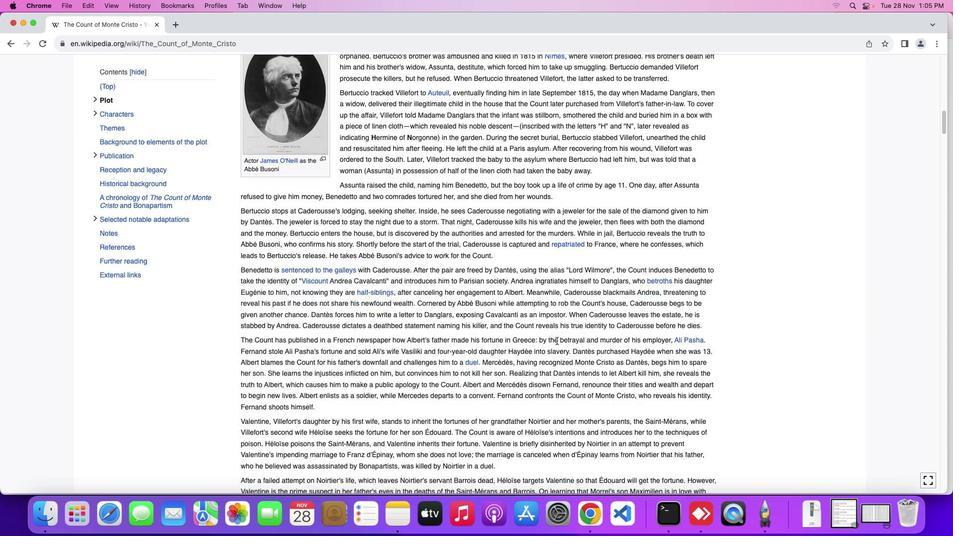
Action: Mouse scrolled (553, 337) with delta (-2, -3)
Screenshot: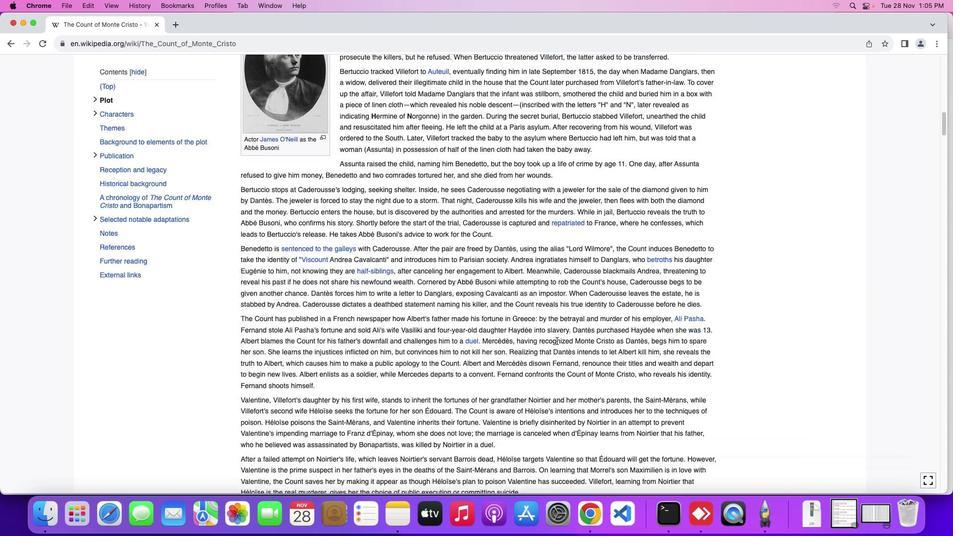 
Action: Mouse moved to (552, 337)
Screenshot: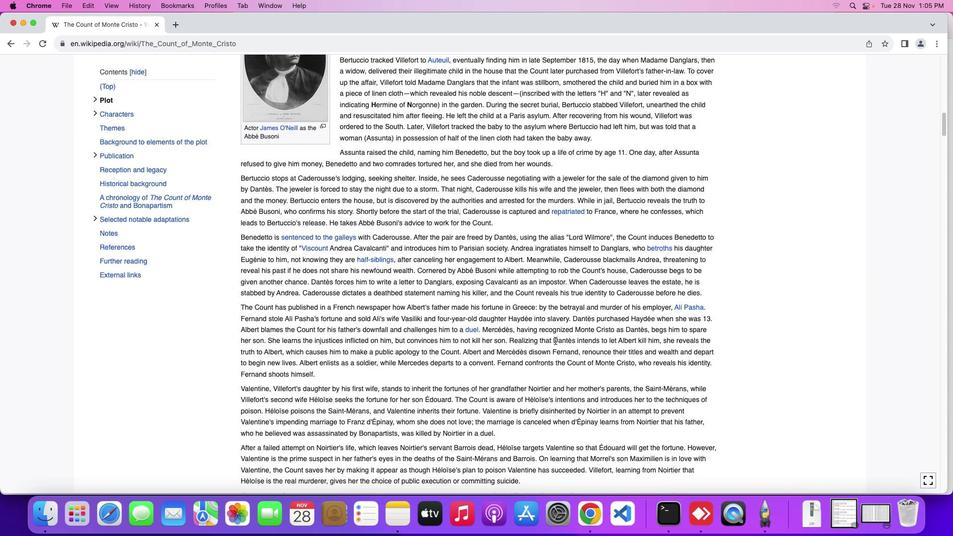 
Action: Mouse scrolled (552, 337) with delta (-2, -3)
Screenshot: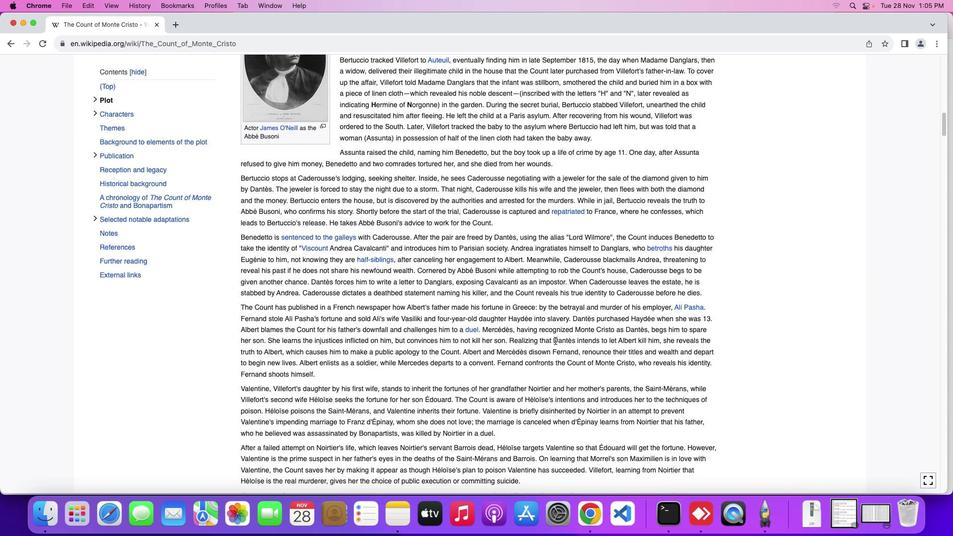 
Action: Mouse moved to (552, 337)
Screenshot: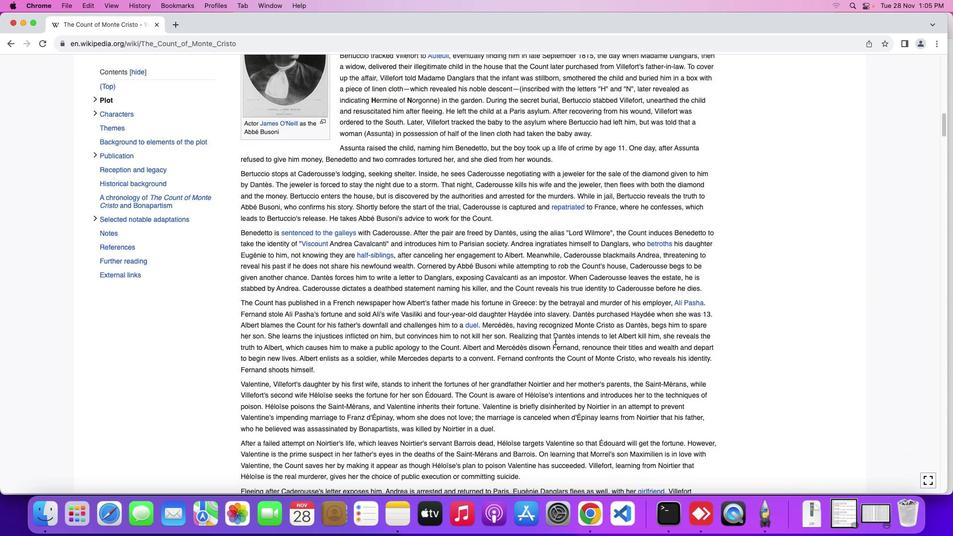 
Action: Mouse scrolled (552, 337) with delta (-2, -3)
Screenshot: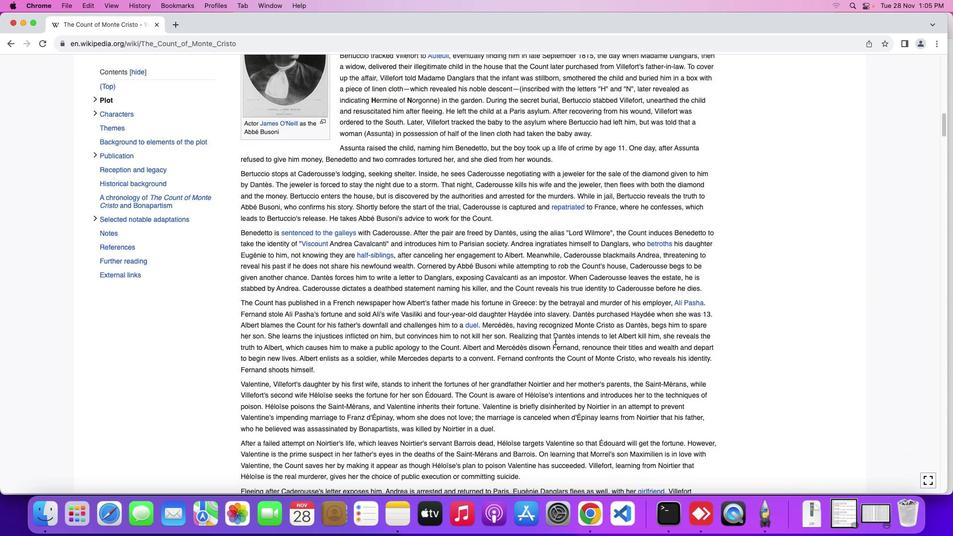 
Action: Mouse scrolled (552, 337) with delta (-2, -3)
Screenshot: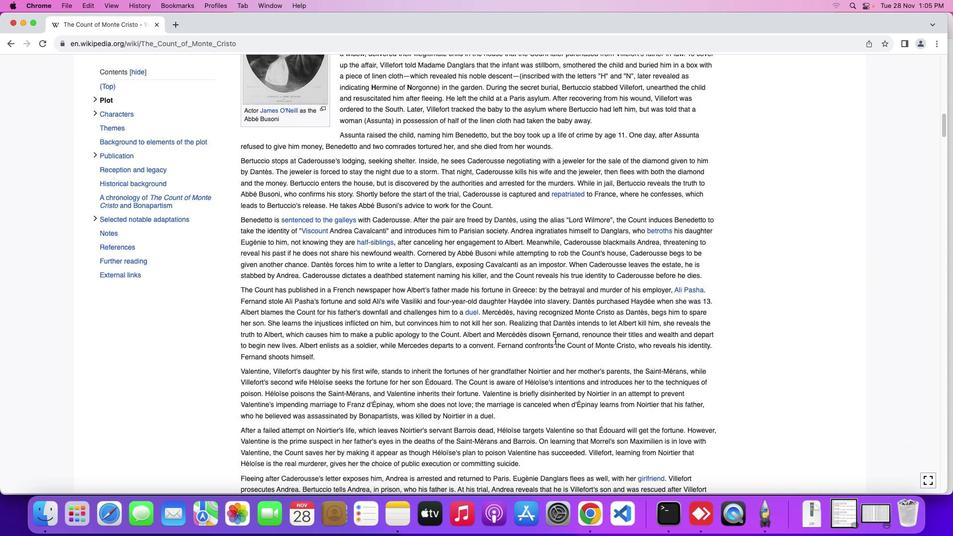 
Action: Mouse moved to (551, 337)
Screenshot: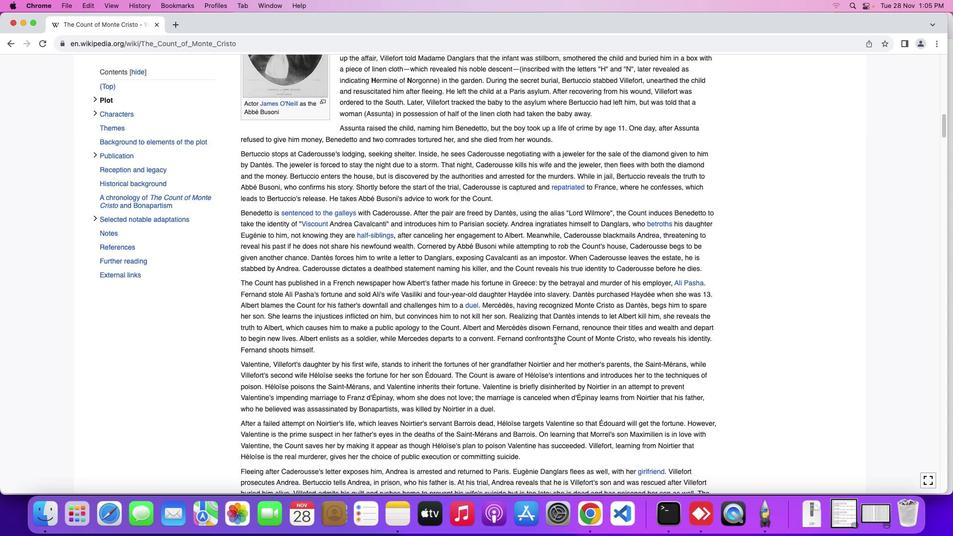 
Action: Mouse scrolled (551, 337) with delta (-2, -3)
Screenshot: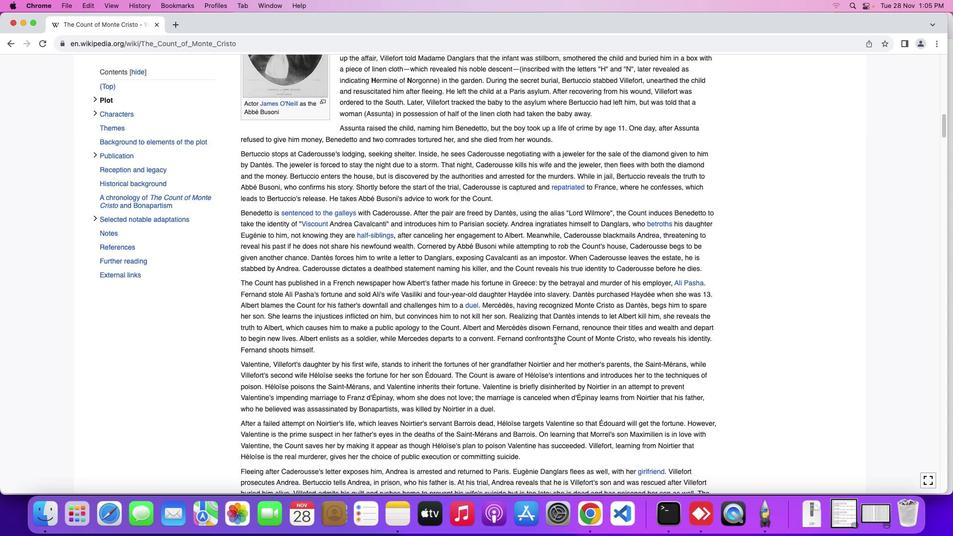 
Action: Mouse scrolled (551, 337) with delta (-2, -3)
Screenshot: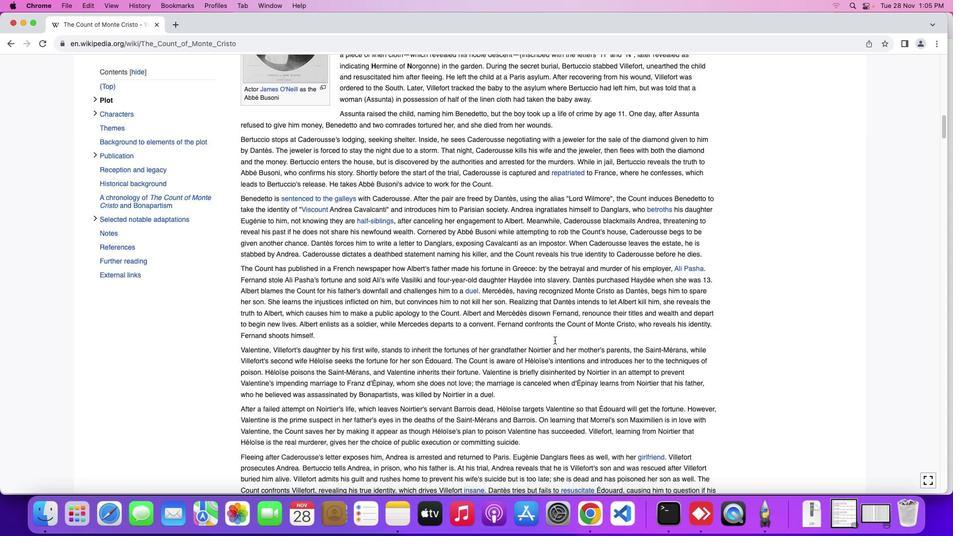 
Action: Mouse moved to (551, 336)
Screenshot: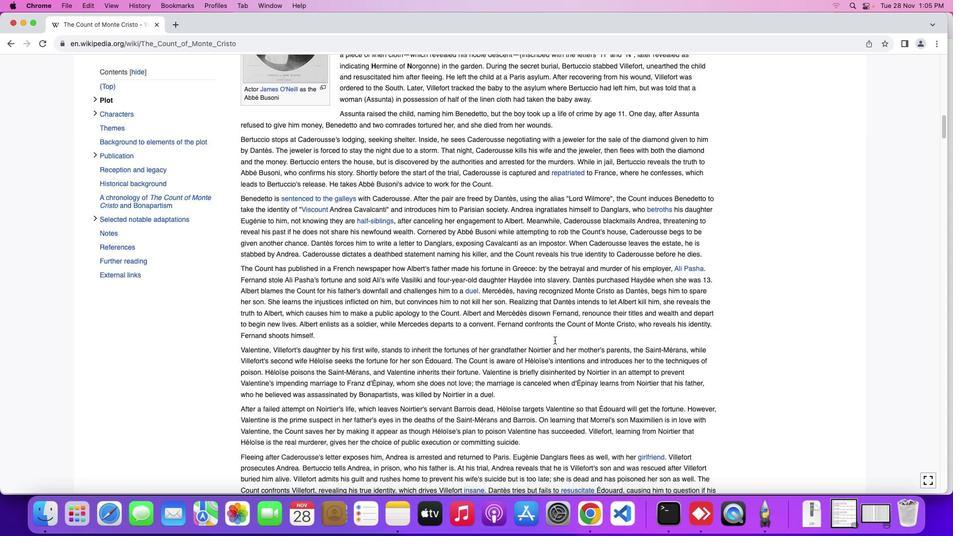 
Action: Mouse scrolled (551, 336) with delta (-2, -3)
Screenshot: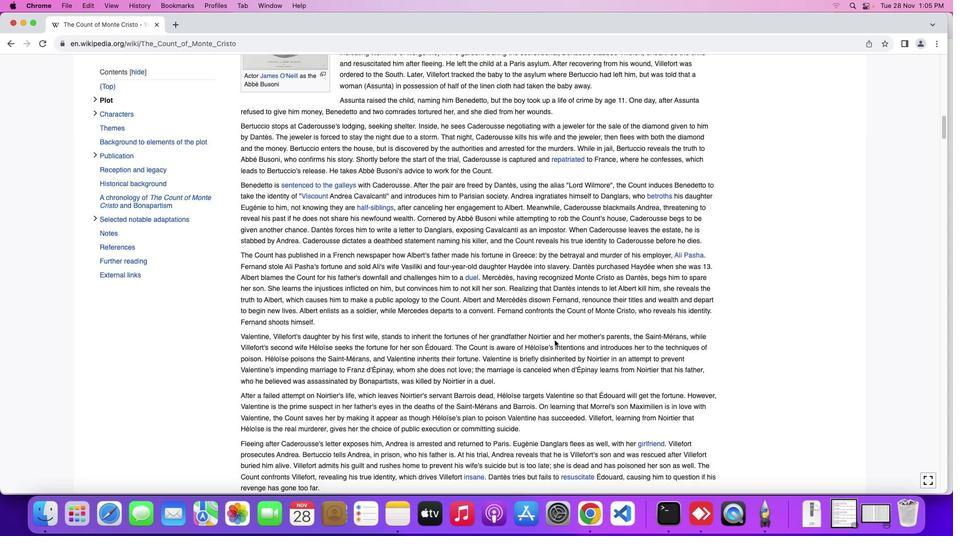 
Action: Mouse moved to (550, 336)
Screenshot: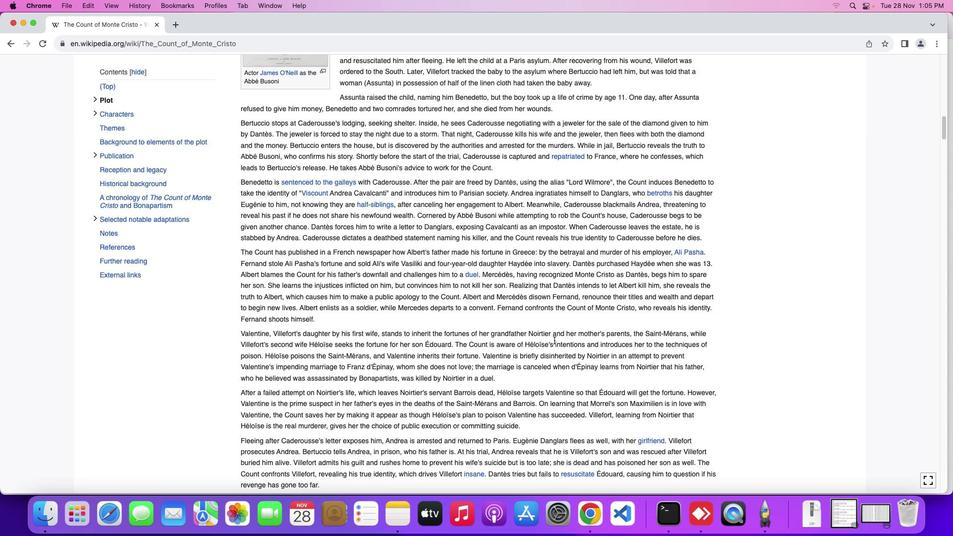 
Action: Mouse scrolled (550, 336) with delta (-2, -3)
Screenshot: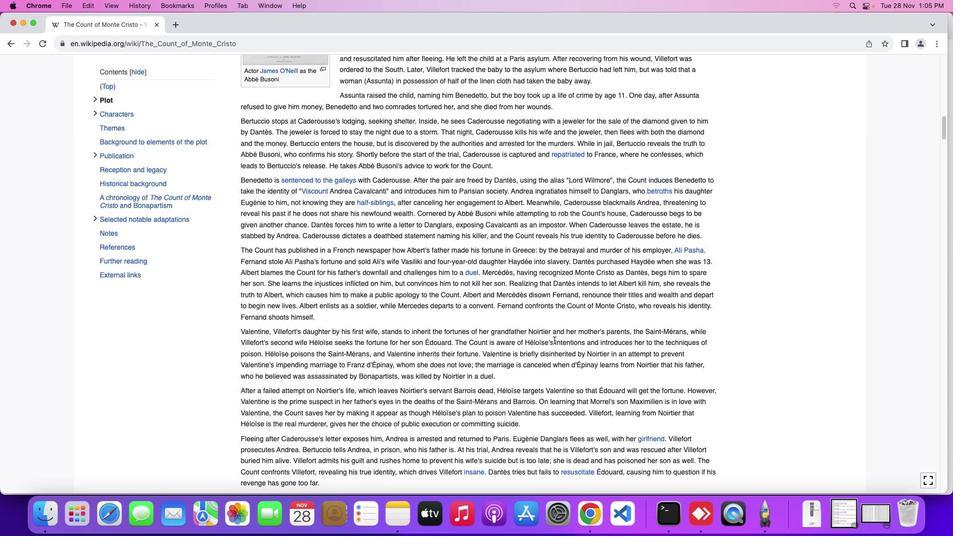 
Action: Mouse scrolled (550, 336) with delta (-2, -3)
Screenshot: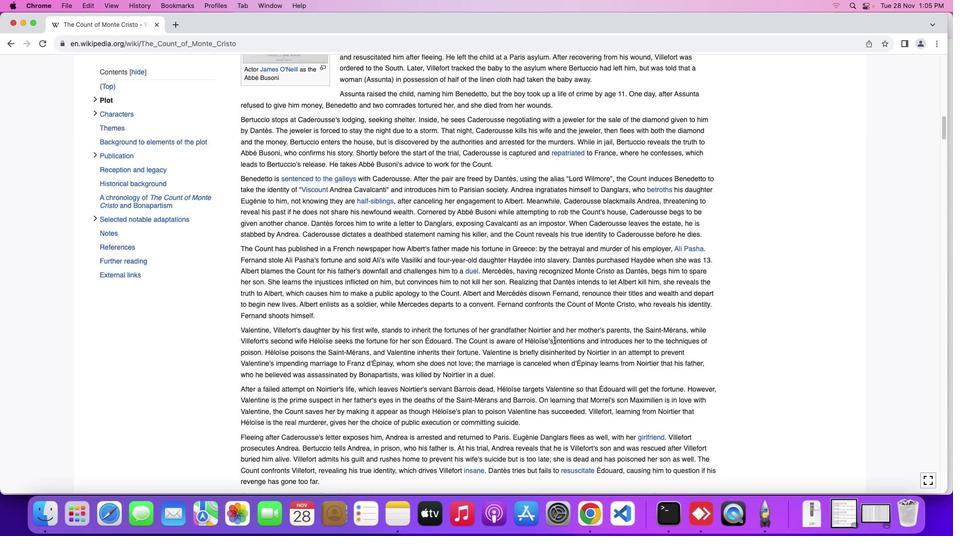 
Action: Mouse scrolled (550, 336) with delta (-2, -3)
Screenshot: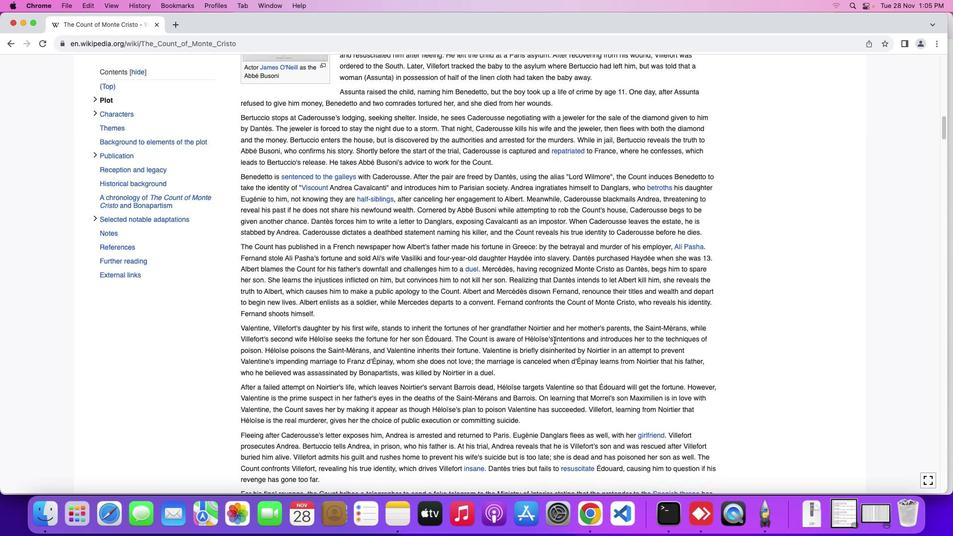 
Action: Mouse moved to (550, 336)
Screenshot: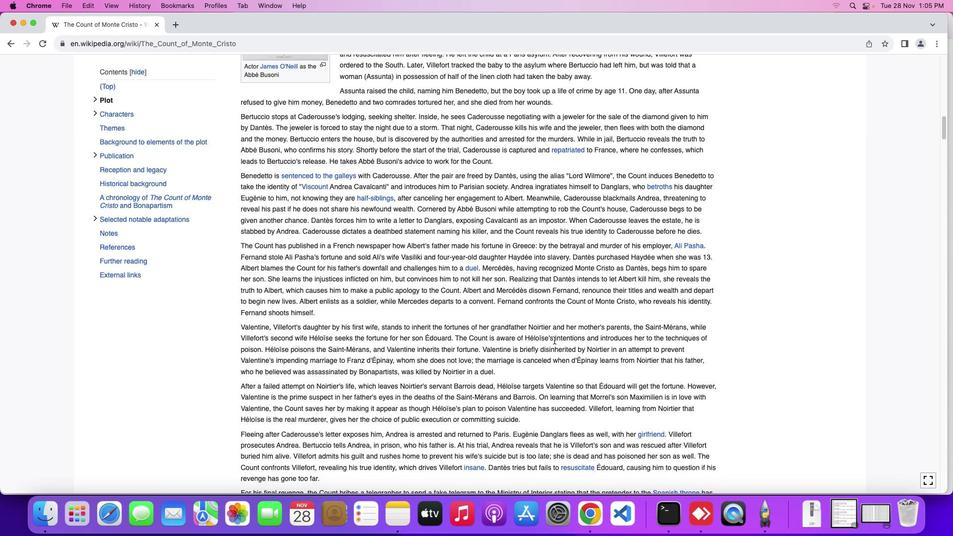 
Action: Mouse scrolled (550, 336) with delta (-2, -3)
Screenshot: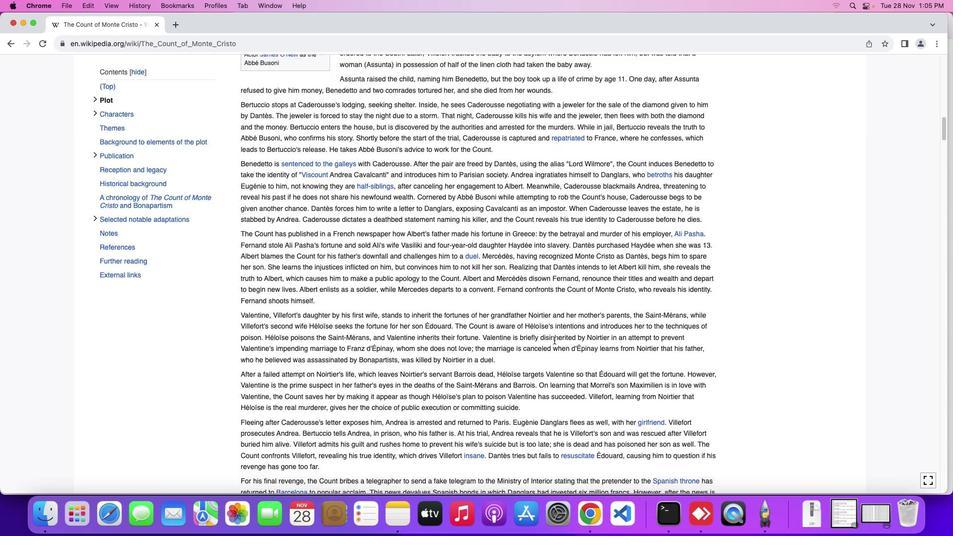 
Action: Mouse scrolled (550, 336) with delta (-2, -3)
Screenshot: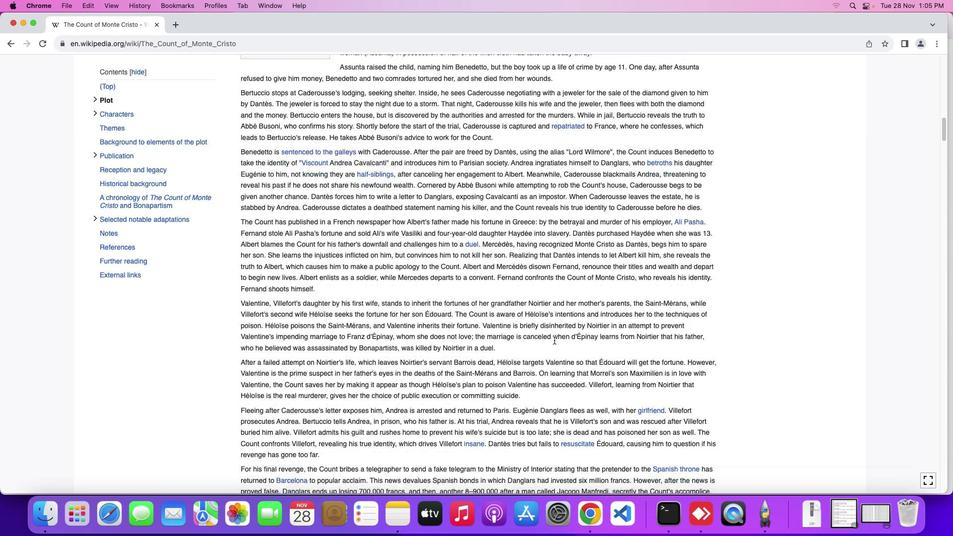 
Action: Mouse scrolled (550, 336) with delta (-2, -3)
Screenshot: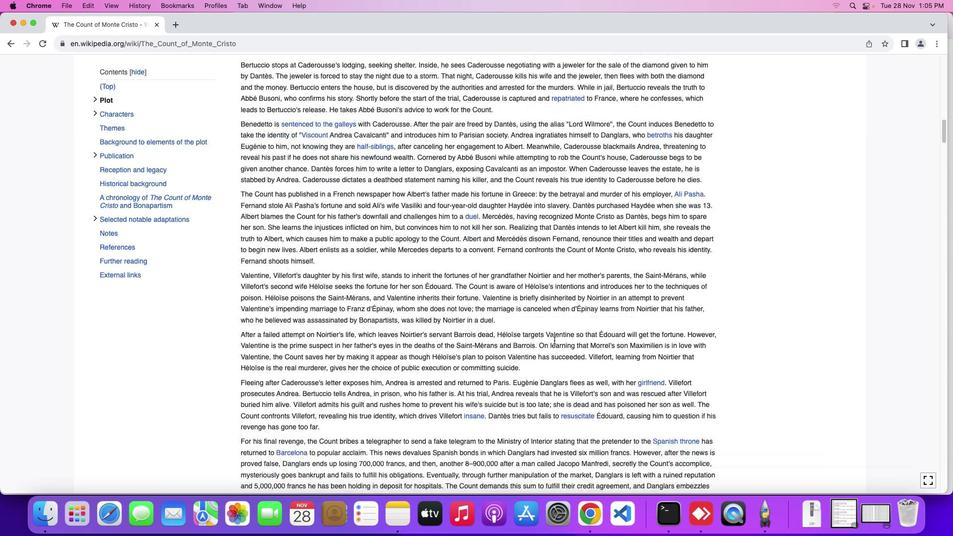 
Action: Mouse scrolled (550, 336) with delta (-2, -3)
Screenshot: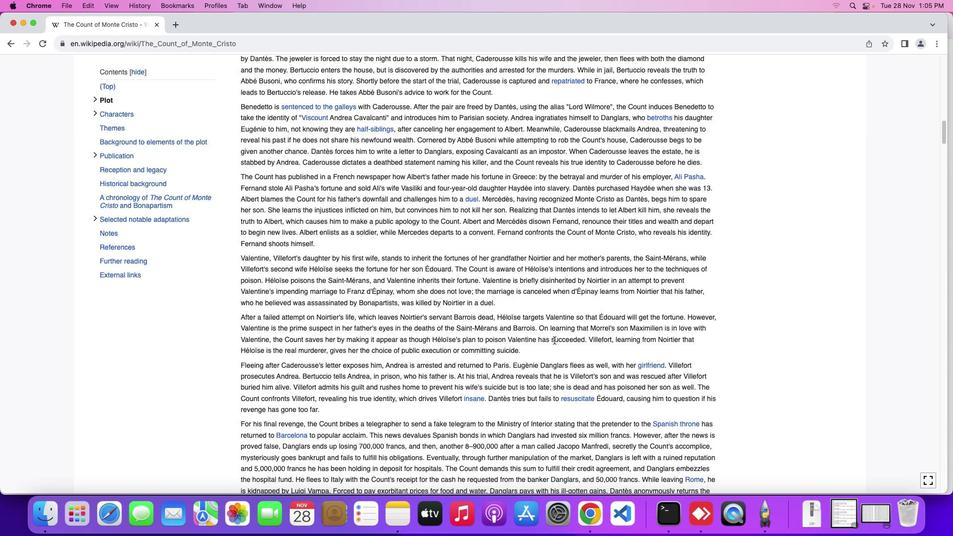 
Action: Mouse scrolled (550, 336) with delta (-2, -3)
Screenshot: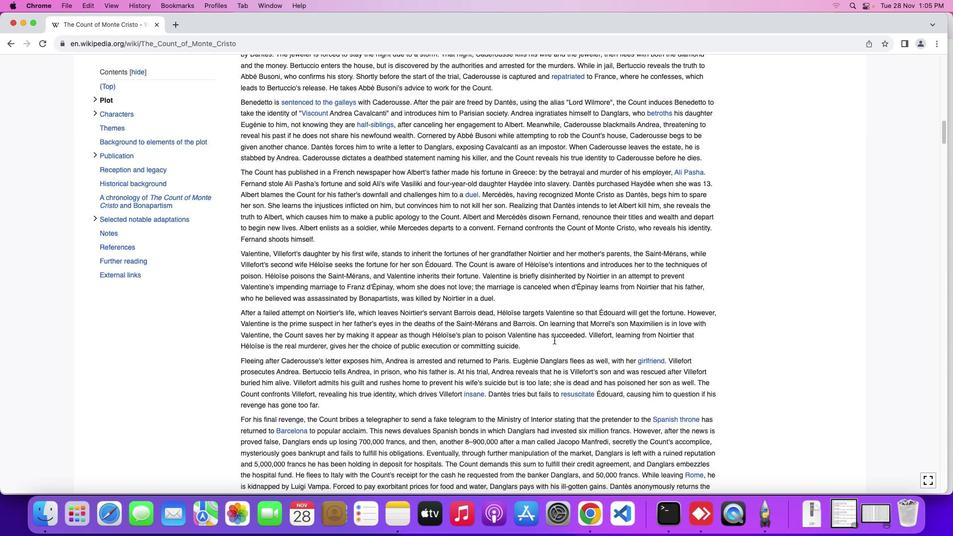 
Action: Mouse scrolled (550, 336) with delta (-2, -3)
Screenshot: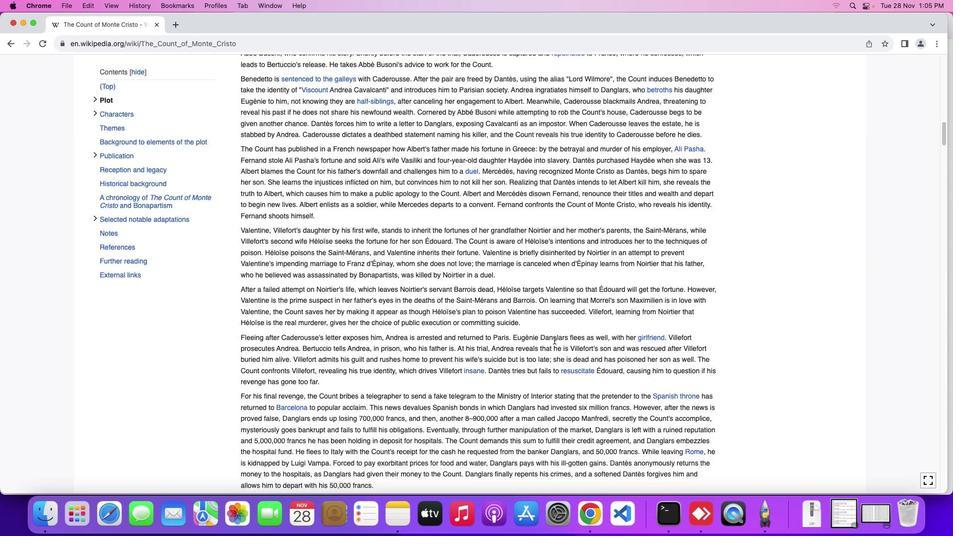 
Action: Mouse moved to (550, 337)
Screenshot: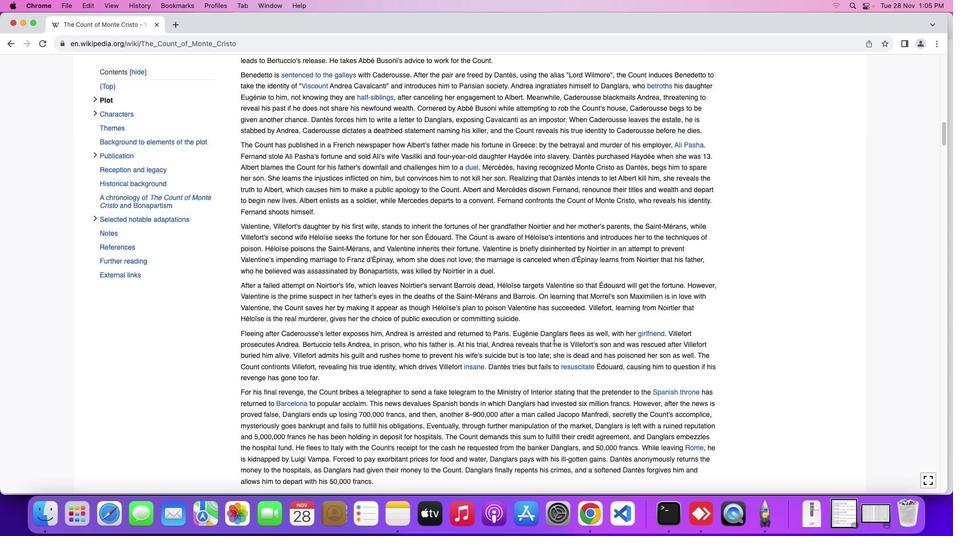 
Action: Mouse scrolled (550, 337) with delta (-2, -3)
Screenshot: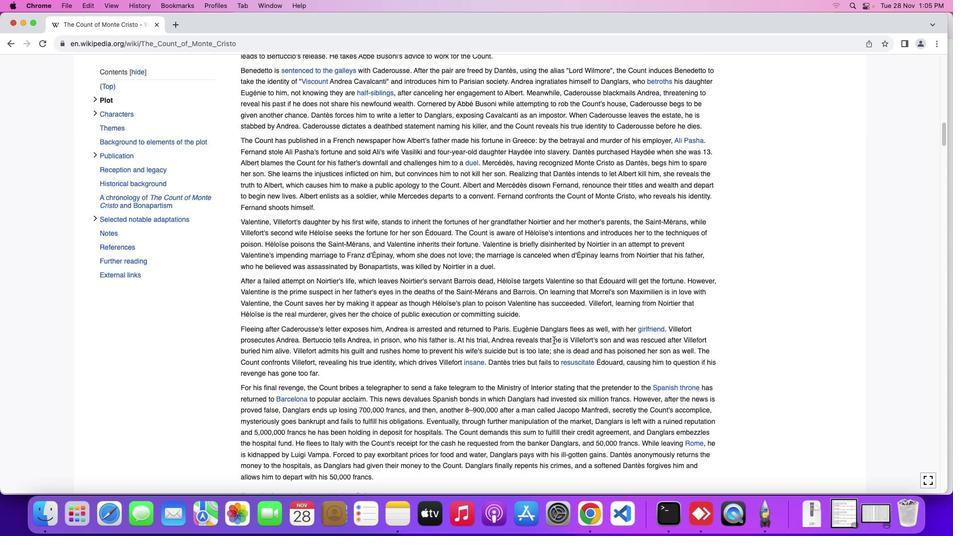 
Action: Mouse scrolled (550, 337) with delta (-2, -3)
Screenshot: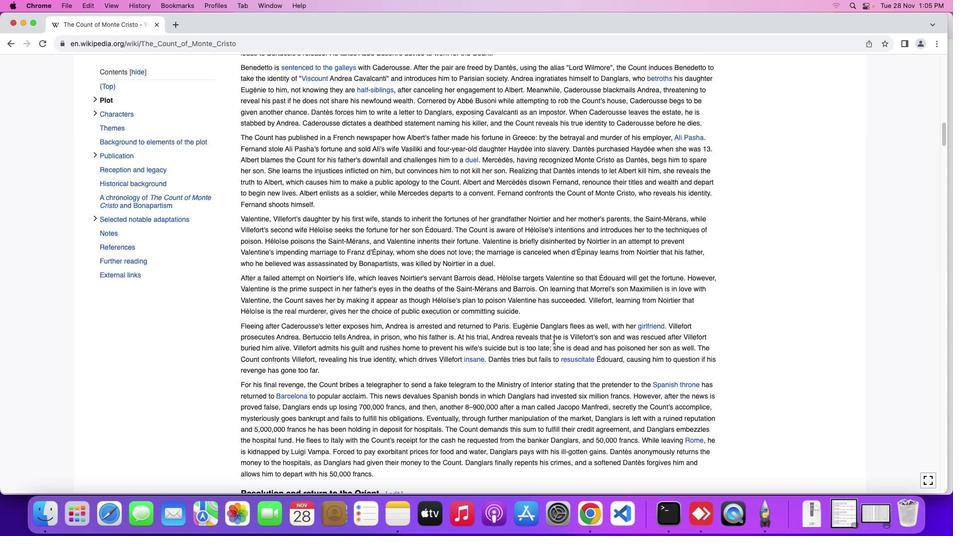 
Action: Mouse scrolled (550, 337) with delta (-2, -3)
Screenshot: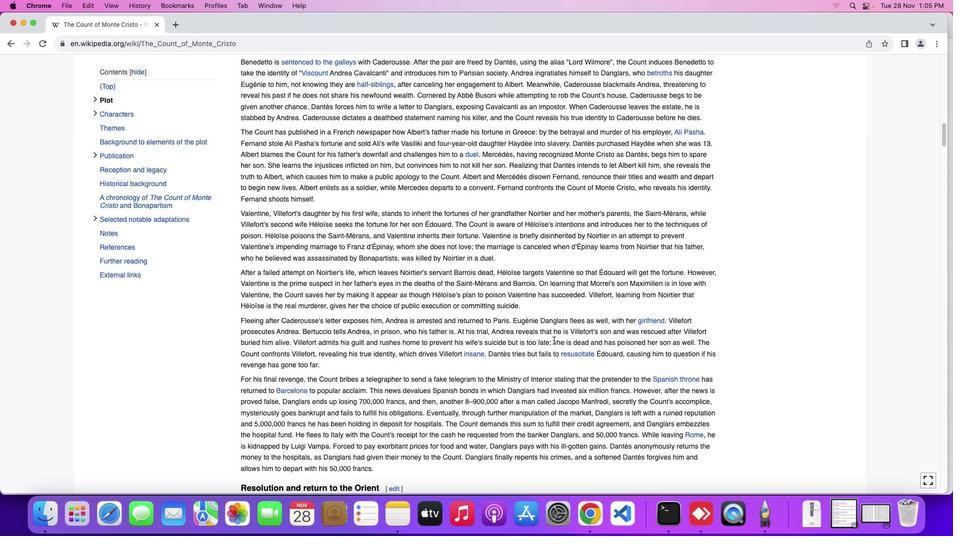 
Action: Mouse scrolled (550, 337) with delta (-2, -3)
Screenshot: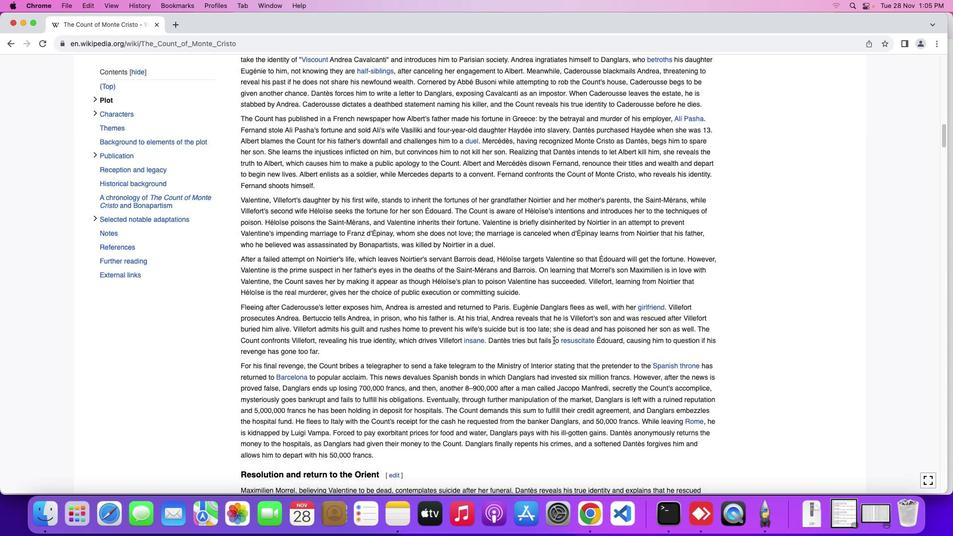 
Action: Mouse scrolled (550, 337) with delta (-2, -3)
Screenshot: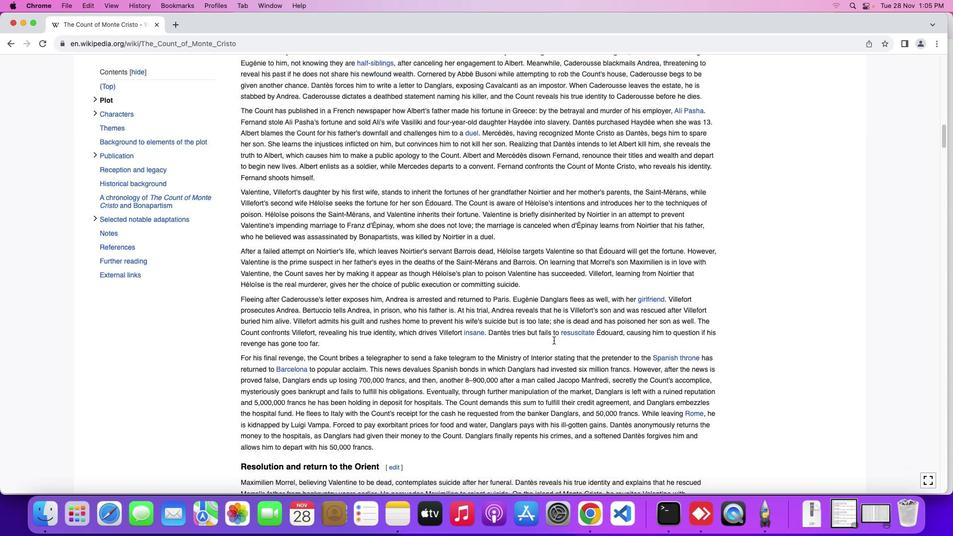 
Action: Mouse scrolled (550, 337) with delta (-2, -3)
Screenshot: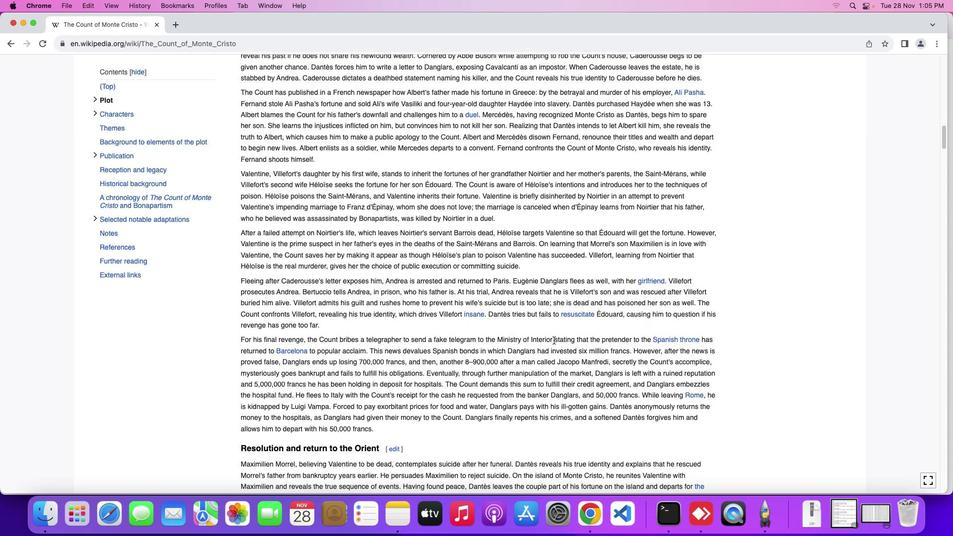 
Action: Mouse scrolled (550, 337) with delta (-2, -3)
Screenshot: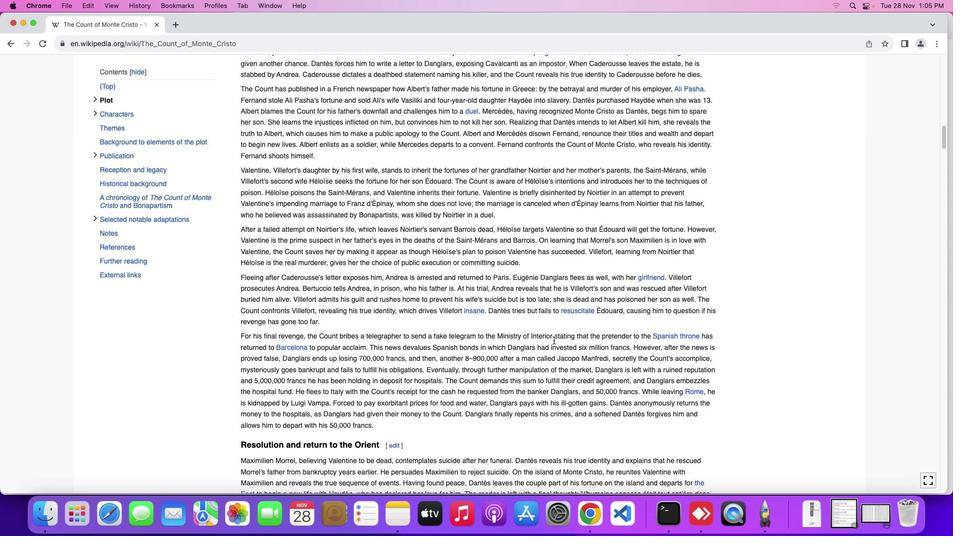 
Action: Mouse scrolled (550, 337) with delta (-2, -3)
Screenshot: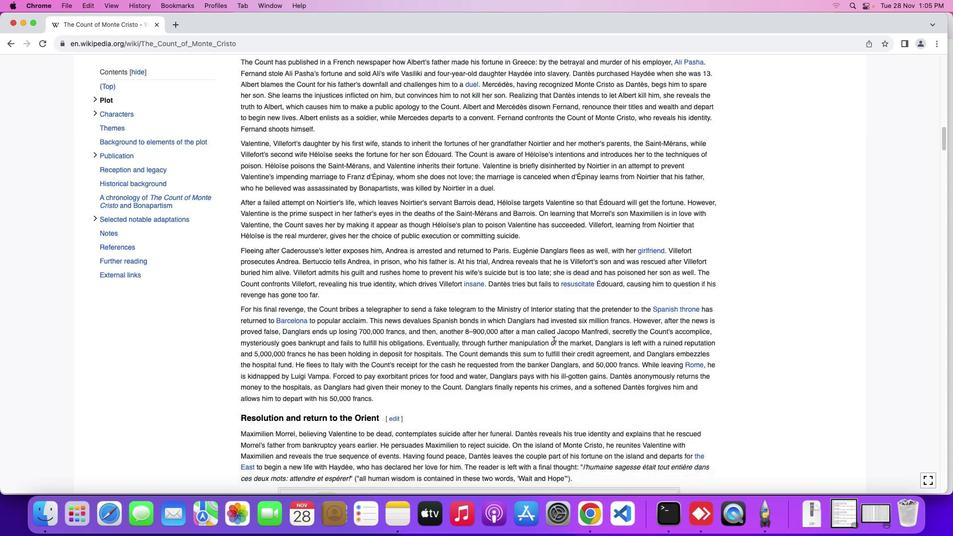 
Action: Mouse moved to (550, 337)
Screenshot: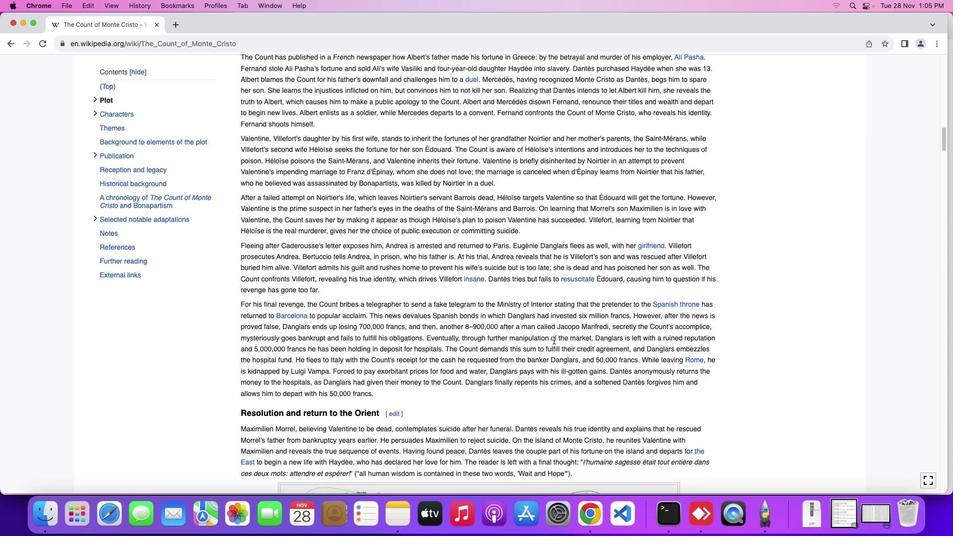 
Action: Mouse scrolled (550, 337) with delta (-2, -3)
Screenshot: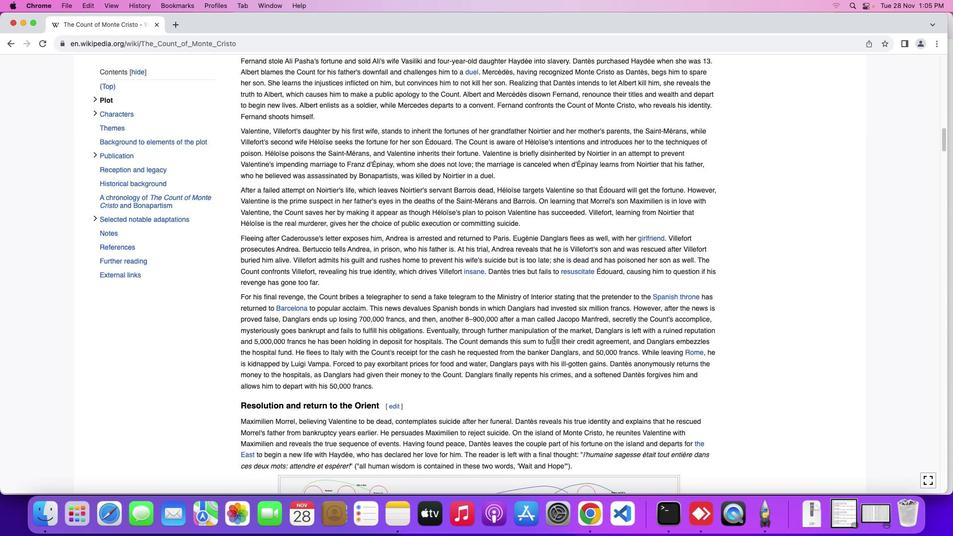 
Action: Mouse scrolled (550, 337) with delta (-2, -3)
Screenshot: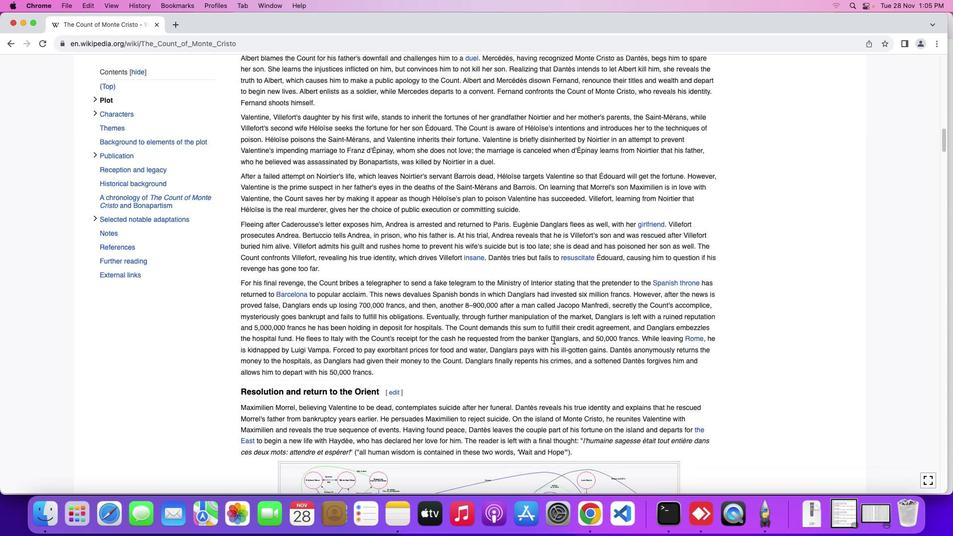 
Action: Mouse scrolled (550, 337) with delta (-2, -3)
Screenshot: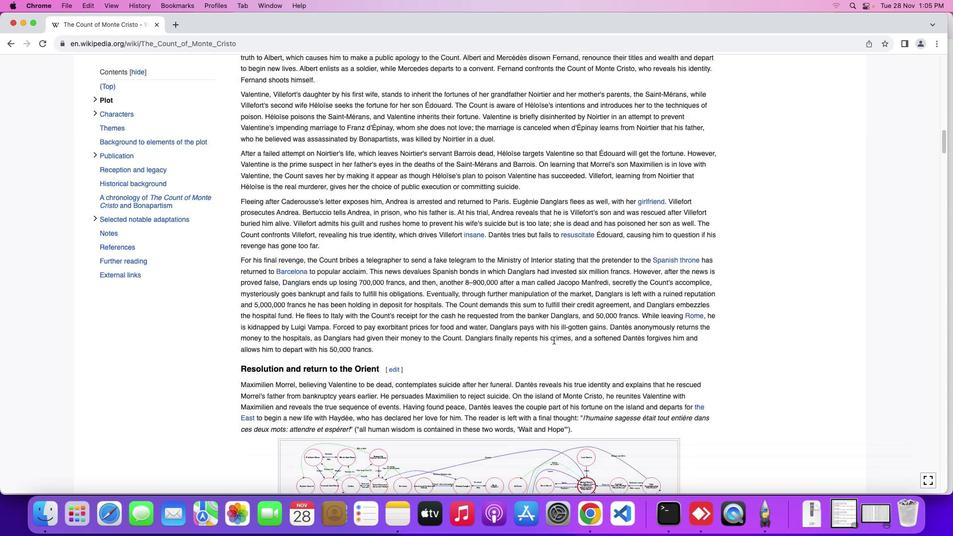 
Action: Mouse scrolled (550, 337) with delta (-2, -3)
Screenshot: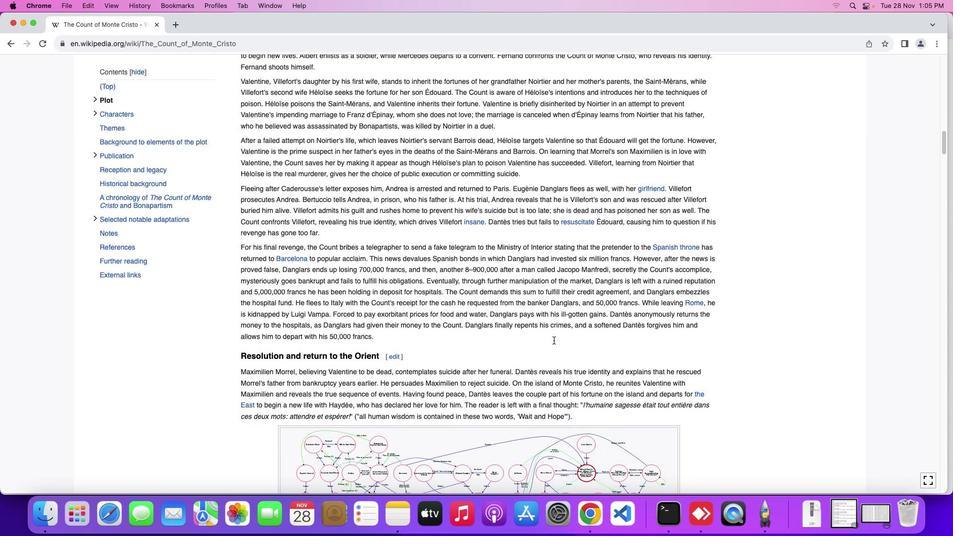 
Action: Mouse scrolled (550, 337) with delta (-2, -3)
Screenshot: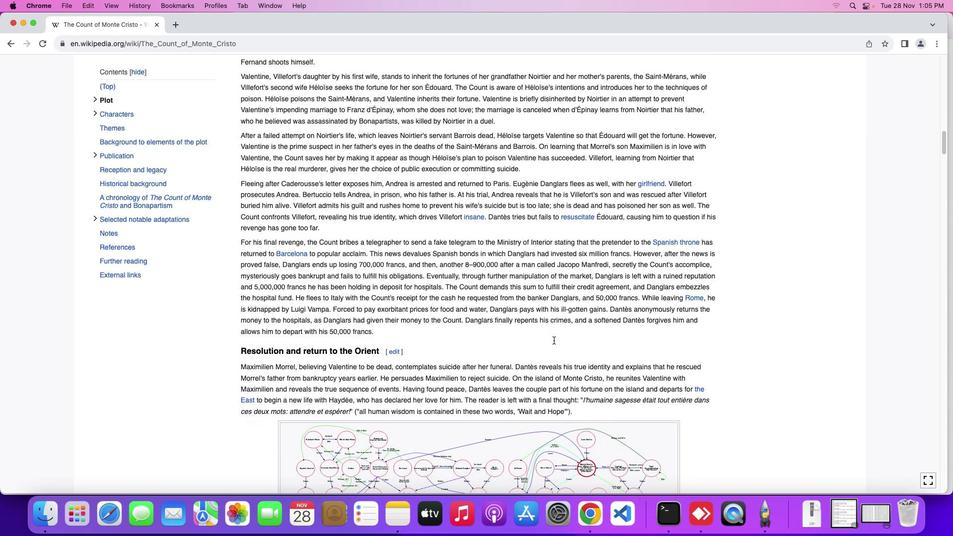 
Action: Mouse scrolled (550, 337) with delta (-2, -3)
Screenshot: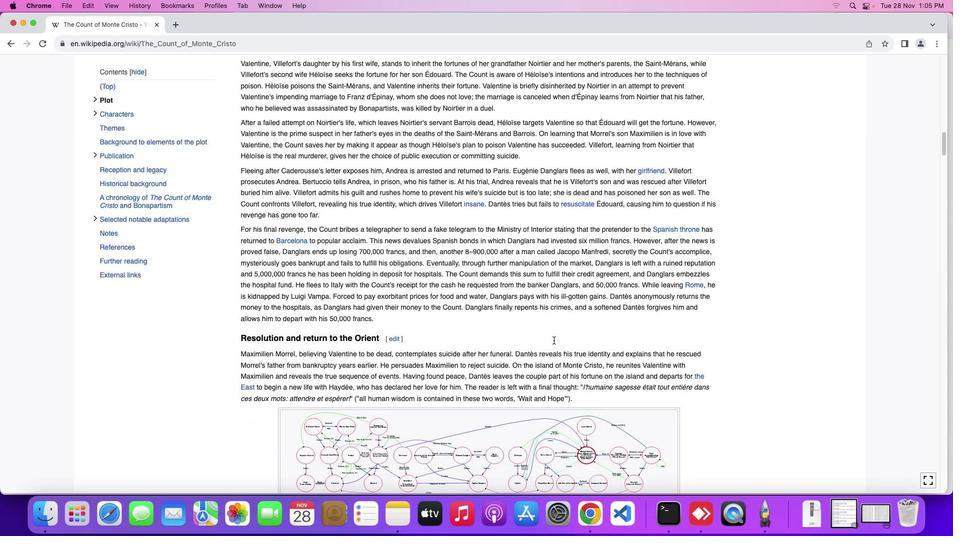 
Action: Mouse moved to (550, 337)
Screenshot: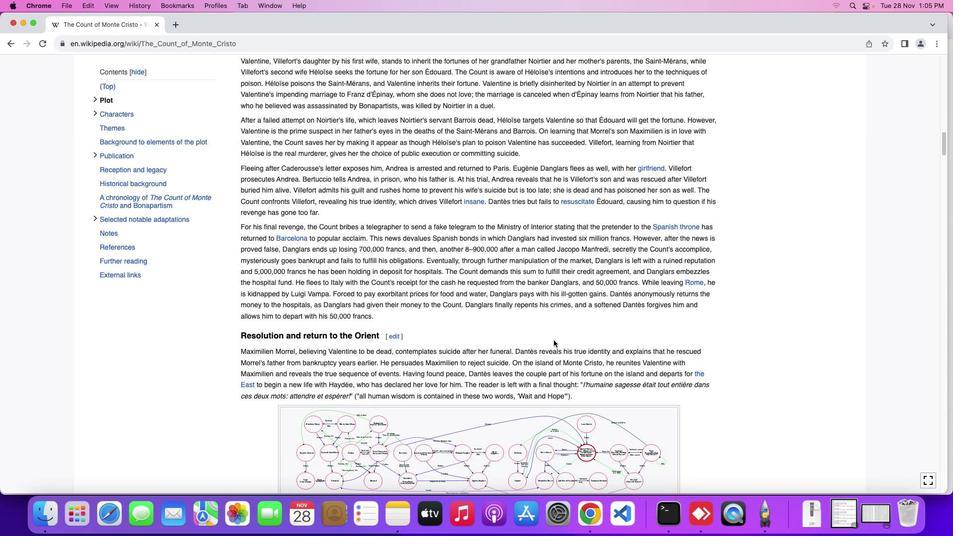
Action: Mouse scrolled (550, 337) with delta (-2, -3)
Screenshot: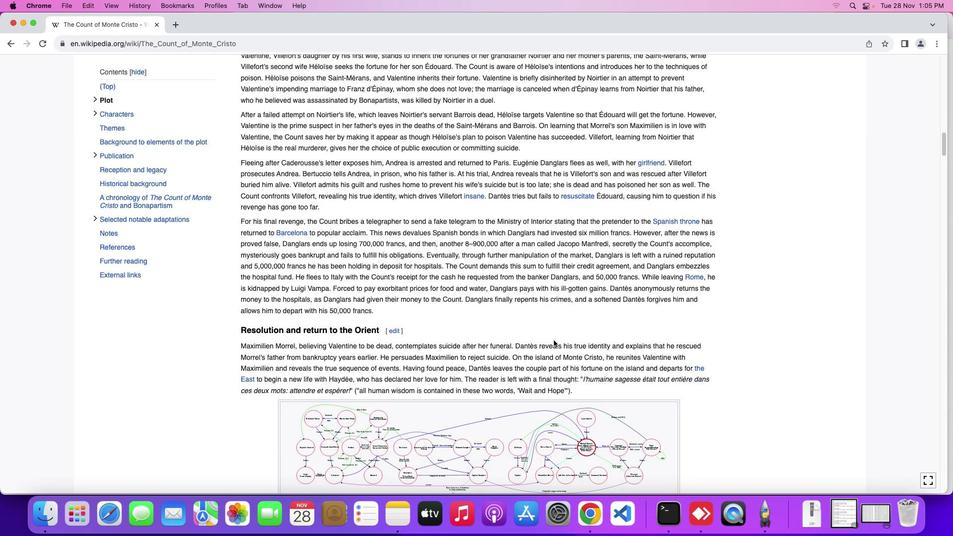 
Action: Mouse scrolled (550, 337) with delta (-2, -3)
Screenshot: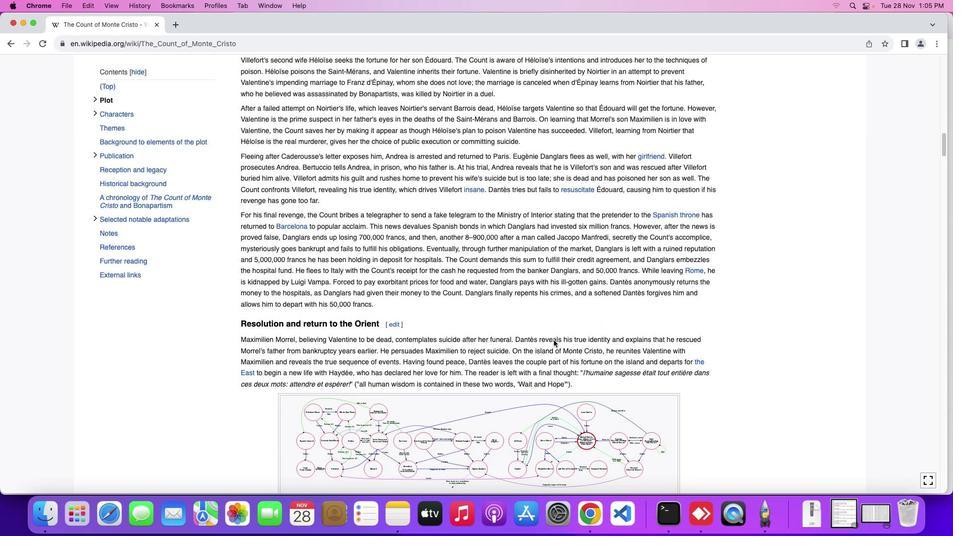 
Action: Mouse moved to (550, 337)
Screenshot: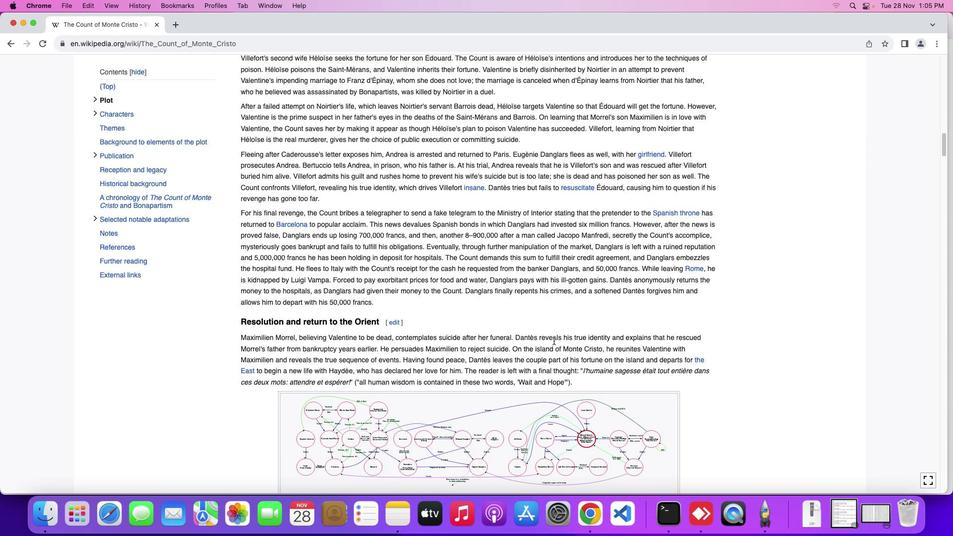
Action: Mouse scrolled (550, 337) with delta (-2, -3)
Screenshot: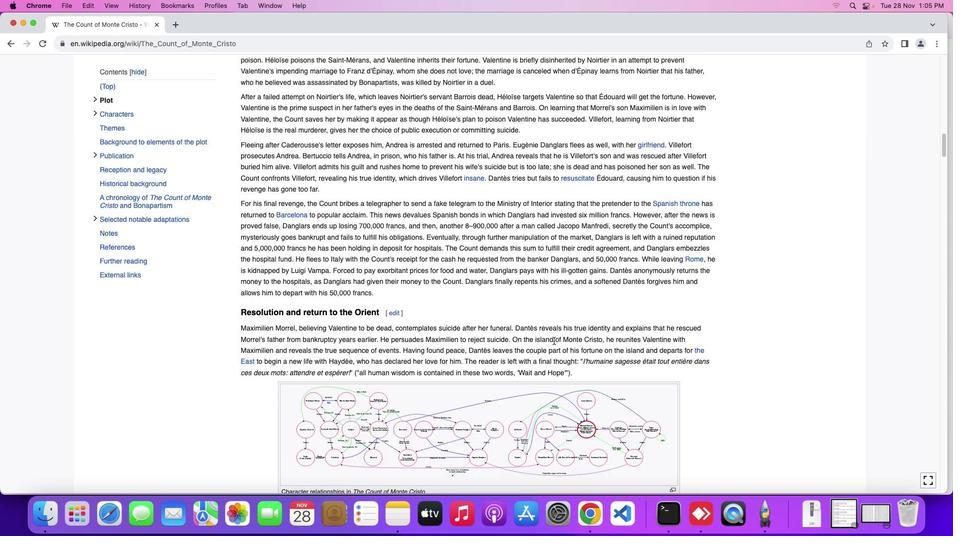
Action: Mouse moved to (550, 337)
Screenshot: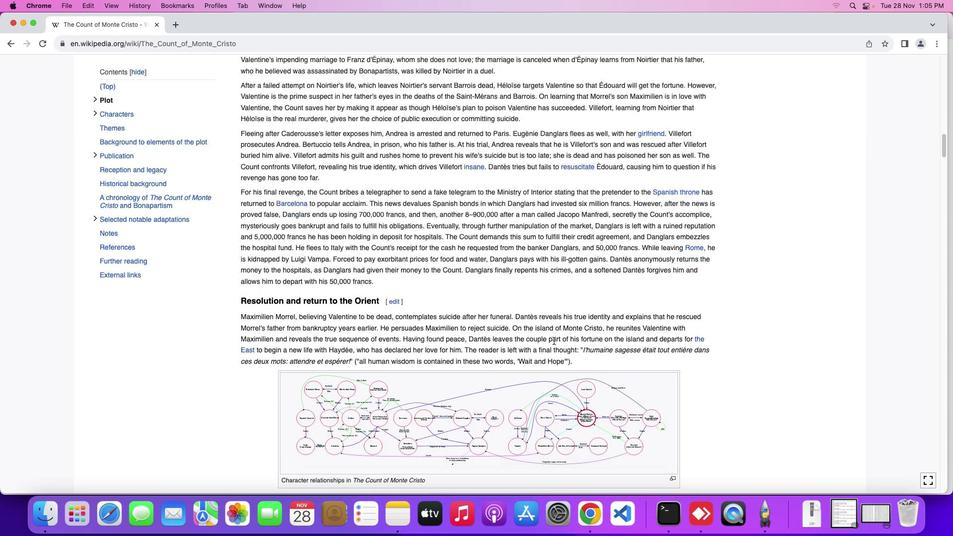 
Action: Mouse scrolled (550, 337) with delta (-2, -3)
Screenshot: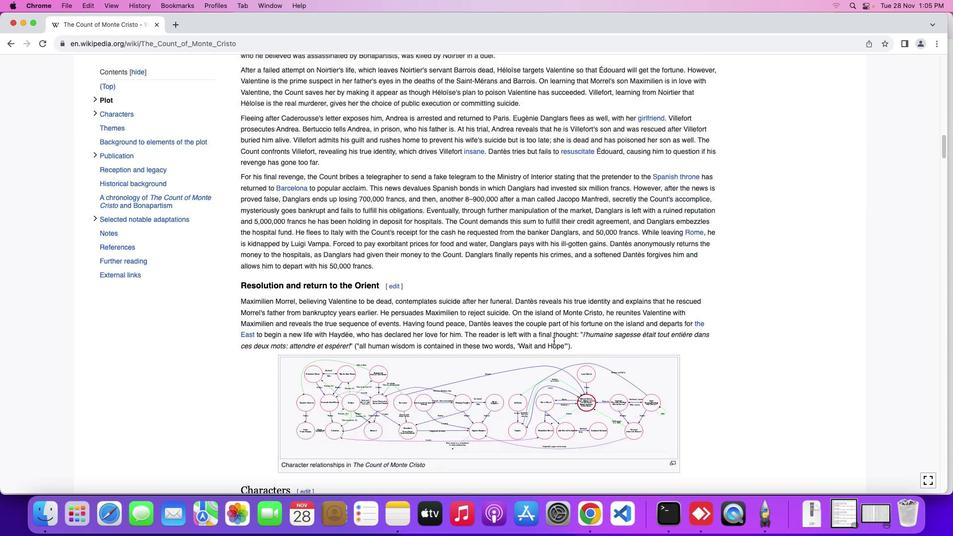 
Action: Mouse scrolled (550, 337) with delta (-2, -3)
Screenshot: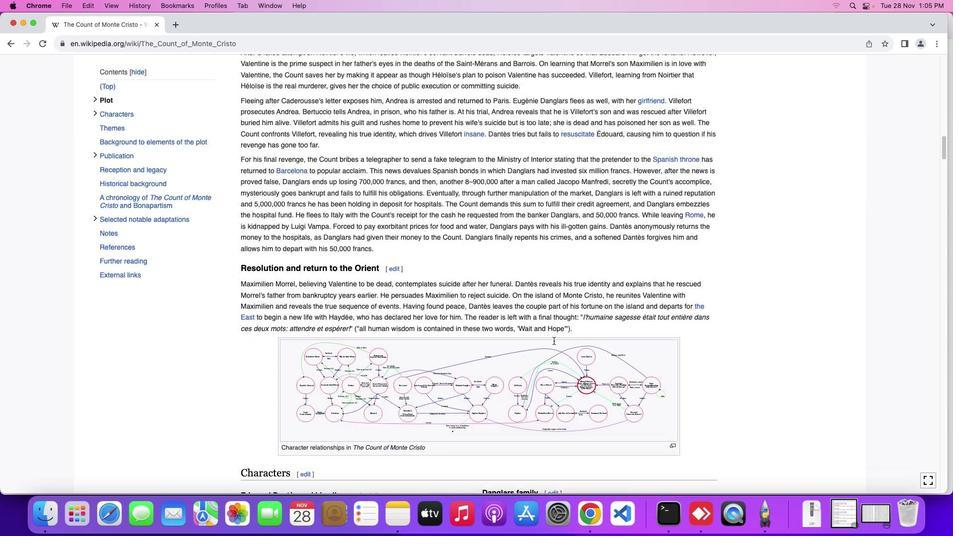 
Action: Mouse scrolled (550, 337) with delta (-2, -3)
Screenshot: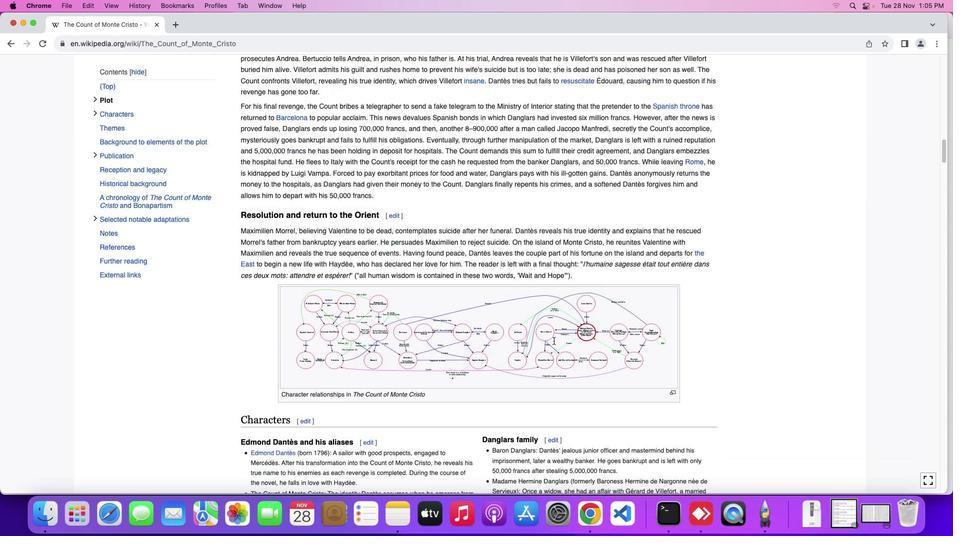 
Action: Mouse scrolled (550, 337) with delta (-2, -3)
Screenshot: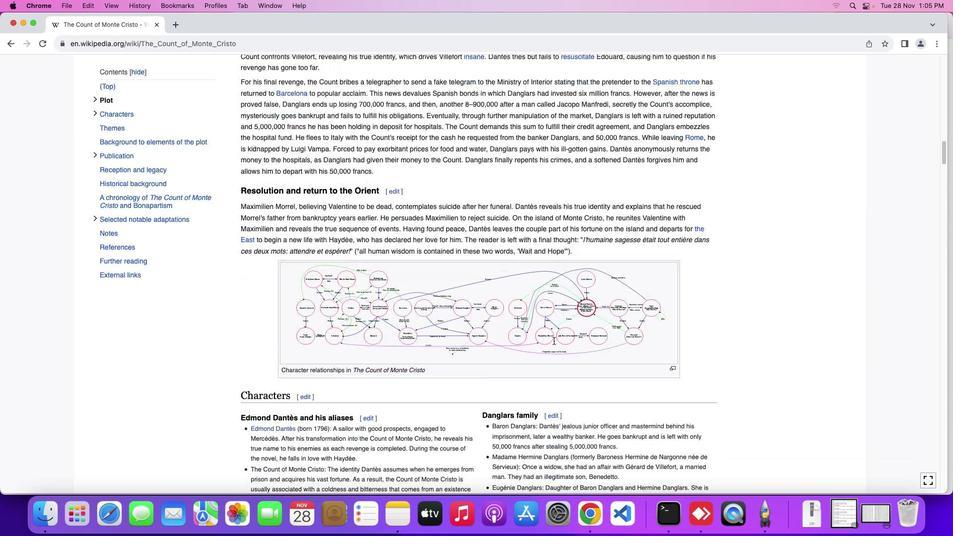 
Action: Mouse scrolled (550, 337) with delta (-2, -4)
Screenshot: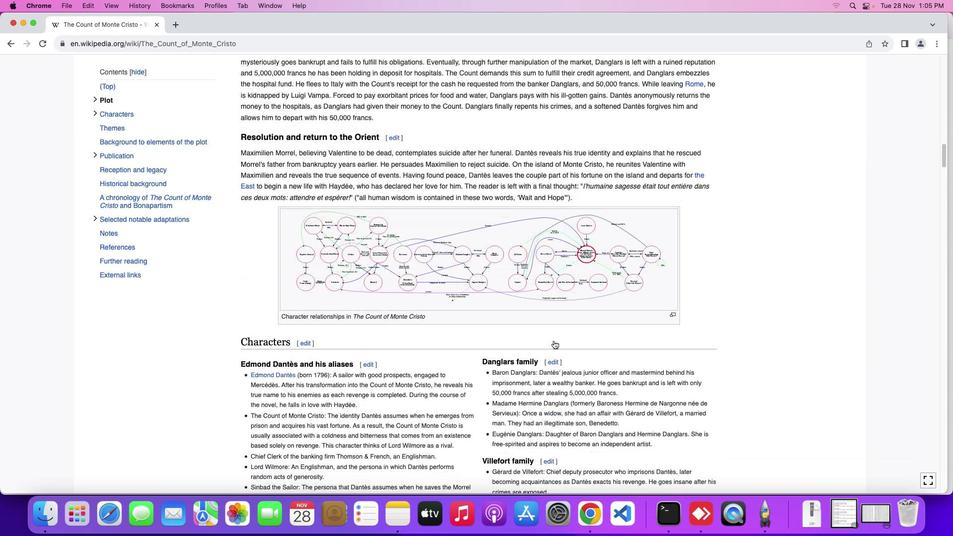
Action: Mouse scrolled (550, 337) with delta (-2, -4)
Screenshot: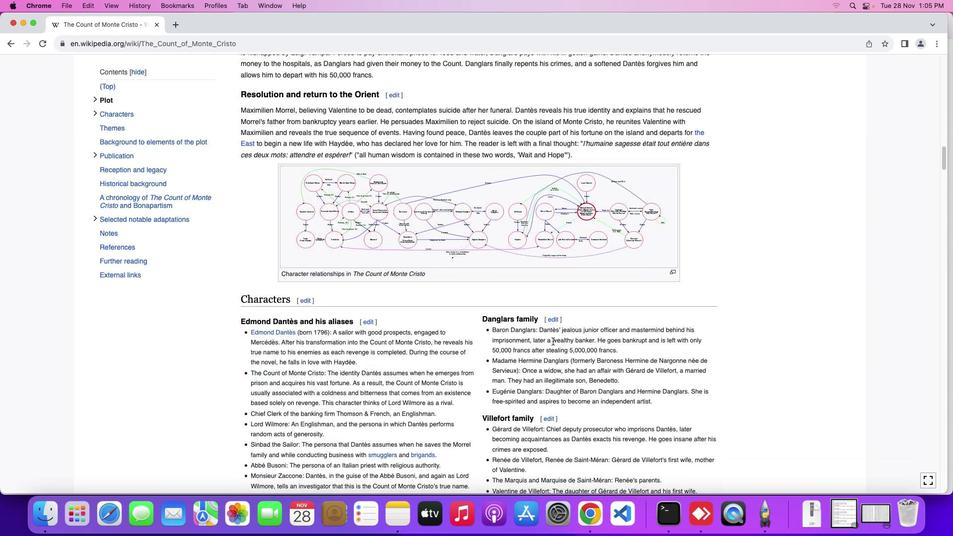 
Action: Mouse moved to (549, 338)
Screenshot: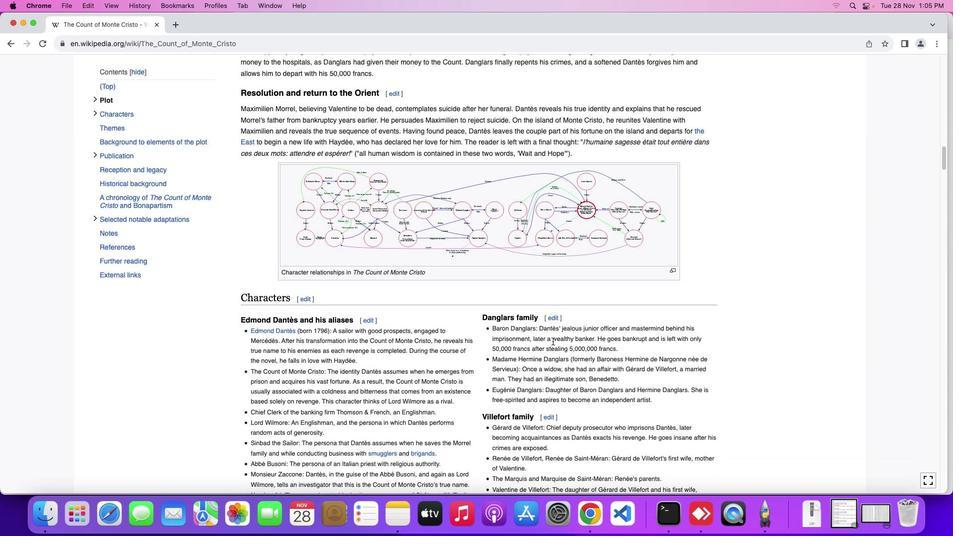 
Action: Mouse scrolled (549, 338) with delta (-2, -3)
Screenshot: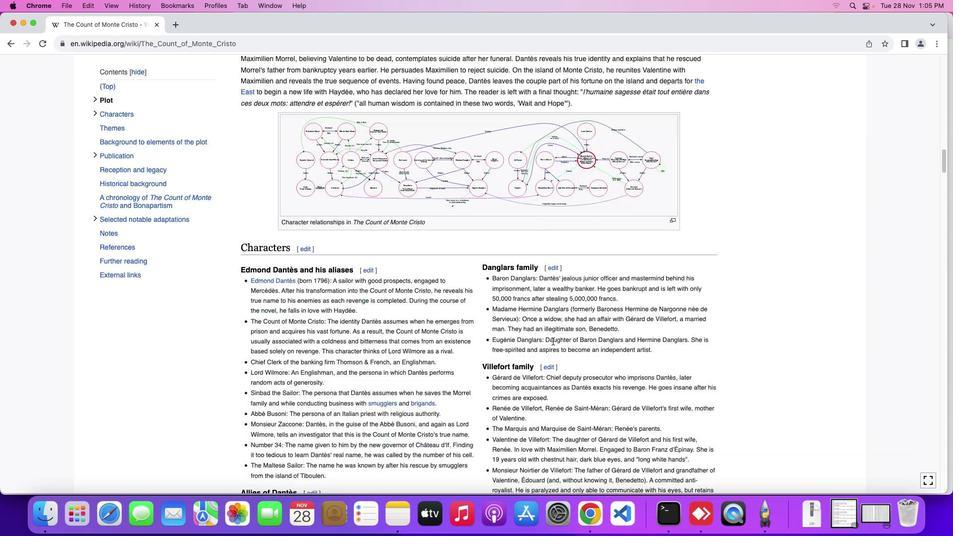 
Action: Mouse moved to (549, 338)
Screenshot: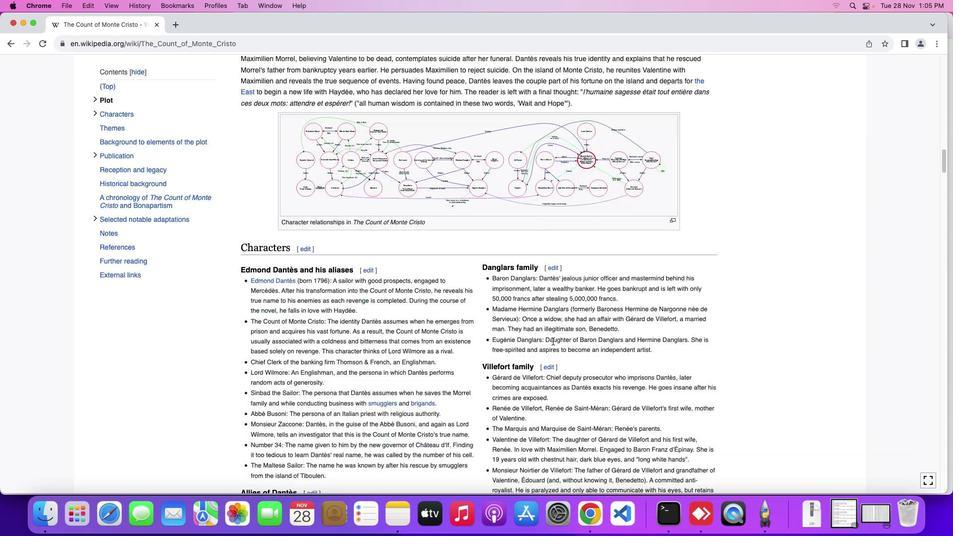 
Action: Mouse scrolled (549, 338) with delta (-2, -3)
Screenshot: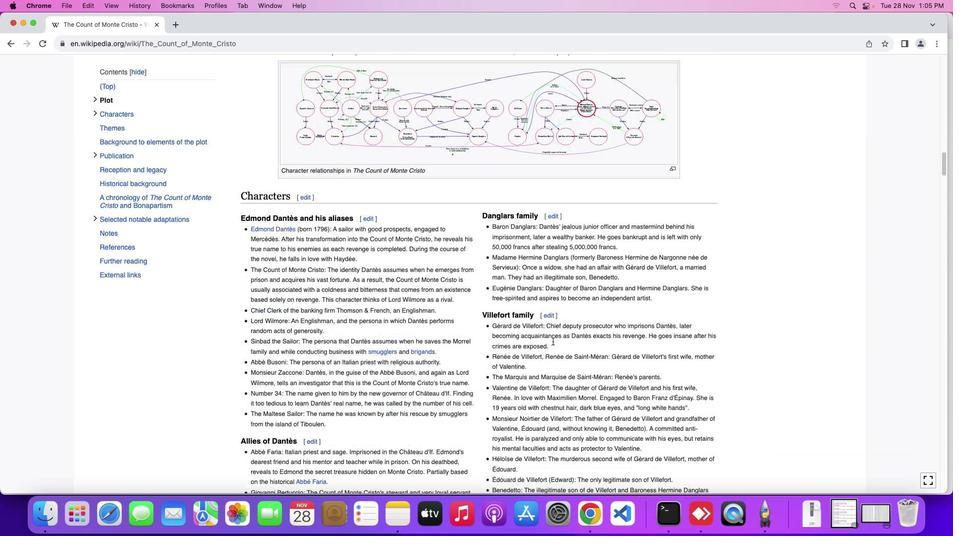 
Action: Mouse scrolled (549, 338) with delta (-2, -4)
Screenshot: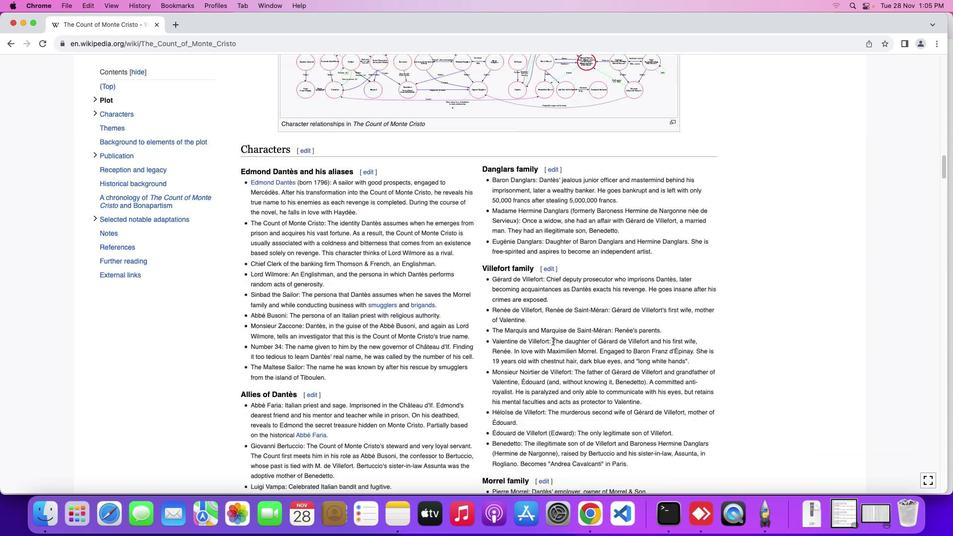 
Action: Mouse scrolled (549, 338) with delta (-2, -4)
Screenshot: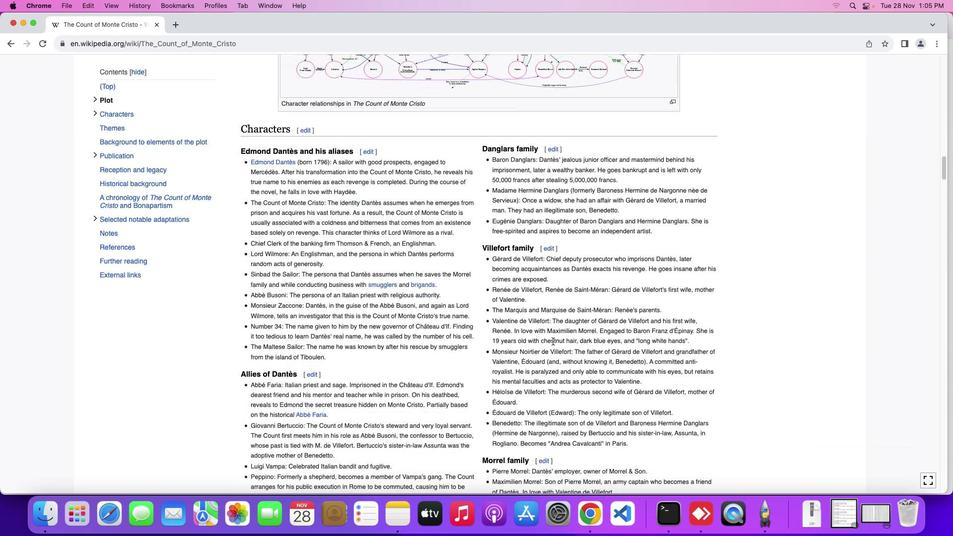 
Action: Mouse moved to (549, 338)
Screenshot: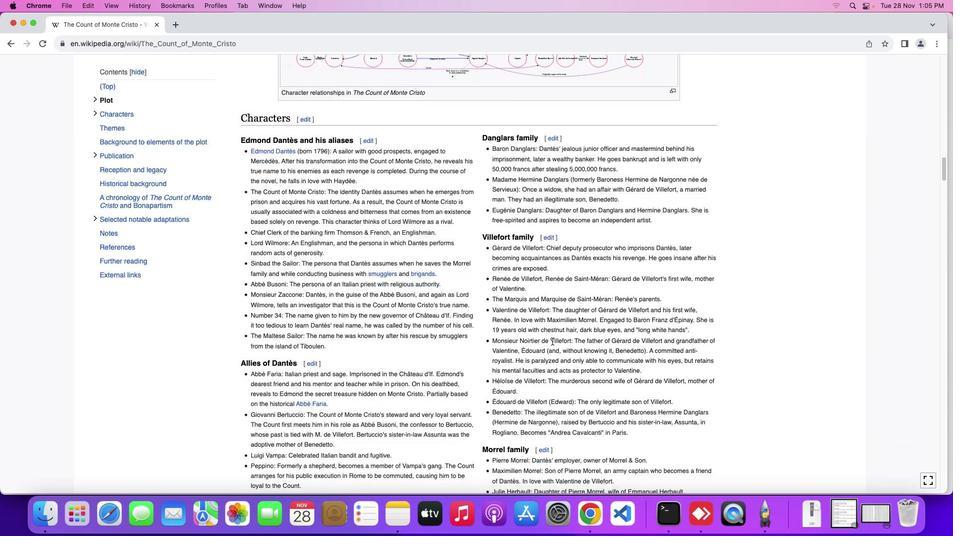 
Action: Mouse scrolled (549, 338) with delta (-2, -3)
Screenshot: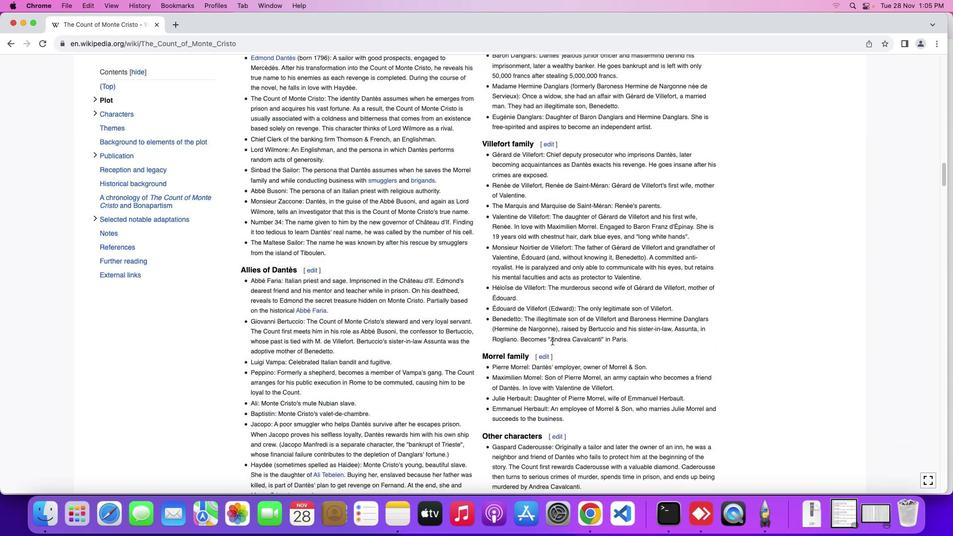 
Action: Mouse scrolled (549, 338) with delta (-2, -3)
Screenshot: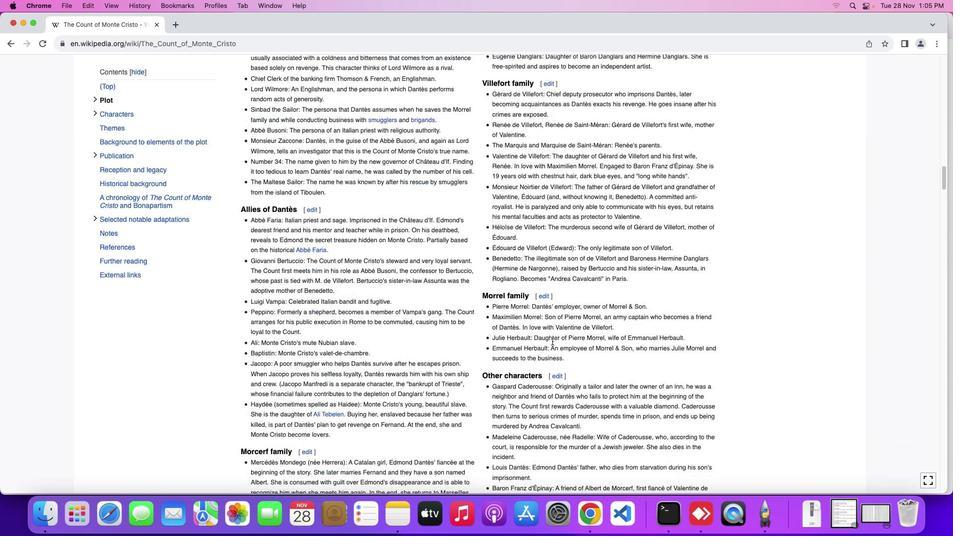 
Action: Mouse scrolled (549, 338) with delta (-2, -4)
Screenshot: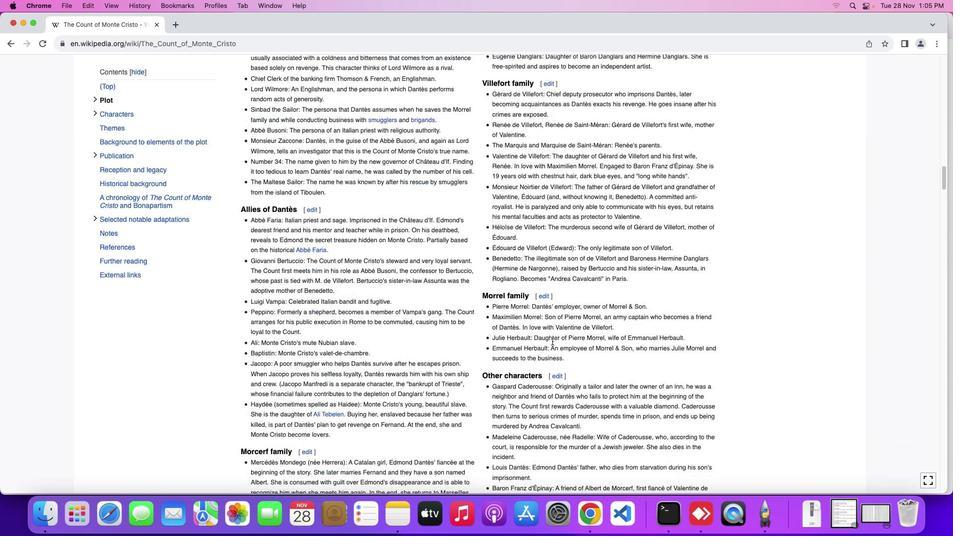 
Action: Mouse scrolled (549, 338) with delta (-2, -4)
Screenshot: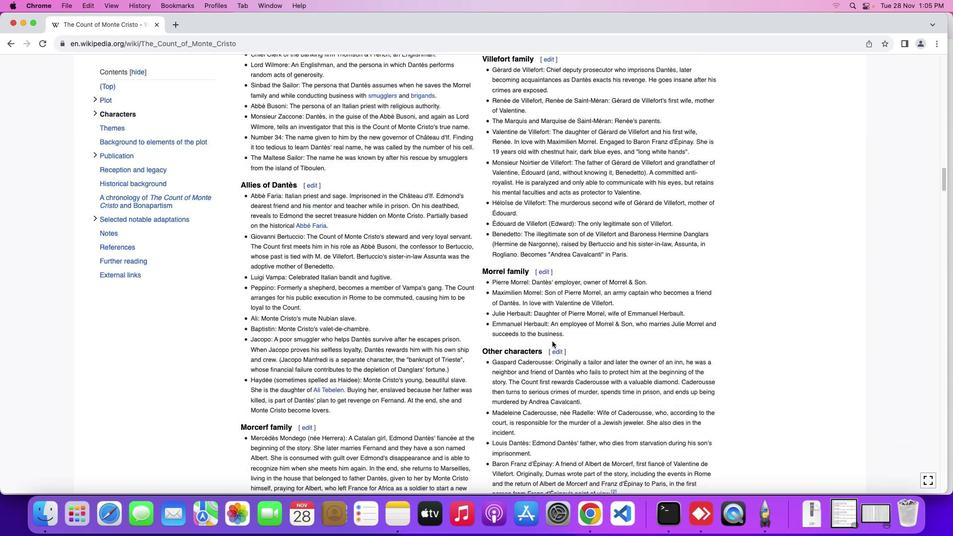 
Action: Mouse moved to (548, 338)
Screenshot: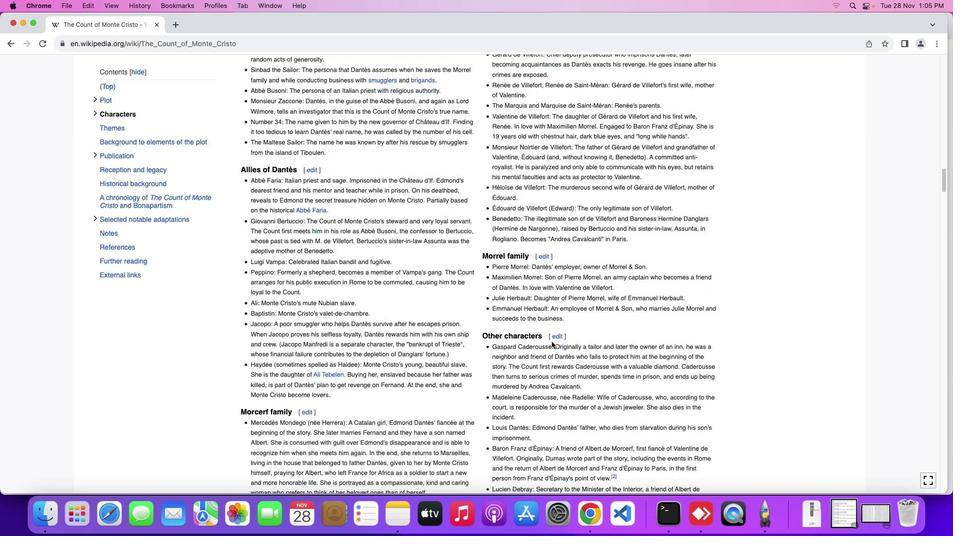 
Action: Mouse scrolled (548, 338) with delta (-2, -3)
Screenshot: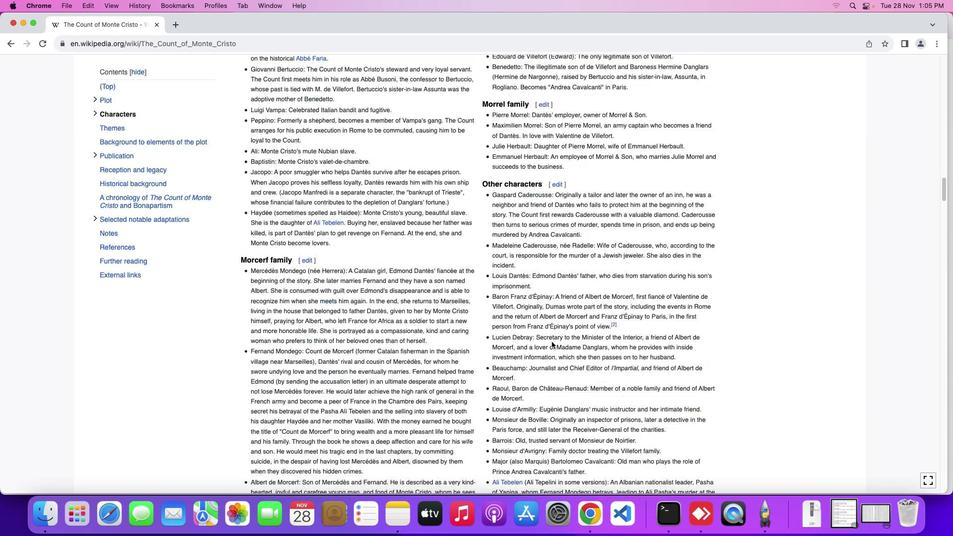 
Action: Mouse scrolled (548, 338) with delta (-2, -3)
Screenshot: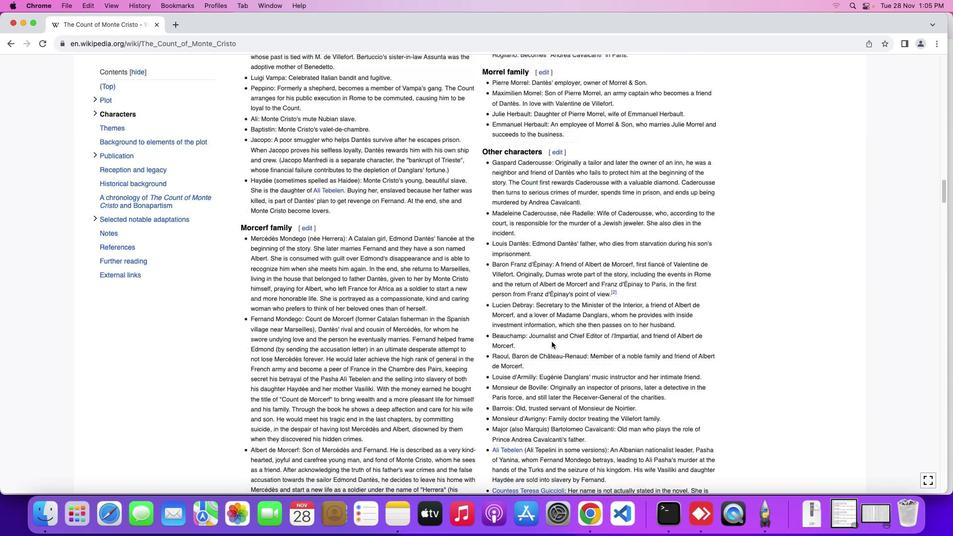 
Action: Mouse scrolled (548, 338) with delta (-2, -4)
Screenshot: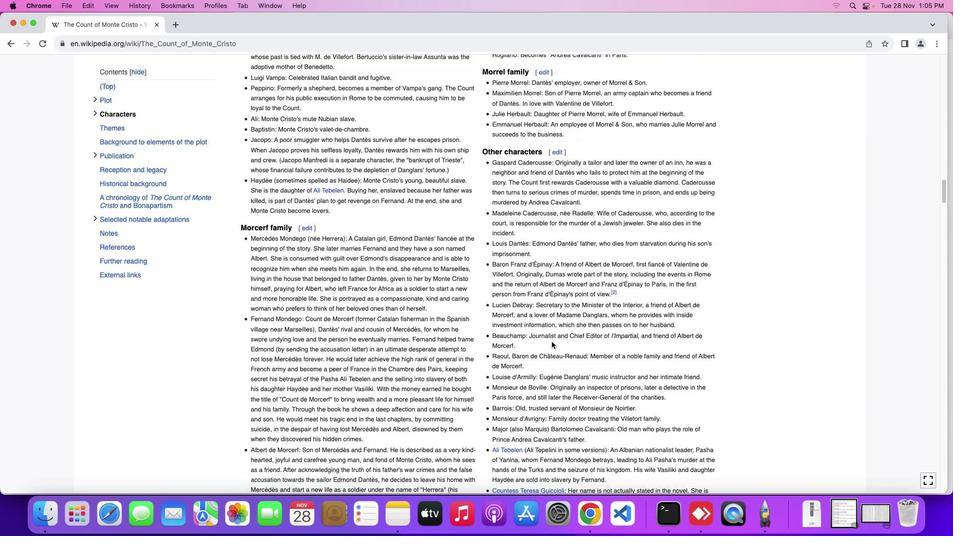 
Action: Mouse scrolled (548, 338) with delta (-2, -5)
Screenshot: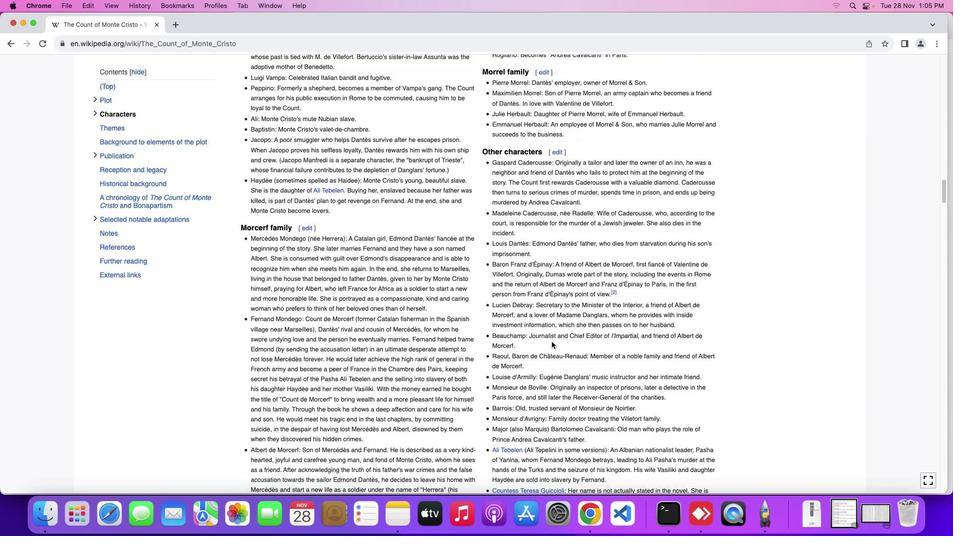 
Action: Mouse moved to (548, 338)
Screenshot: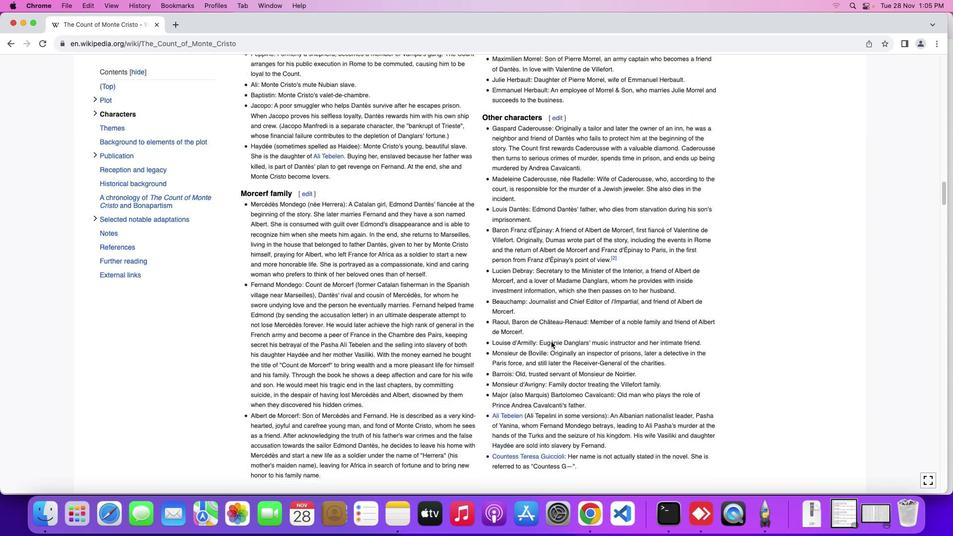 
Action: Mouse scrolled (548, 338) with delta (-2, -3)
Screenshot: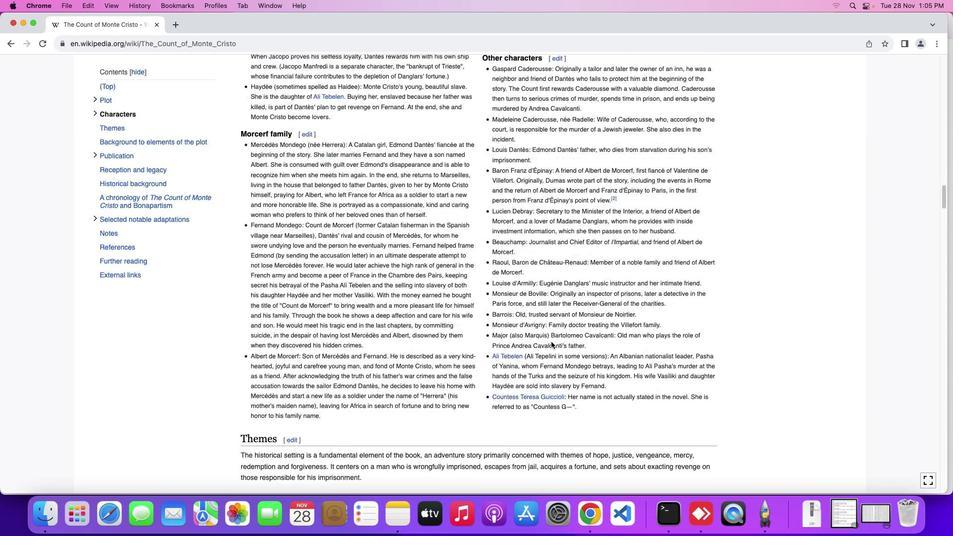 
Action: Mouse scrolled (548, 338) with delta (-2, -3)
Screenshot: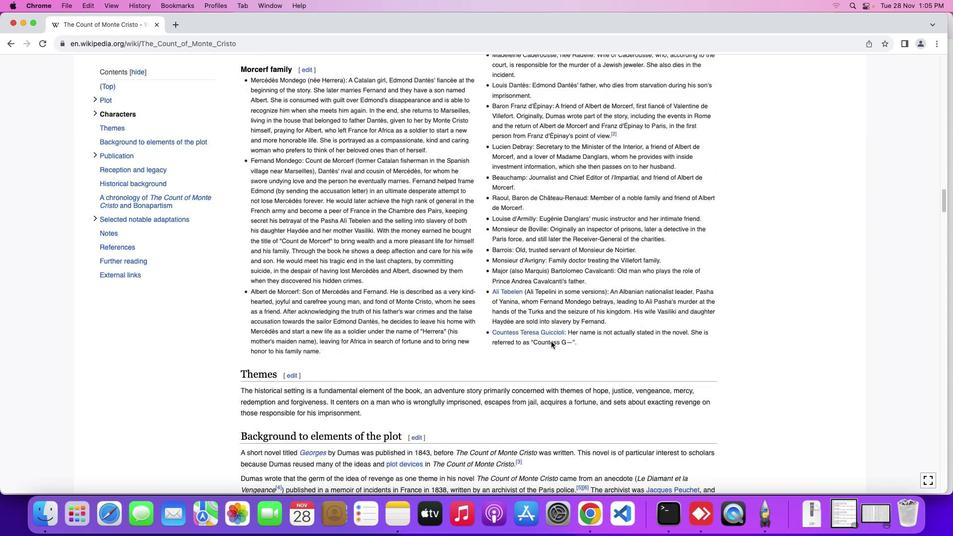 
Action: Mouse scrolled (548, 338) with delta (-2, -4)
Screenshot: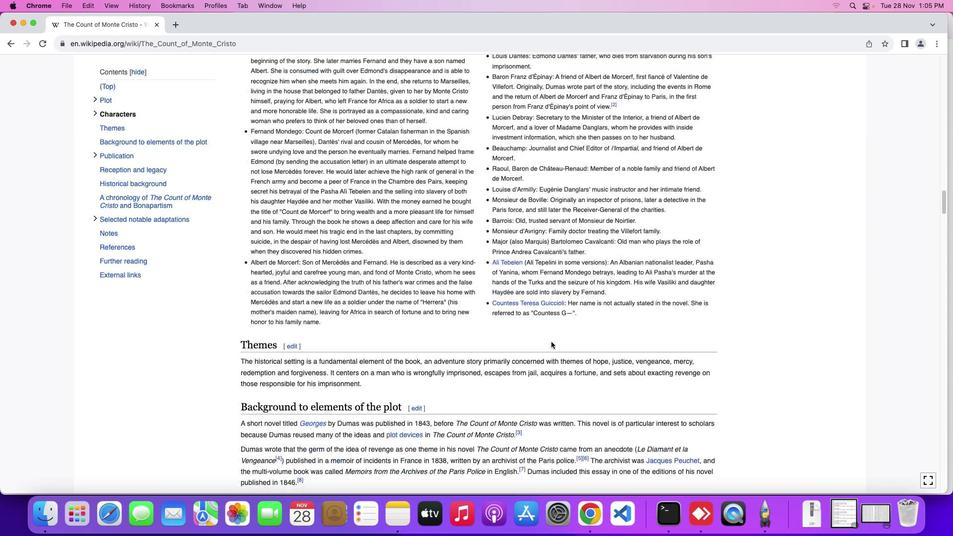 
Action: Mouse scrolled (548, 338) with delta (-2, -4)
Screenshot: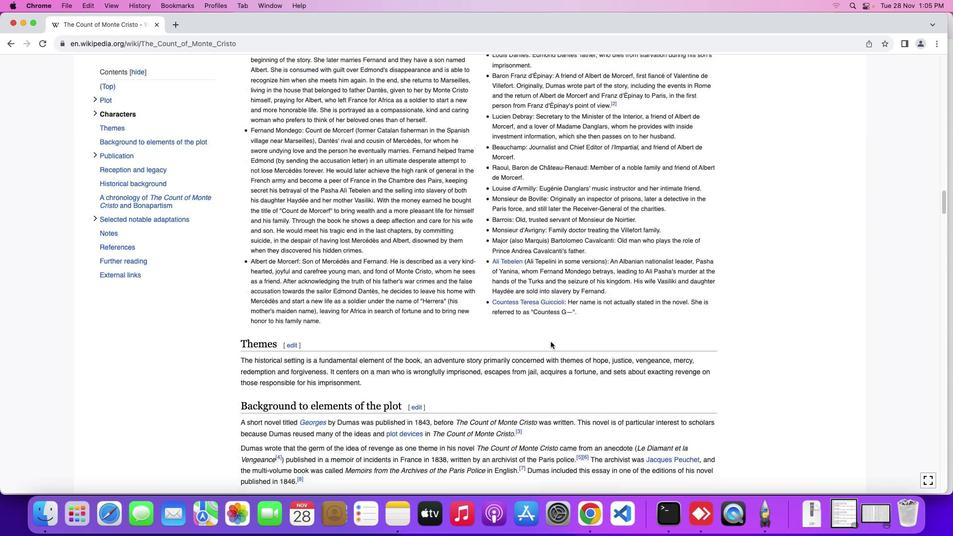 
Action: Mouse moved to (547, 338)
Screenshot: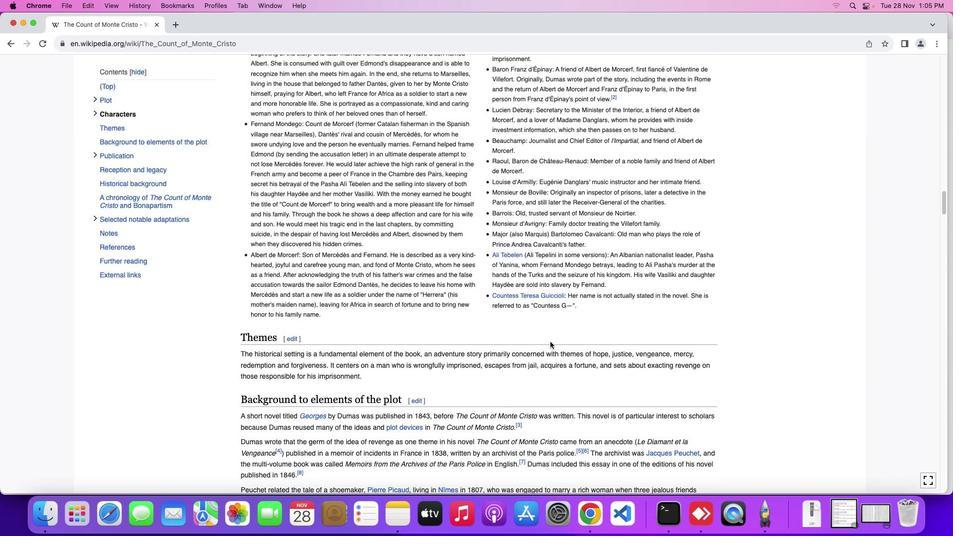 
Action: Mouse scrolled (547, 338) with delta (-2, -3)
Screenshot: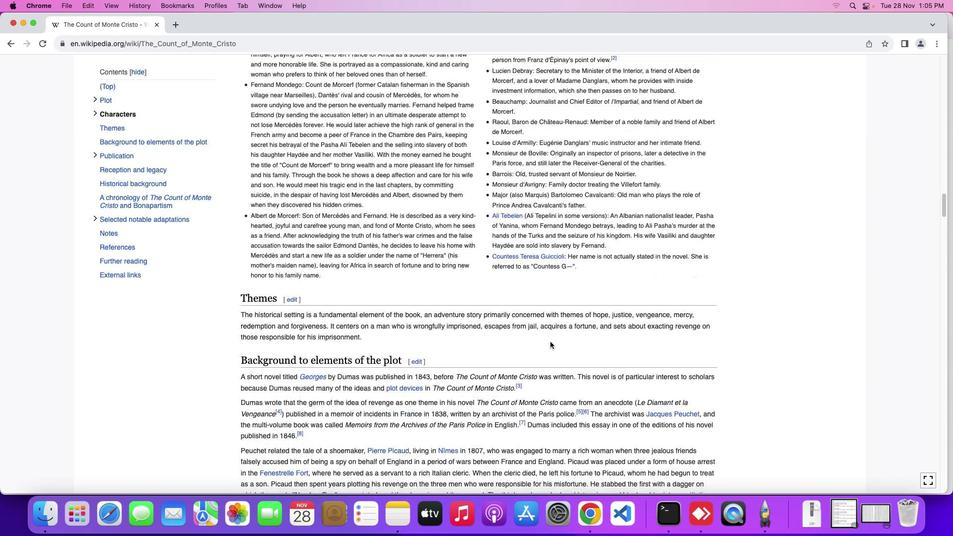 
Action: Mouse scrolled (547, 338) with delta (-2, -3)
Screenshot: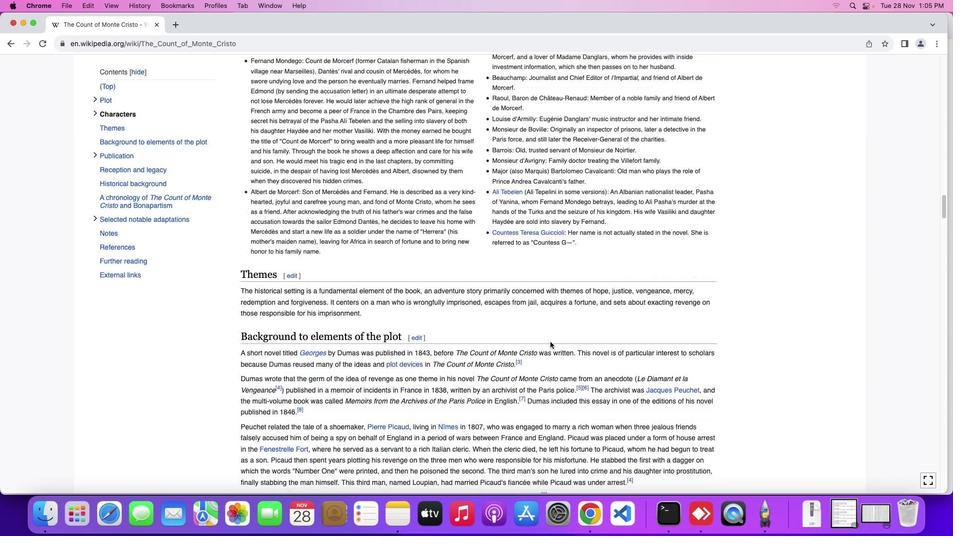 
Action: Mouse scrolled (547, 338) with delta (-2, -4)
Screenshot: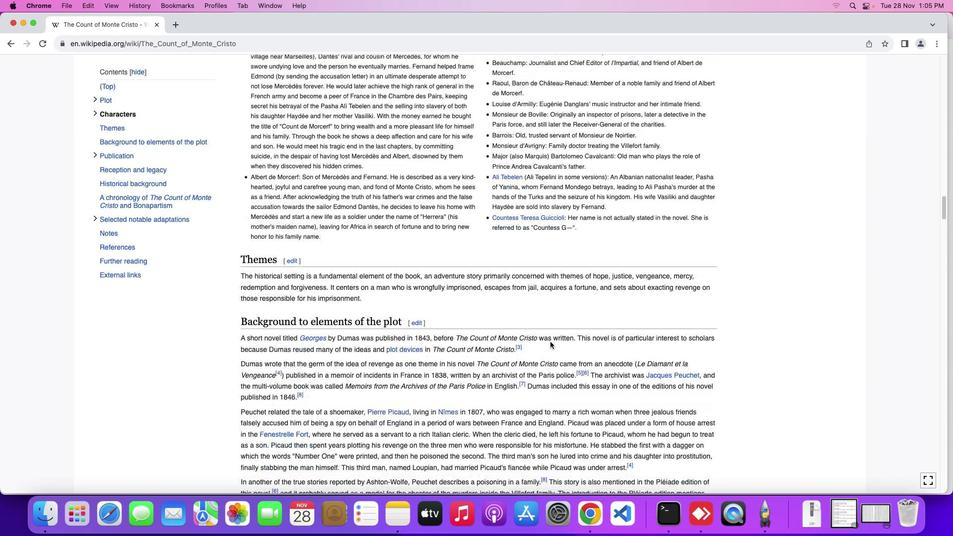 
Action: Mouse moved to (547, 338)
Screenshot: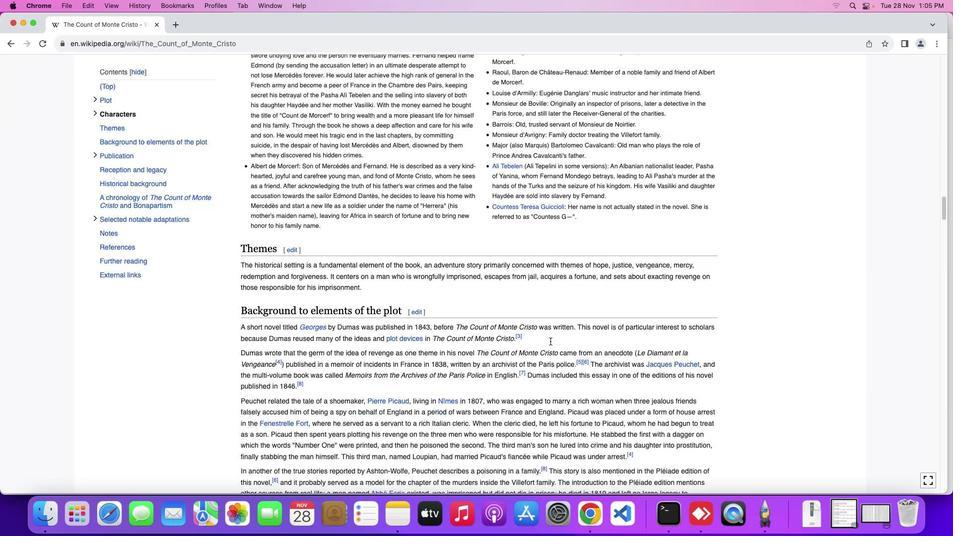 
Action: Mouse scrolled (547, 338) with delta (-2, -3)
Screenshot: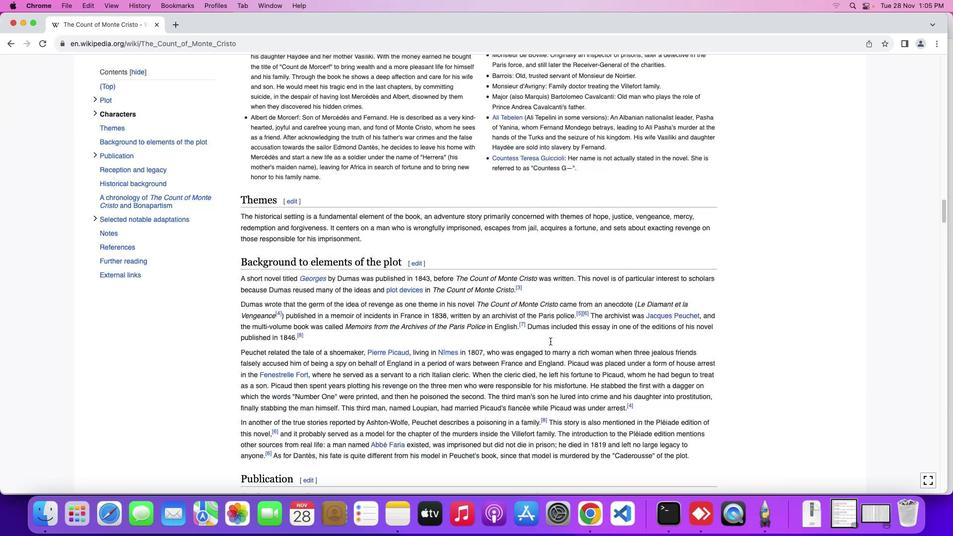 
Action: Mouse scrolled (547, 338) with delta (-2, -3)
Screenshot: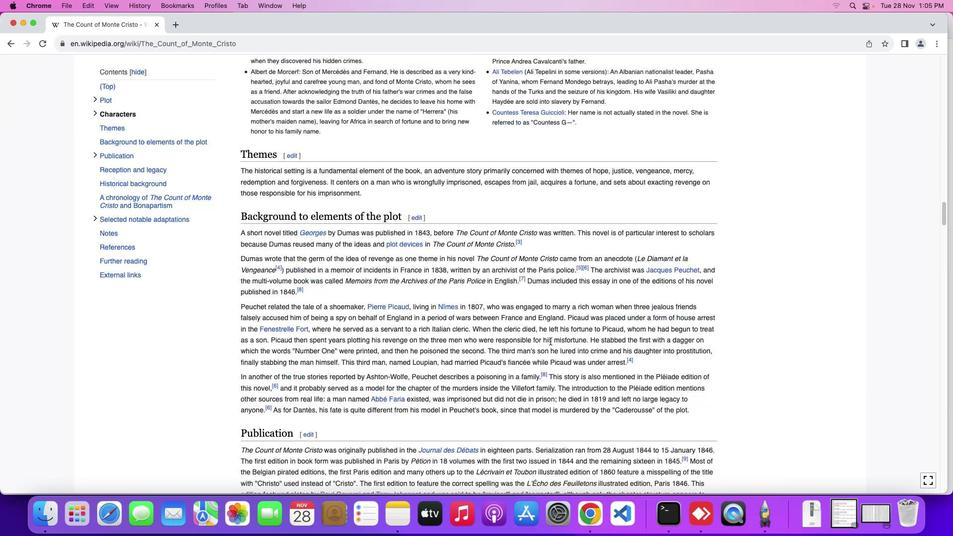 
Action: Mouse scrolled (547, 338) with delta (-2, -4)
Screenshot: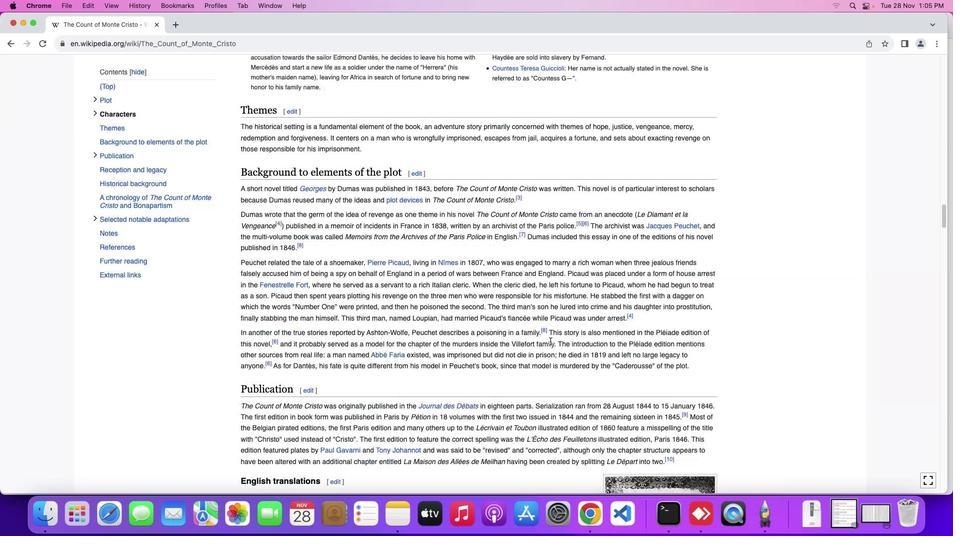 
Action: Mouse moved to (546, 338)
Screenshot: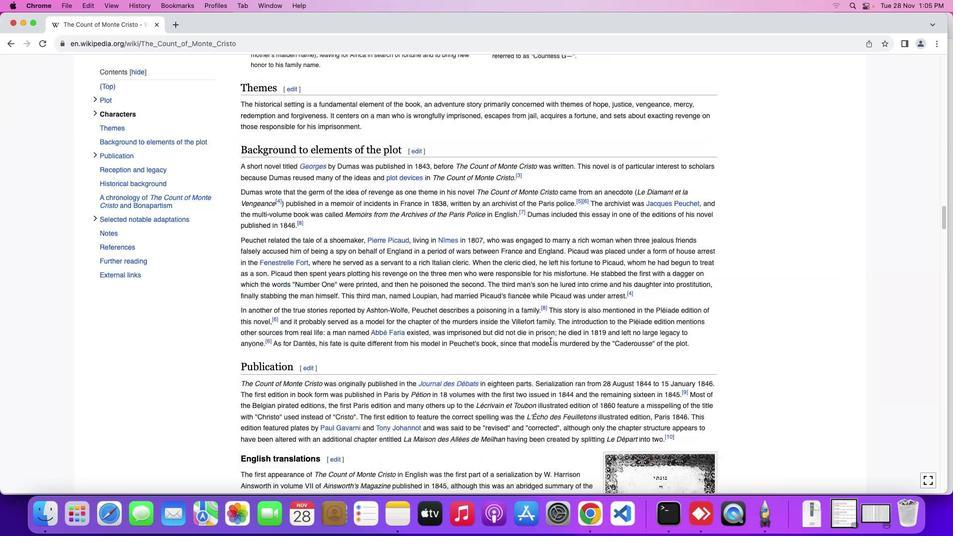
Action: Mouse scrolled (546, 338) with delta (-2, -4)
Screenshot: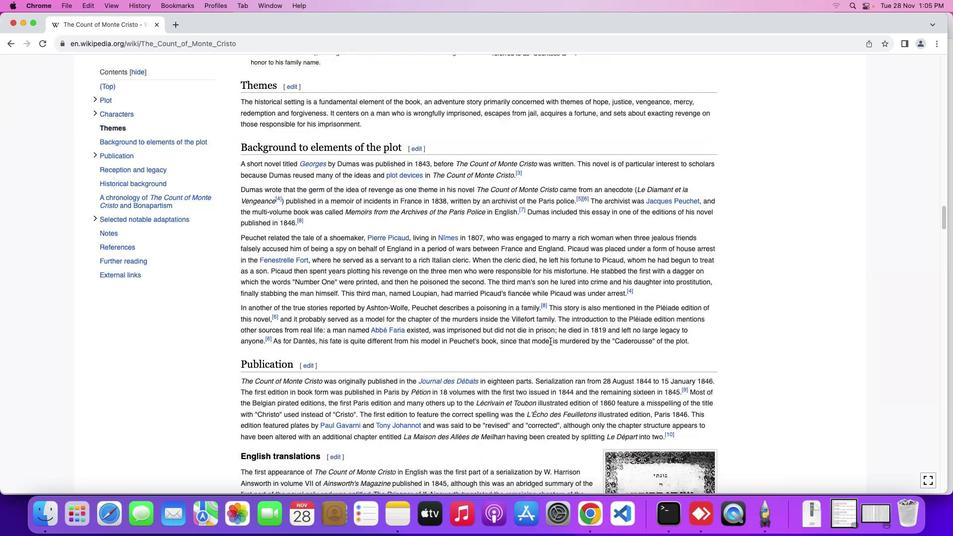
Action: Mouse scrolled (546, 338) with delta (-2, -3)
Screenshot: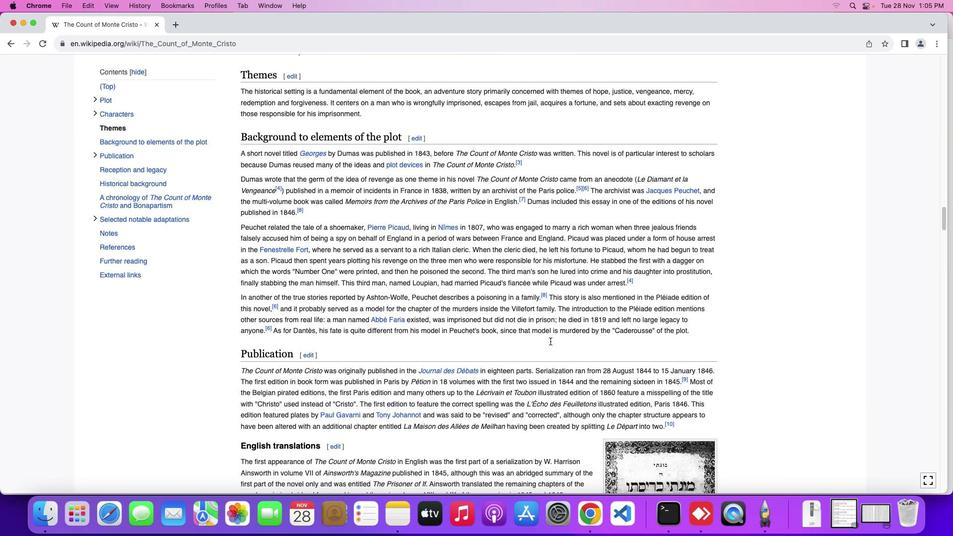 
Action: Mouse scrolled (546, 338) with delta (-2, -3)
Screenshot: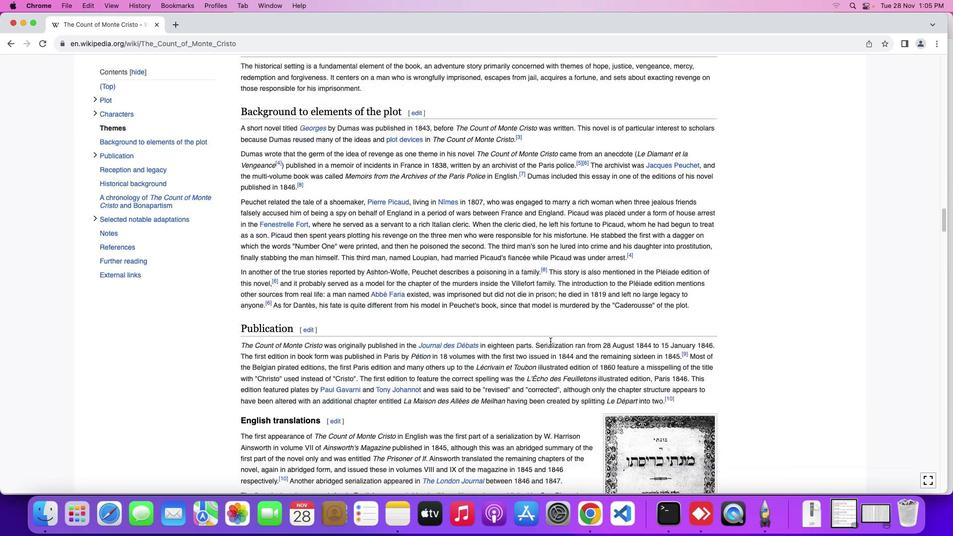 
Action: Mouse scrolled (546, 338) with delta (-2, -3)
Screenshot: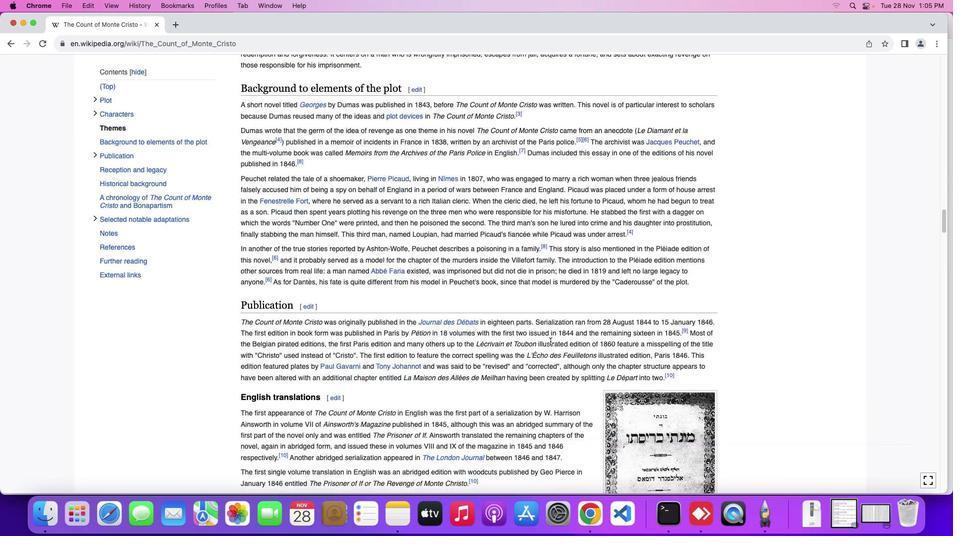 
Action: Mouse moved to (546, 337)
Screenshot: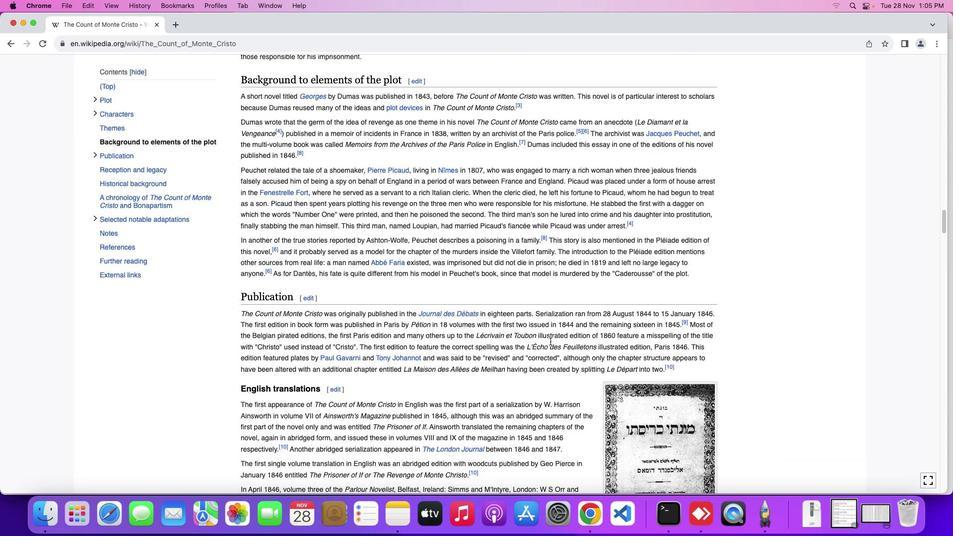 
Action: Mouse scrolled (546, 337) with delta (-2, -3)
Screenshot: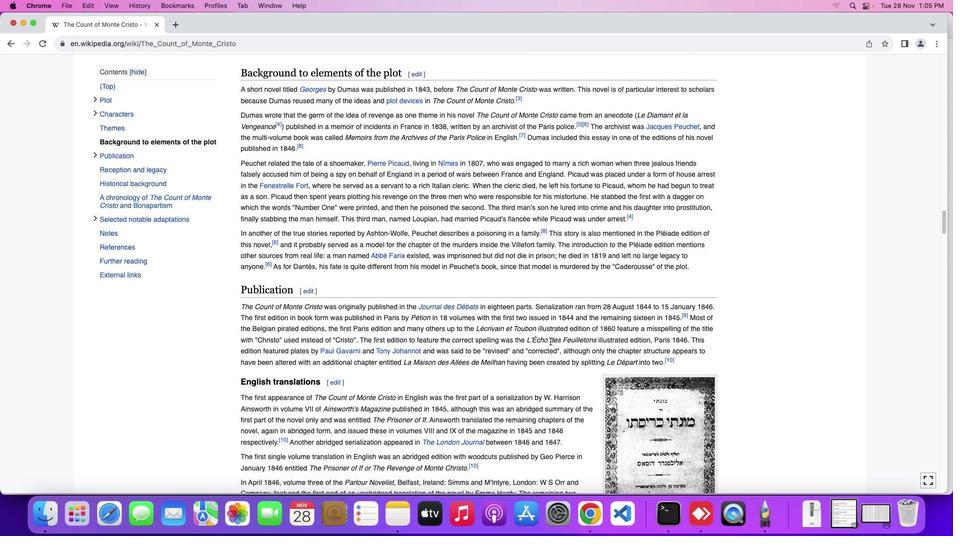 
Action: Mouse scrolled (546, 337) with delta (-2, -3)
Screenshot: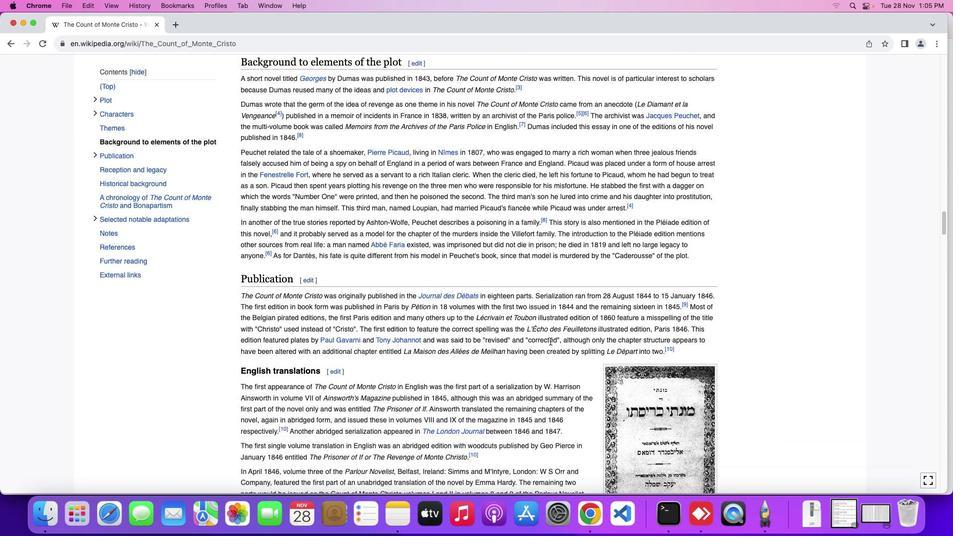 
Action: Mouse scrolled (546, 337) with delta (-2, -3)
Screenshot: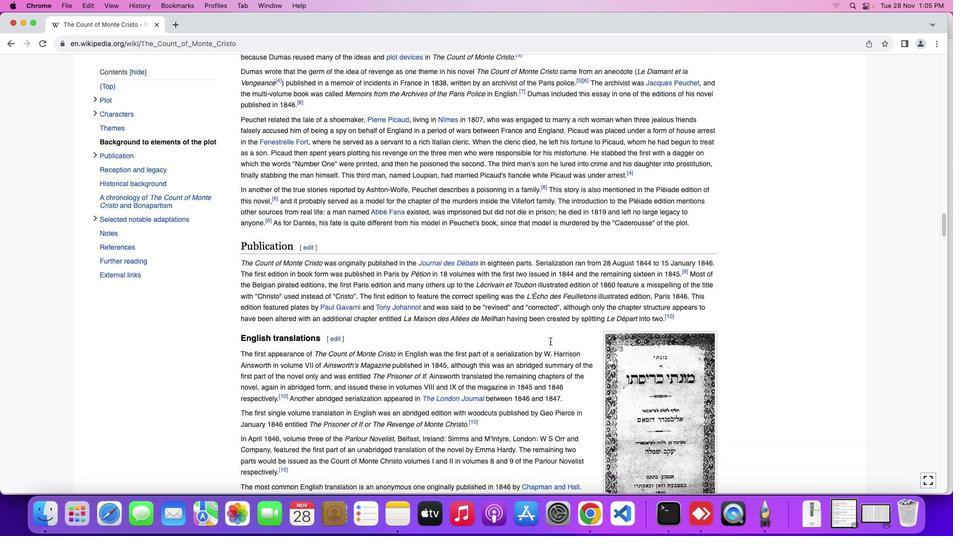 
Action: Mouse scrolled (546, 337) with delta (-2, -3)
Screenshot: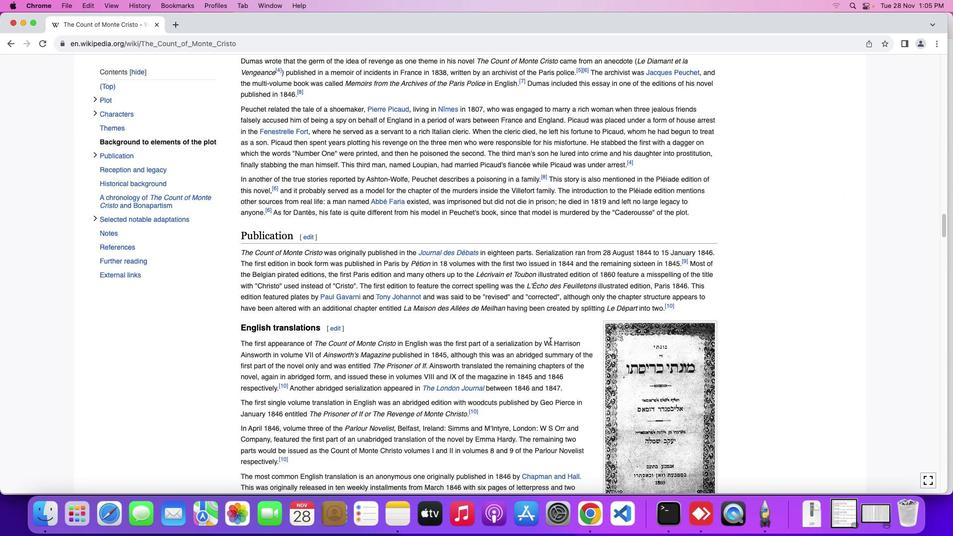 
Action: Mouse scrolled (546, 337) with delta (-2, -3)
Screenshot: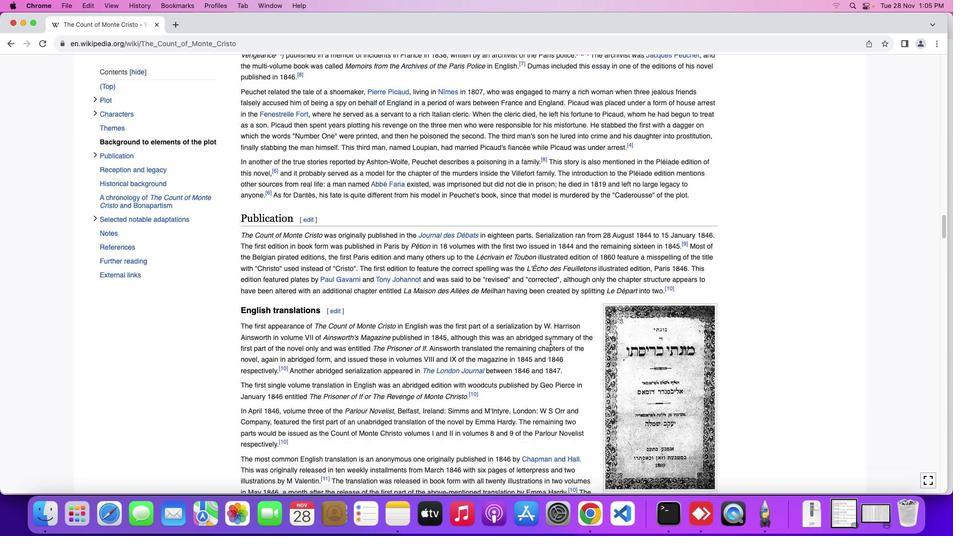 
Action: Mouse scrolled (546, 337) with delta (-2, -3)
Screenshot: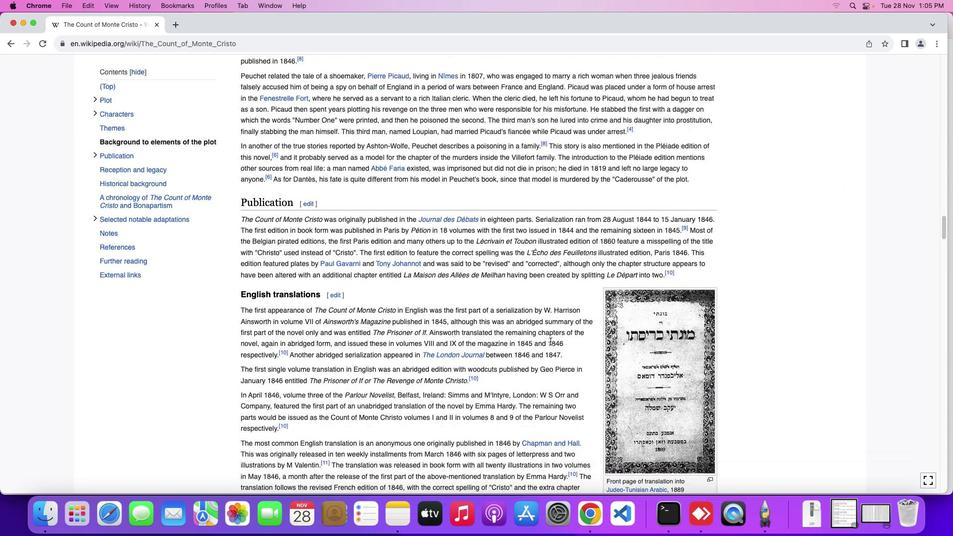 
Action: Mouse scrolled (546, 337) with delta (-2, -3)
Screenshot: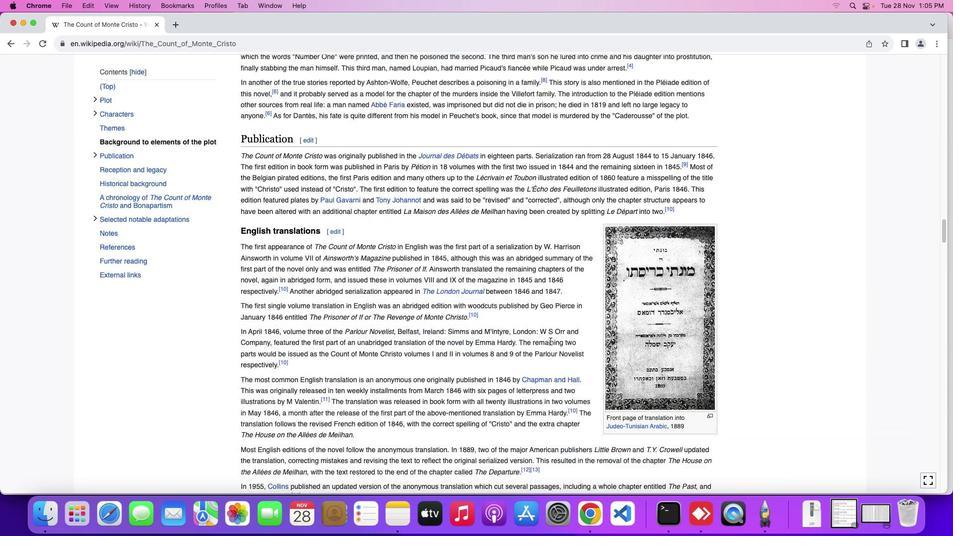 
Action: Mouse scrolled (546, 337) with delta (-2, -3)
Screenshot: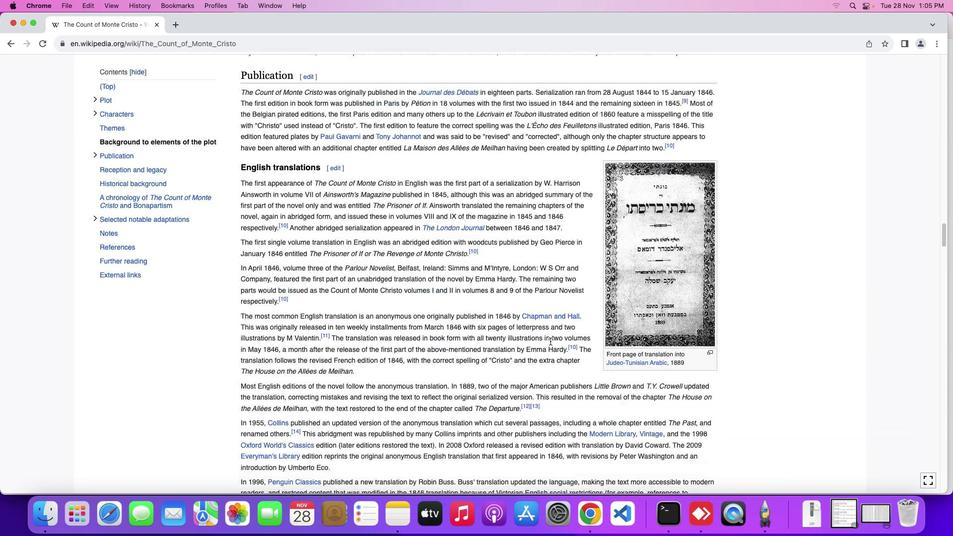 
Action: Mouse scrolled (546, 337) with delta (-2, -4)
Screenshot: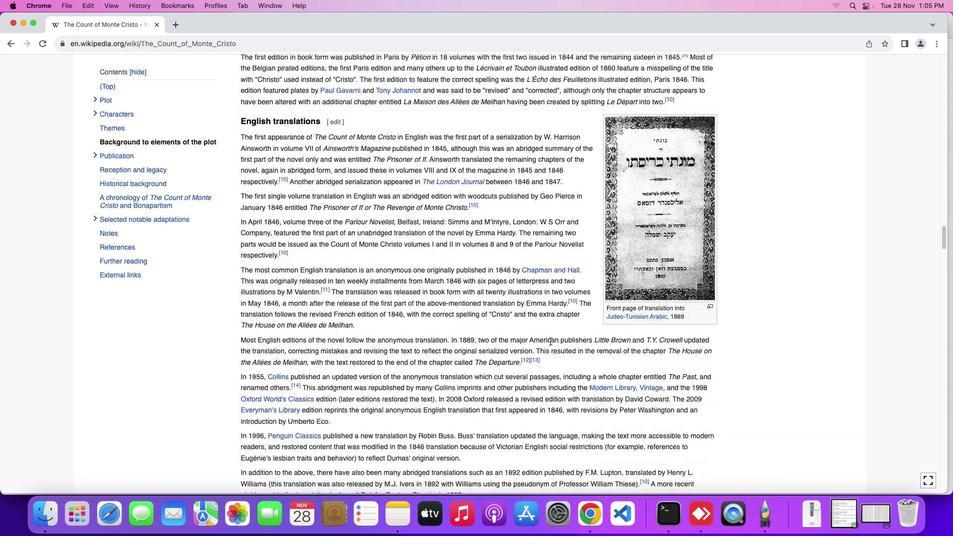 
Action: Mouse scrolled (546, 337) with delta (-2, -4)
Screenshot: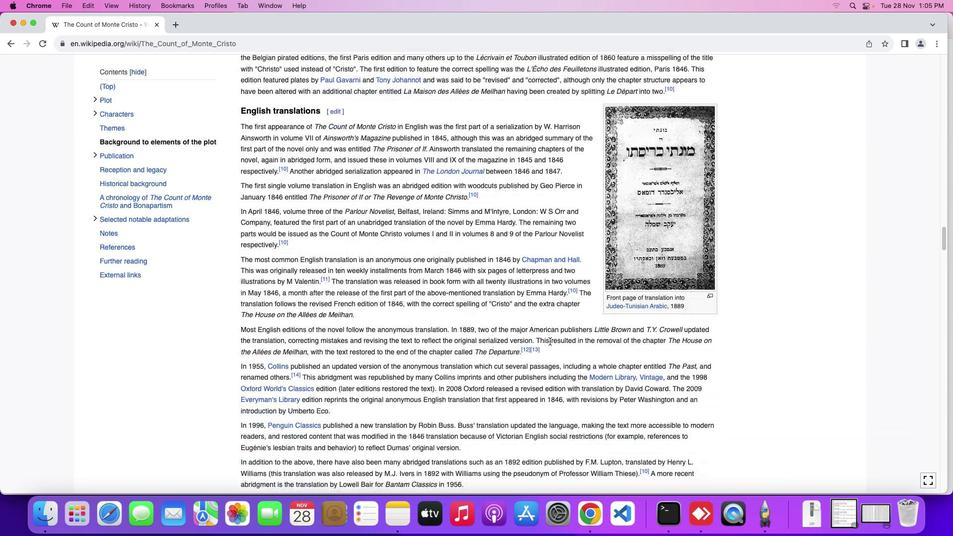 
Action: Mouse moved to (546, 337)
Screenshot: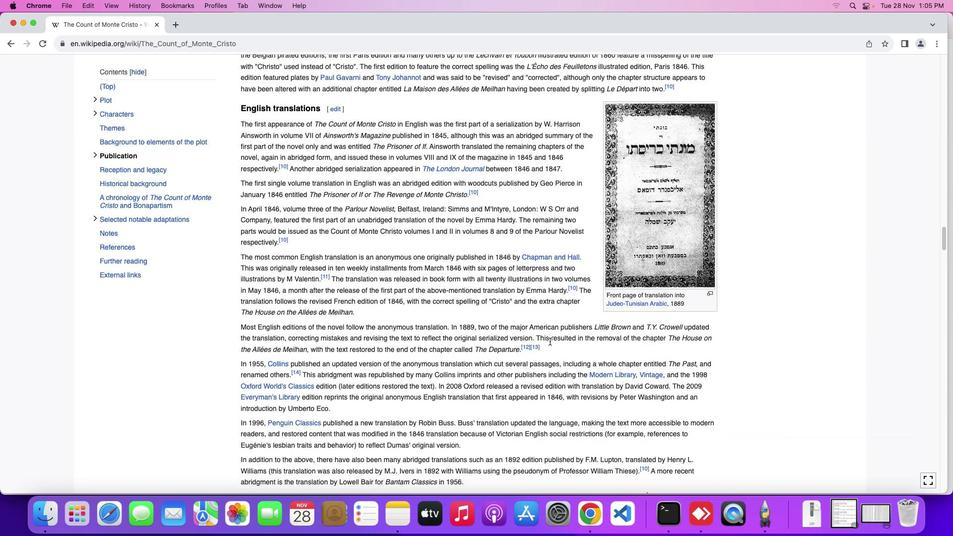 
Action: Mouse scrolled (546, 337) with delta (-2, -3)
Screenshot: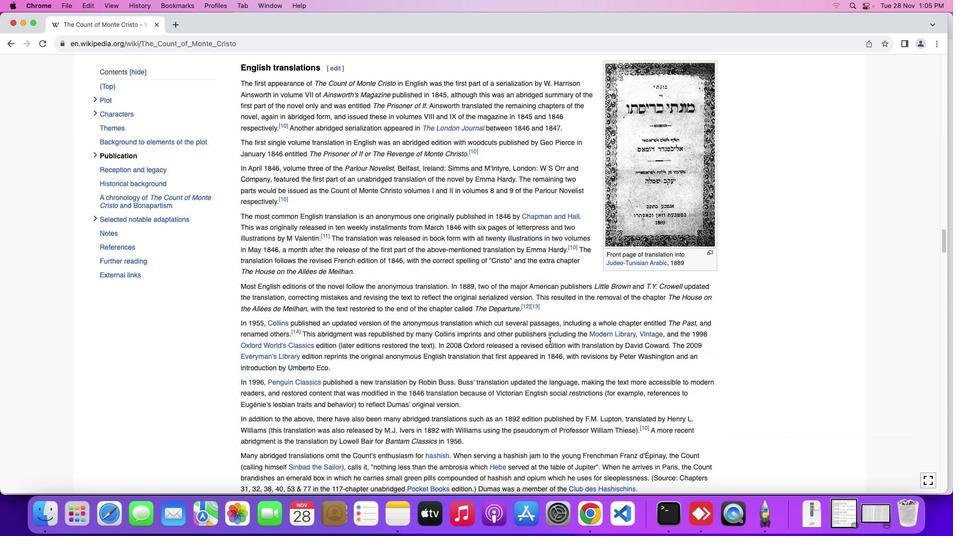 
Action: Mouse scrolled (546, 337) with delta (-2, -3)
Screenshot: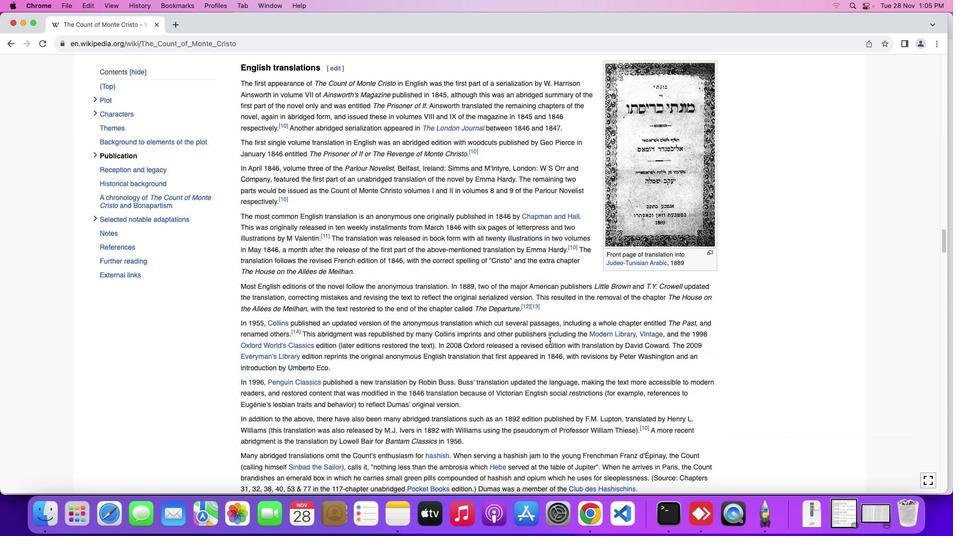 
Action: Mouse scrolled (546, 337) with delta (-2, -3)
Screenshot: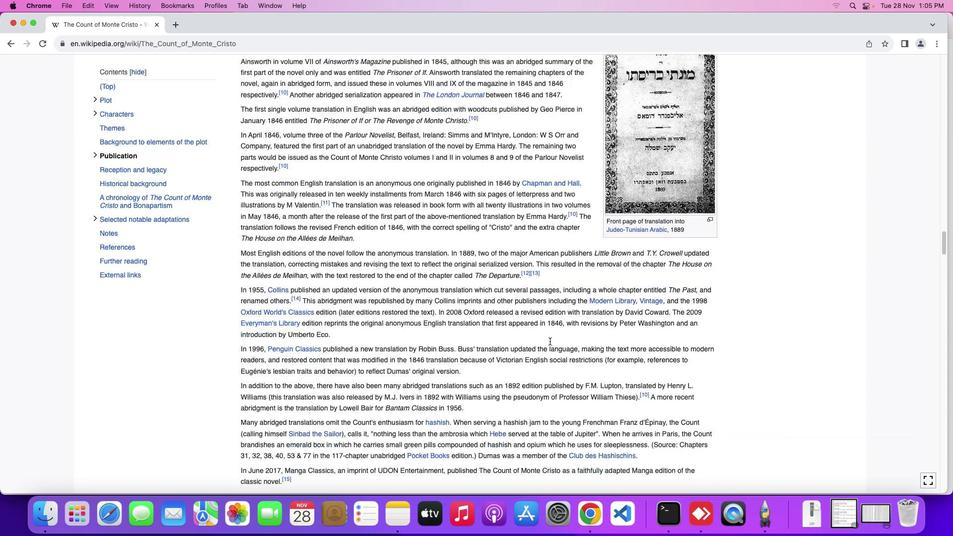 
Action: Mouse scrolled (546, 337) with delta (-2, -3)
Screenshot: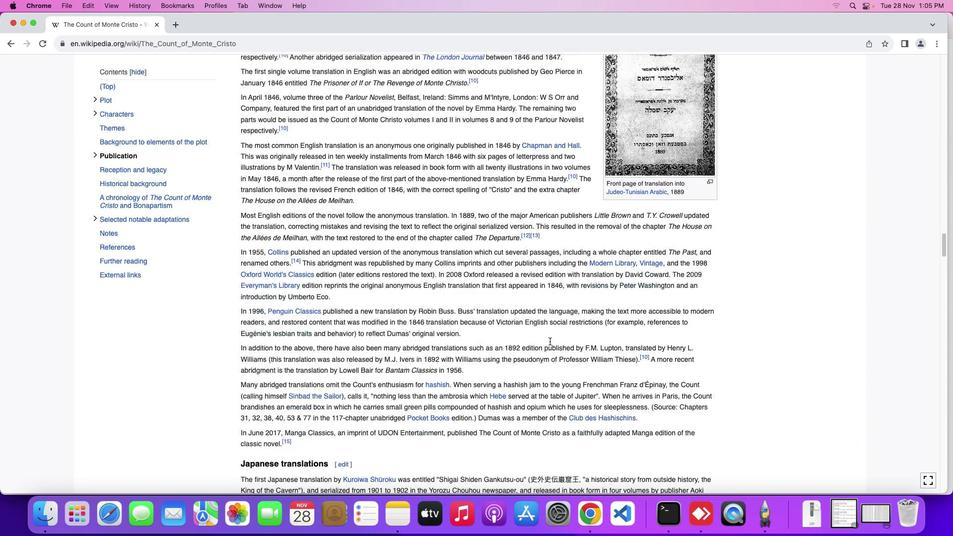 
Action: Mouse moved to (546, 337)
Screenshot: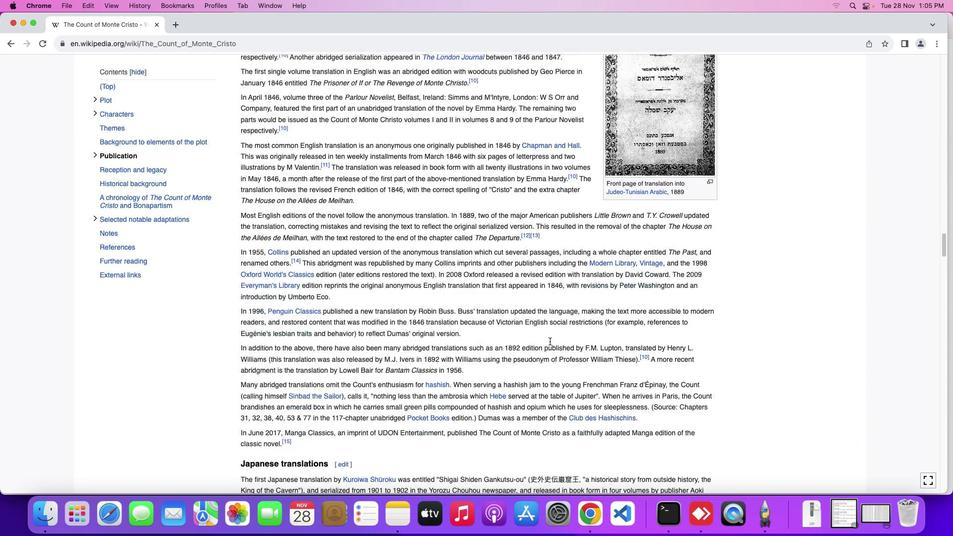 
Action: Mouse scrolled (546, 337) with delta (-2, -3)
Screenshot: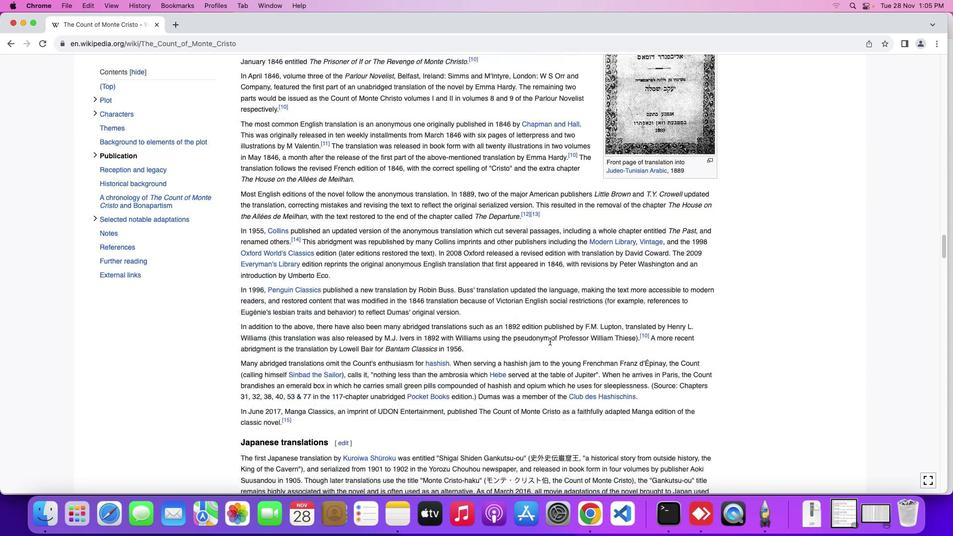 
Action: Mouse scrolled (546, 337) with delta (-2, -3)
Screenshot: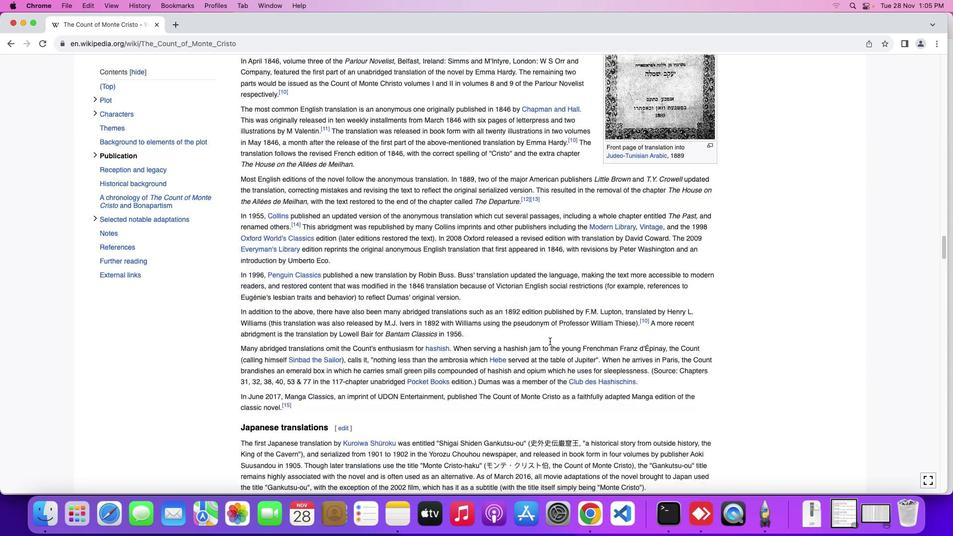 
Action: Mouse moved to (546, 337)
Screenshot: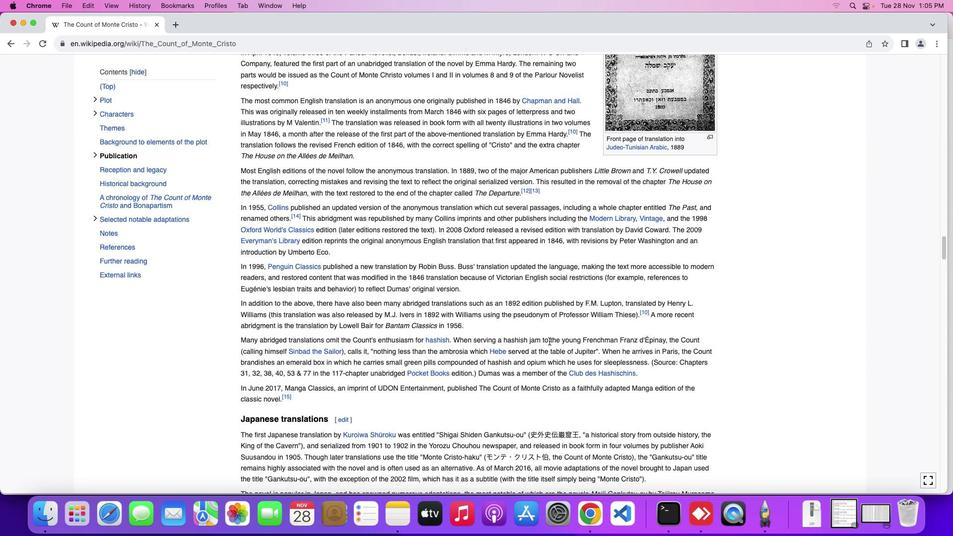 
Action: Mouse scrolled (546, 337) with delta (-2, -3)
Screenshot: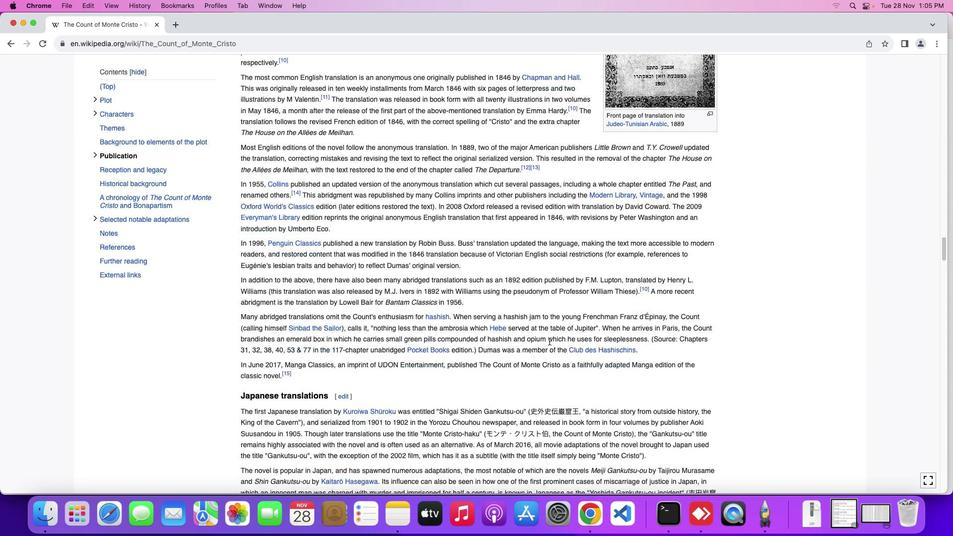 
Action: Mouse scrolled (546, 337) with delta (-2, -3)
Screenshot: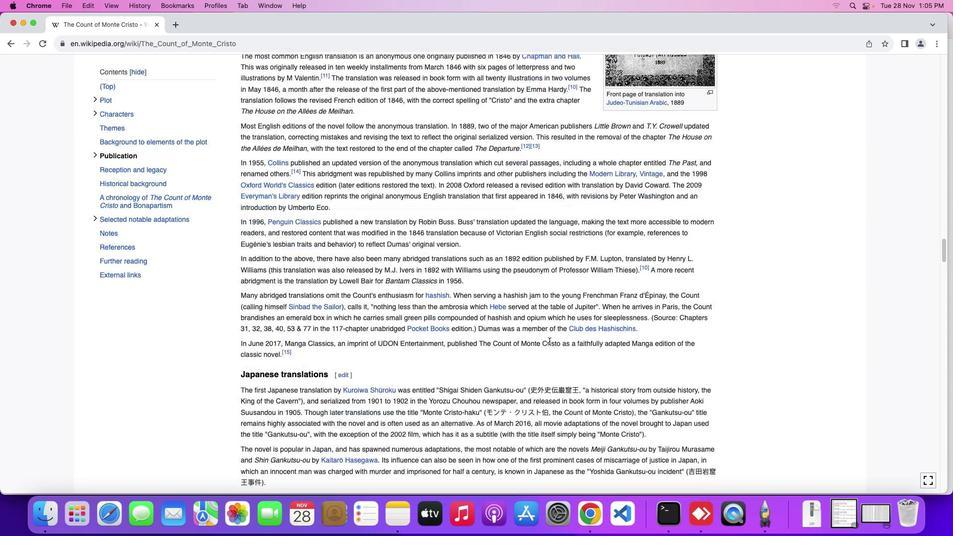 
Action: Mouse scrolled (546, 337) with delta (-2, -3)
Screenshot: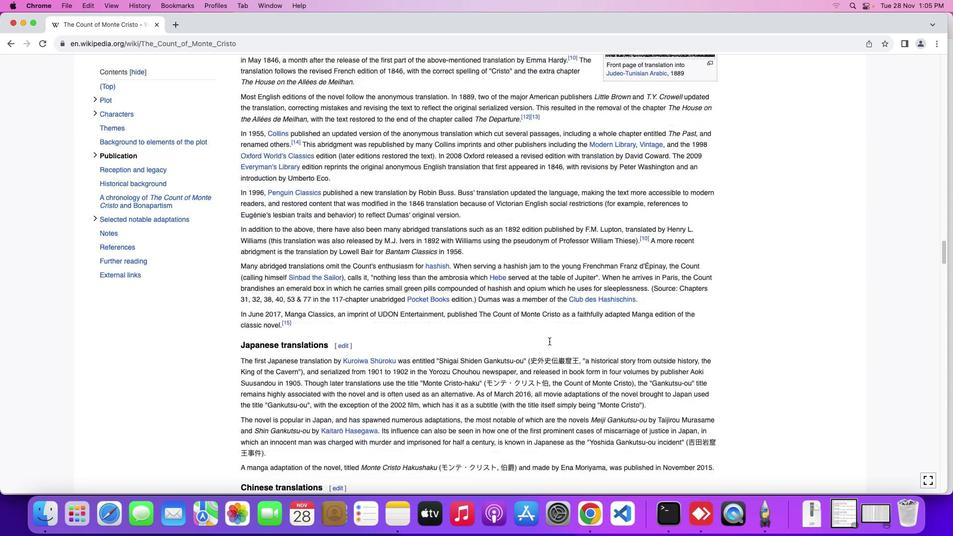 
Action: Mouse moved to (546, 338)
Screenshot: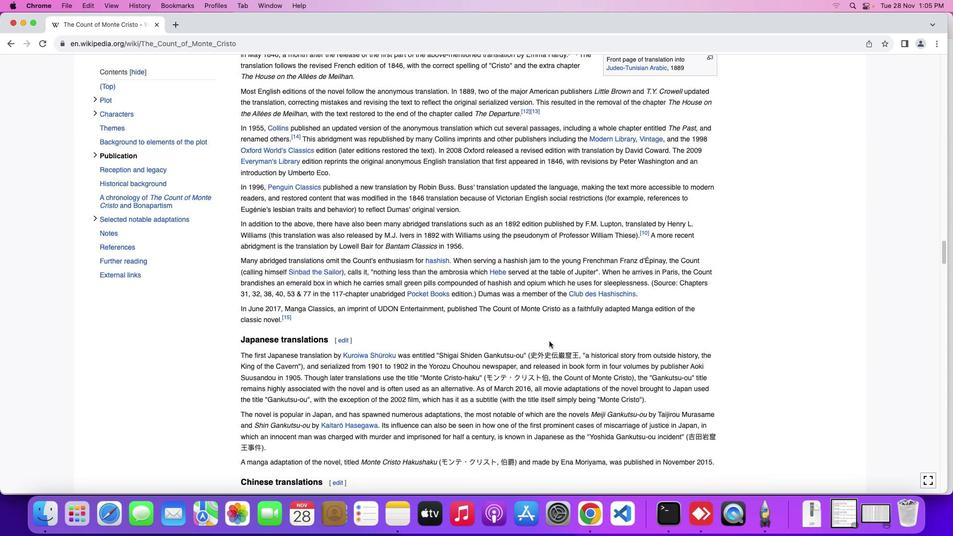 
Action: Mouse scrolled (546, 338) with delta (-2, -3)
Screenshot: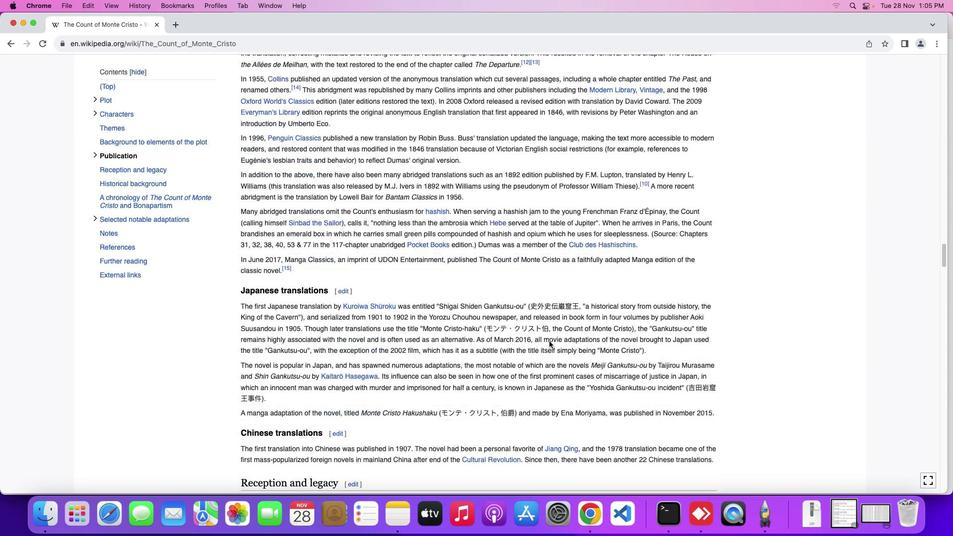 
Action: Mouse scrolled (546, 338) with delta (-2, -3)
Screenshot: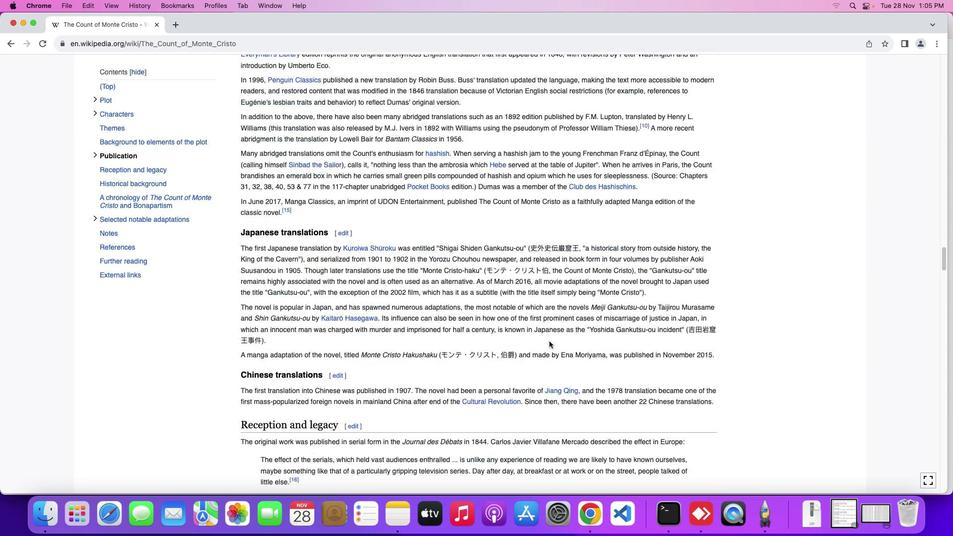 
Action: Mouse scrolled (546, 338) with delta (-2, -4)
Screenshot: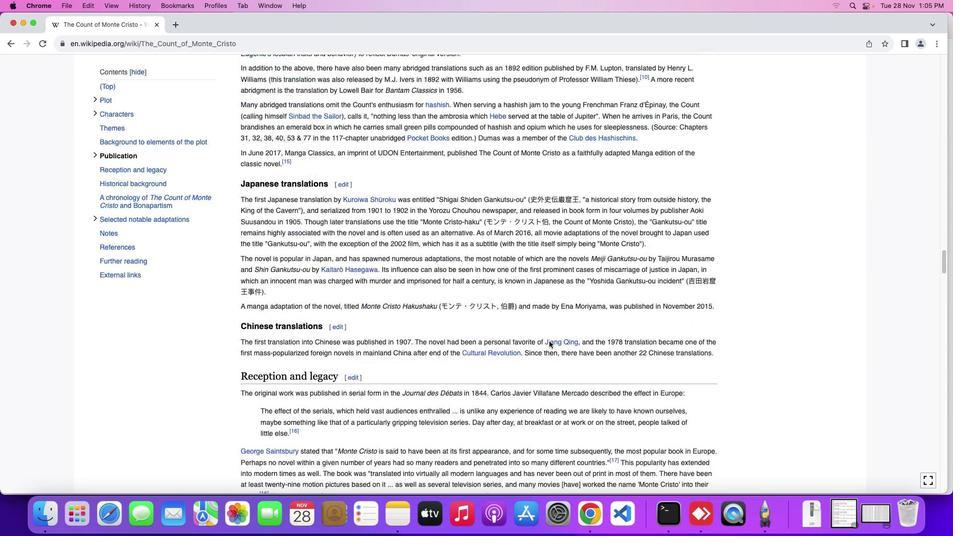 
Action: Mouse scrolled (546, 338) with delta (-2, -4)
Screenshot: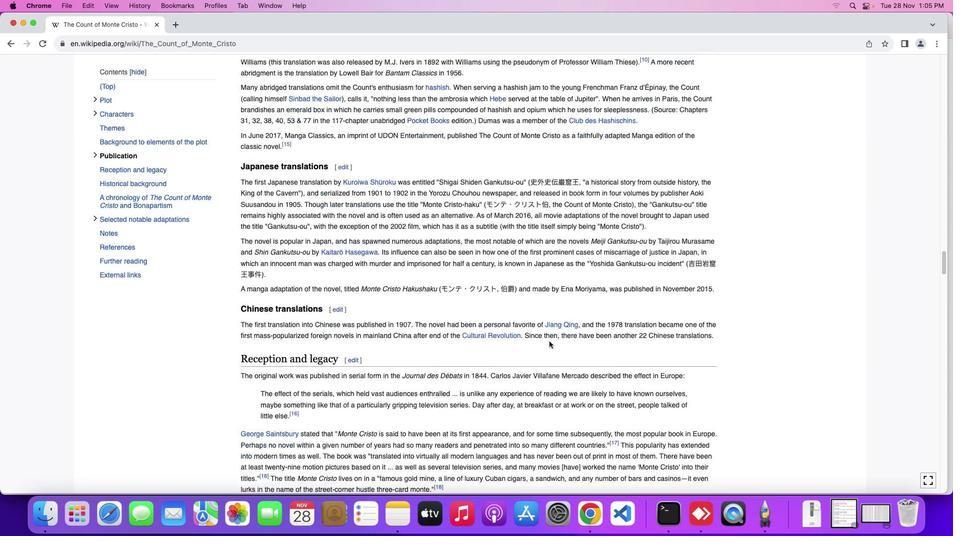 
Action: Mouse moved to (546, 338)
Screenshot: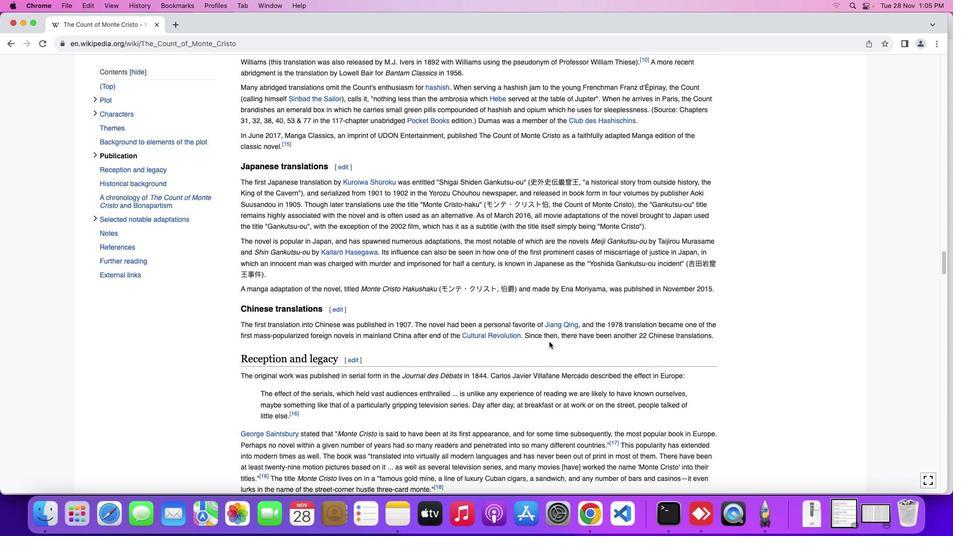 
Action: Mouse scrolled (546, 338) with delta (-2, -3)
Screenshot: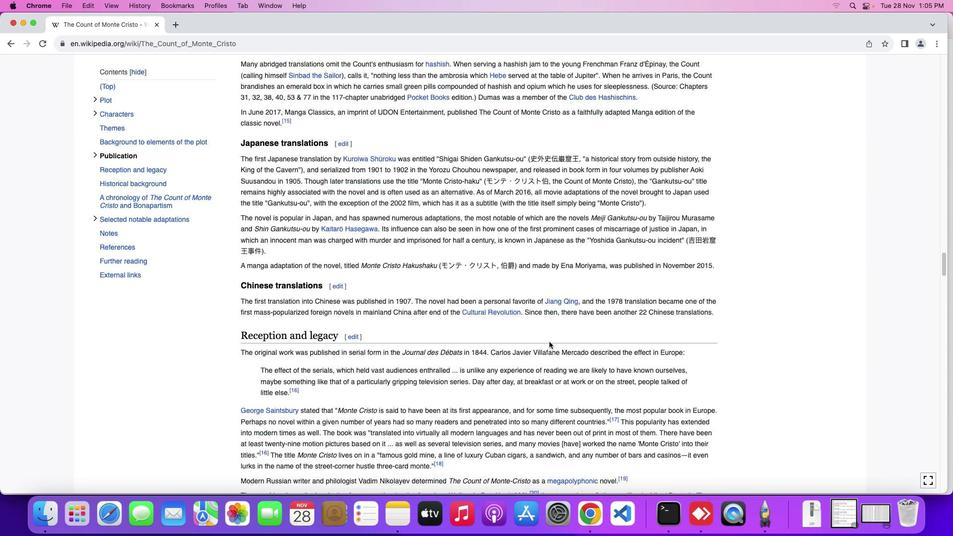 
Action: Mouse scrolled (546, 338) with delta (-2, -3)
Screenshot: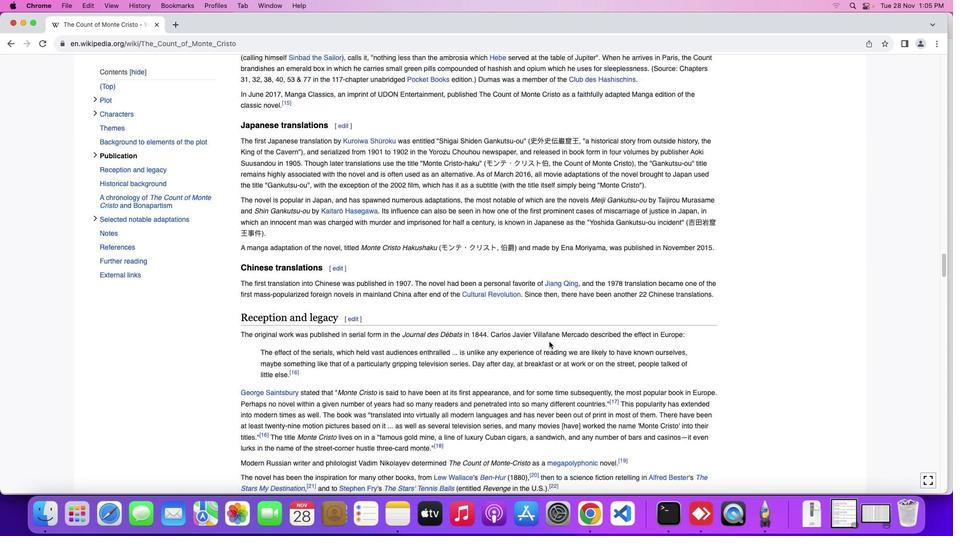 
Action: Mouse scrolled (546, 338) with delta (-2, -3)
